 Task: Look for space in Kolkata, India from 3rd June, 2023 to 9th June, 2023 for 2 adults in price range Rs.6000 to Rs.12000. Place can be entire place with 1  bedroom having 1 bed and 1 bathroom. Property type can be house, flat, guest house, hotel. Booking option can be shelf check-in. Required host language is English.
Action: Mouse moved to (517, 63)
Screenshot: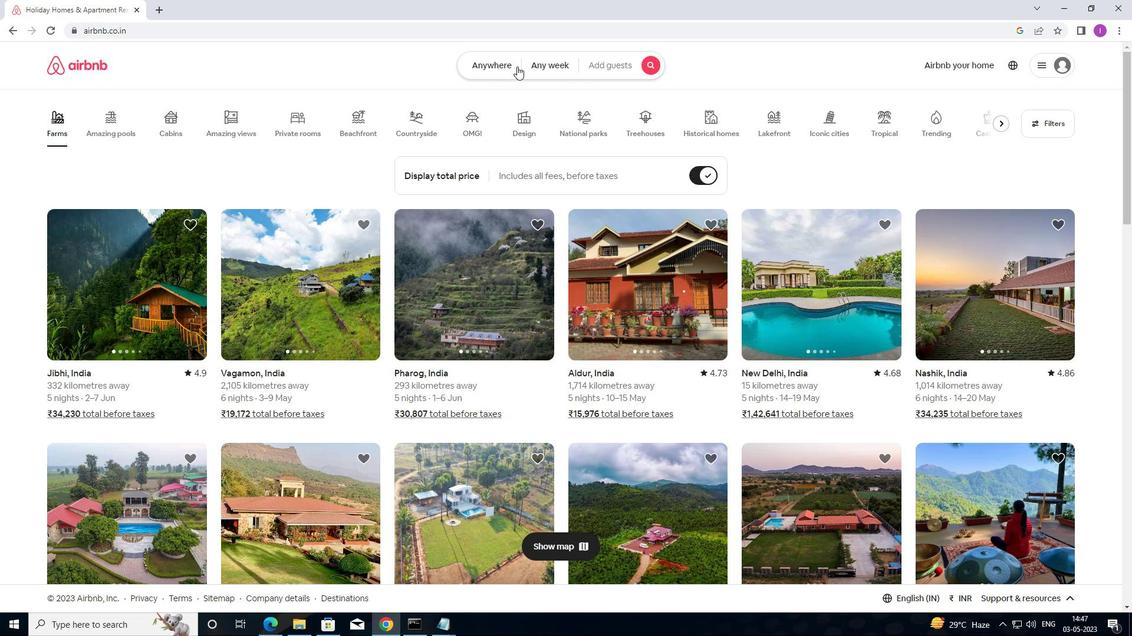 
Action: Mouse pressed left at (517, 63)
Screenshot: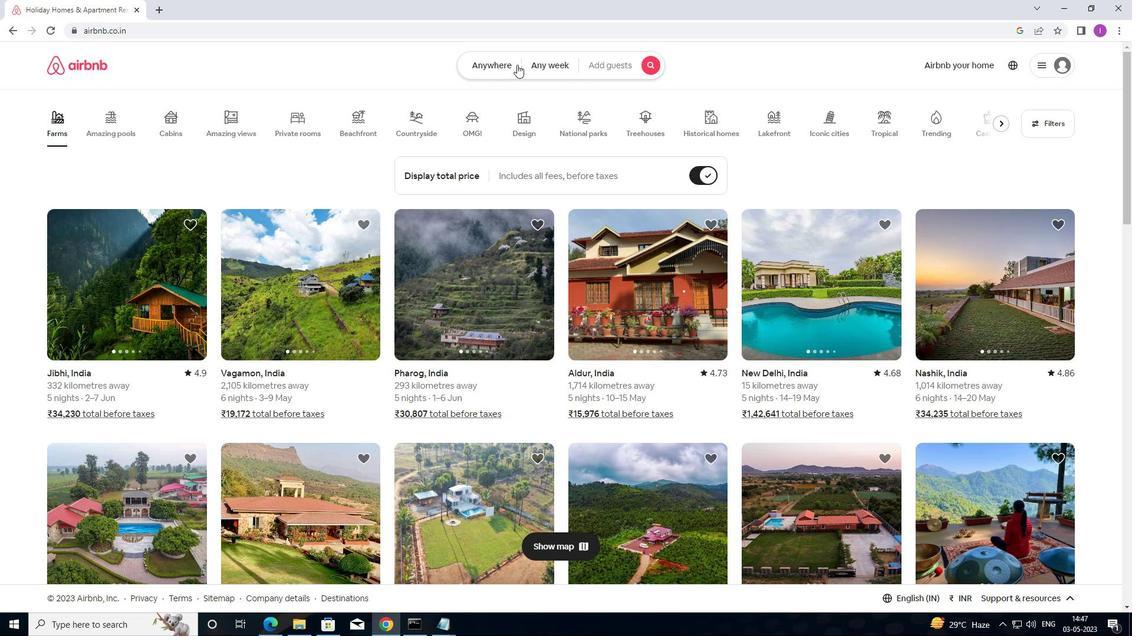 
Action: Mouse moved to (438, 110)
Screenshot: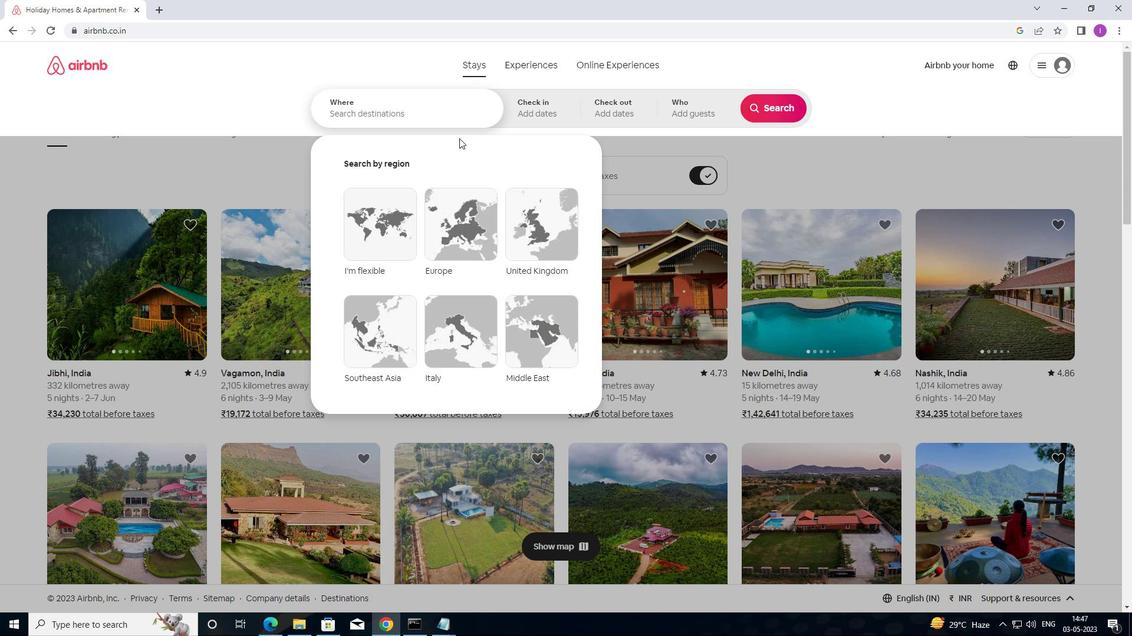 
Action: Mouse pressed left at (438, 110)
Screenshot: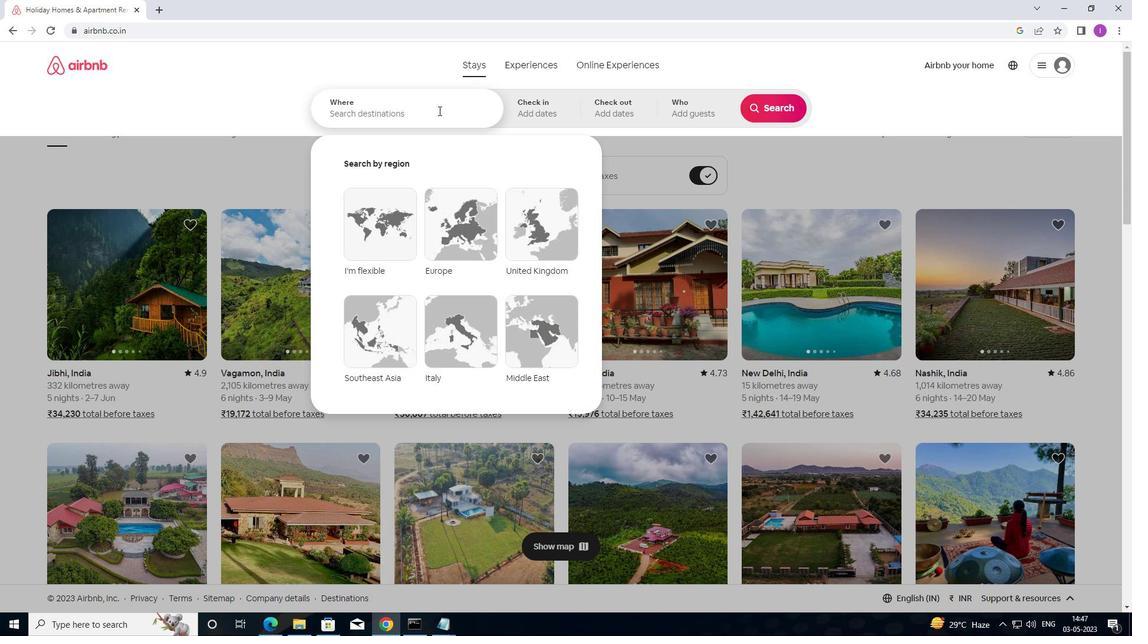 
Action: Mouse moved to (446, 117)
Screenshot: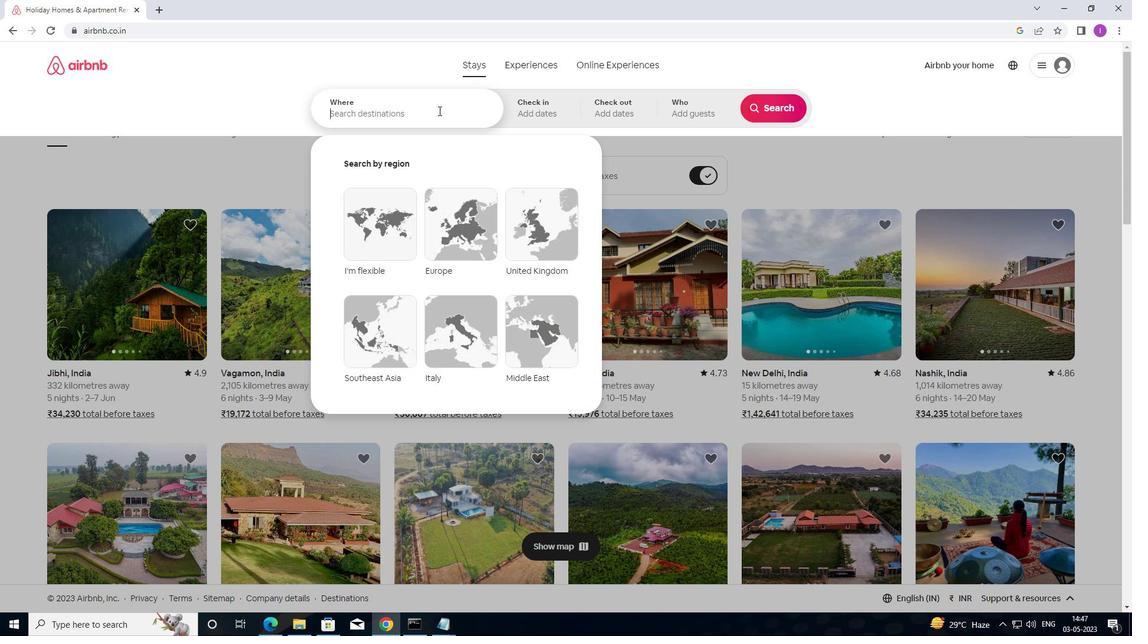 
Action: Key pressed <Key.shift>KOLKAY<Key.backspace>TA,<Key.shift><Key.shift><Key.shift><Key.shift><Key.shift><Key.shift>INDIA
Screenshot: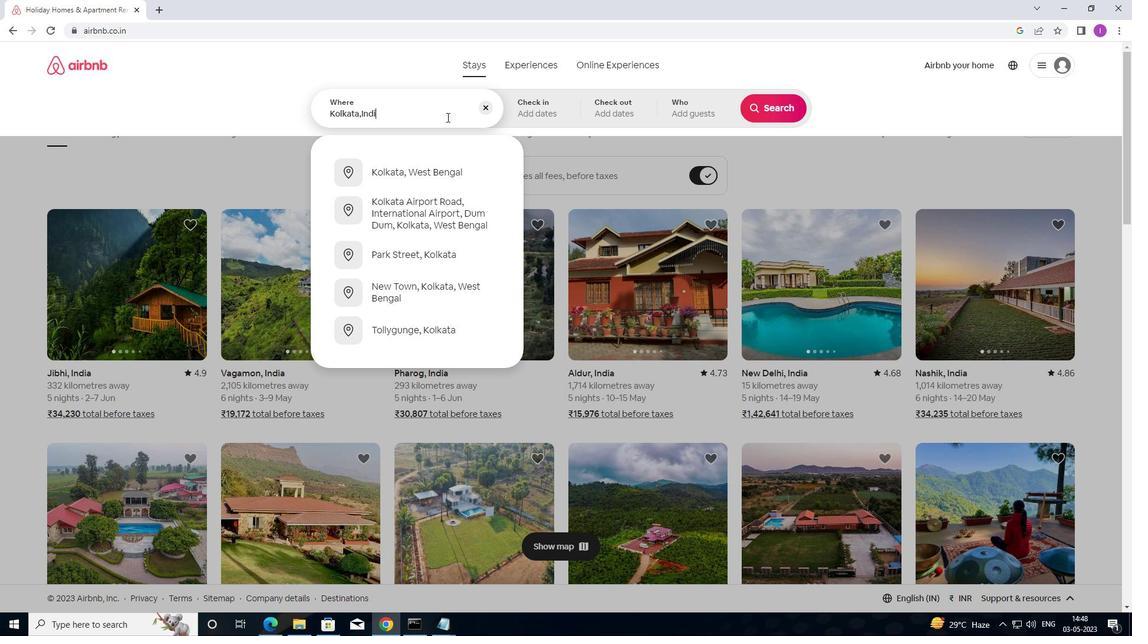 
Action: Mouse moved to (538, 117)
Screenshot: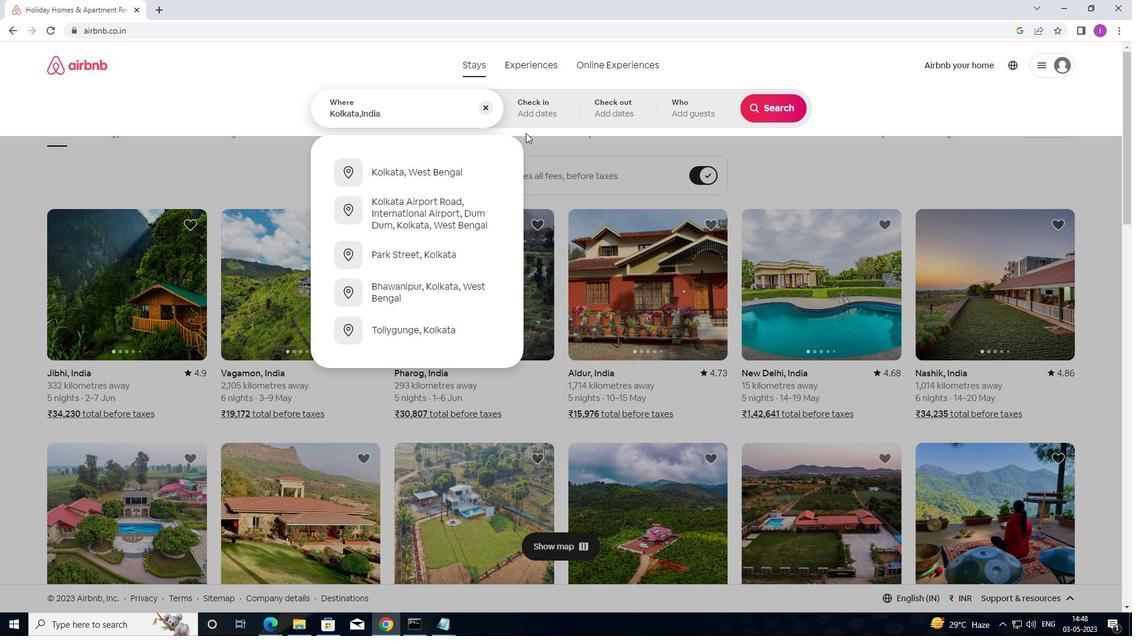 
Action: Mouse pressed left at (538, 117)
Screenshot: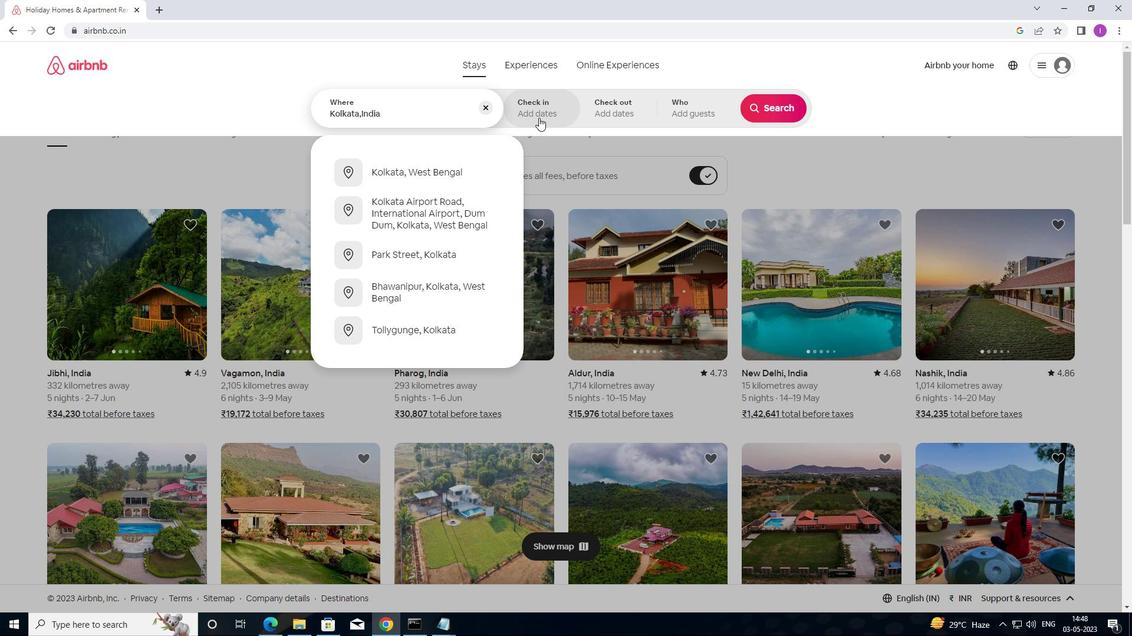 
Action: Mouse moved to (761, 250)
Screenshot: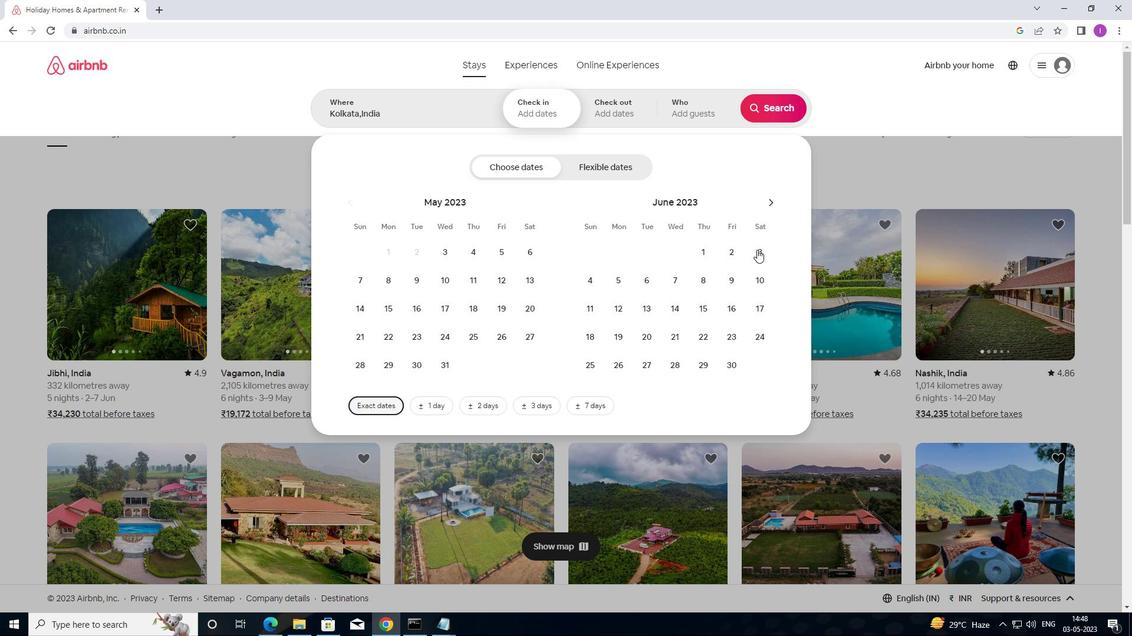 
Action: Mouse pressed left at (761, 250)
Screenshot: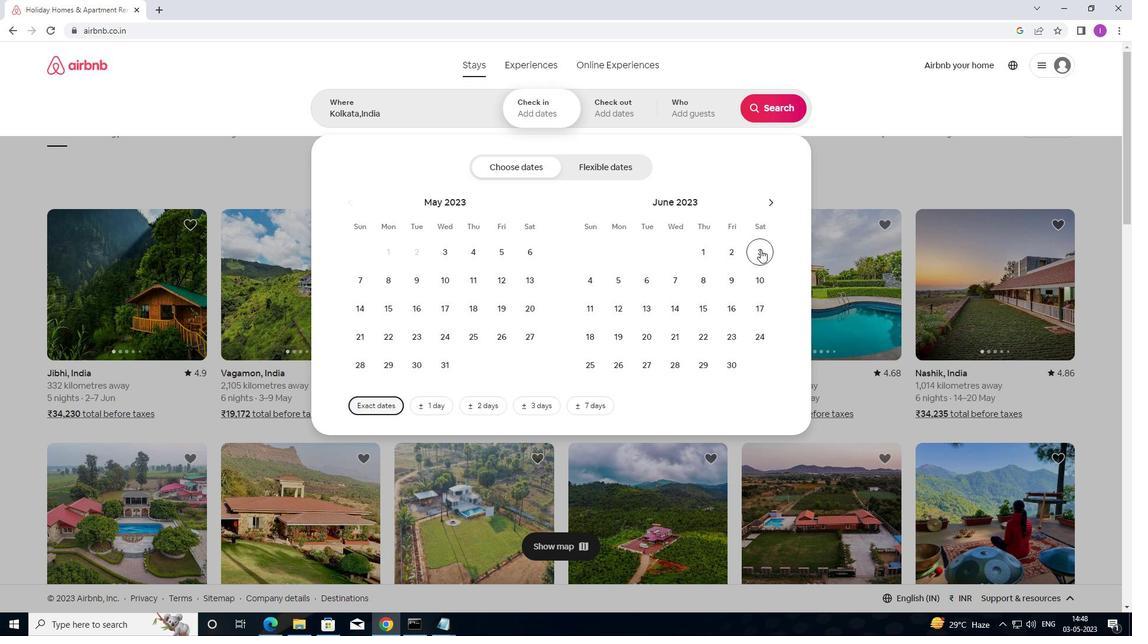 
Action: Mouse moved to (738, 285)
Screenshot: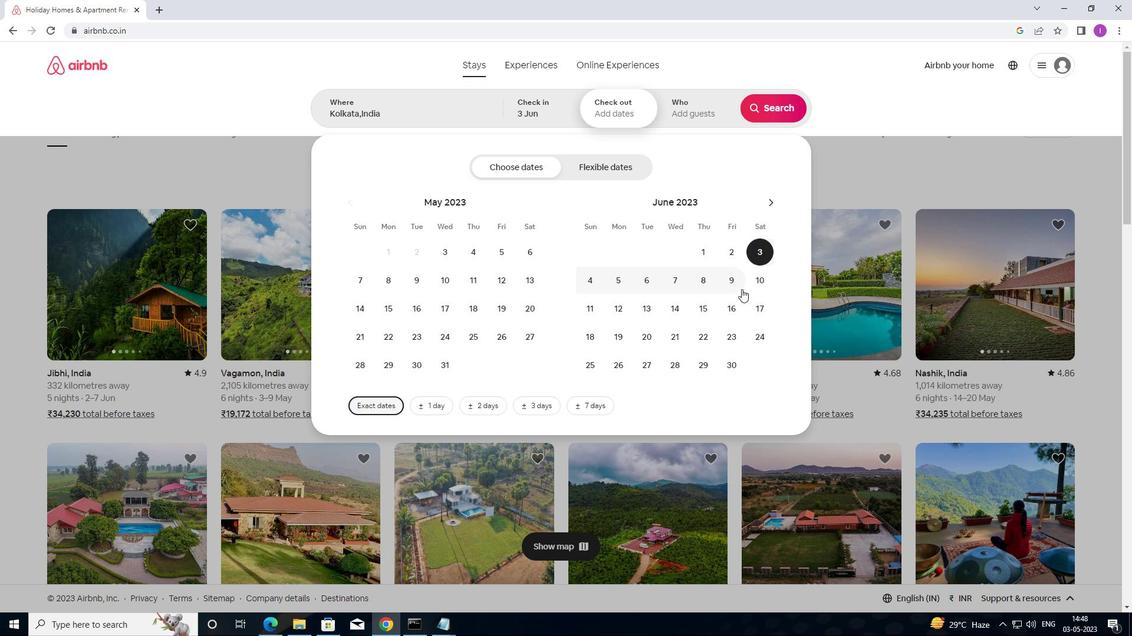 
Action: Mouse pressed left at (738, 285)
Screenshot: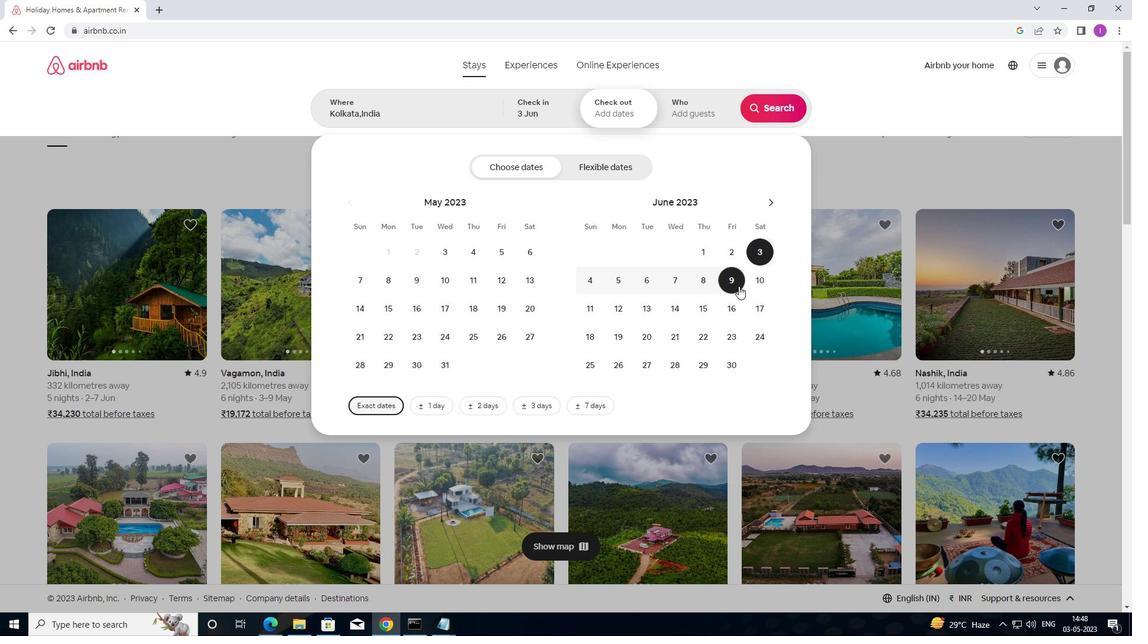 
Action: Mouse moved to (705, 107)
Screenshot: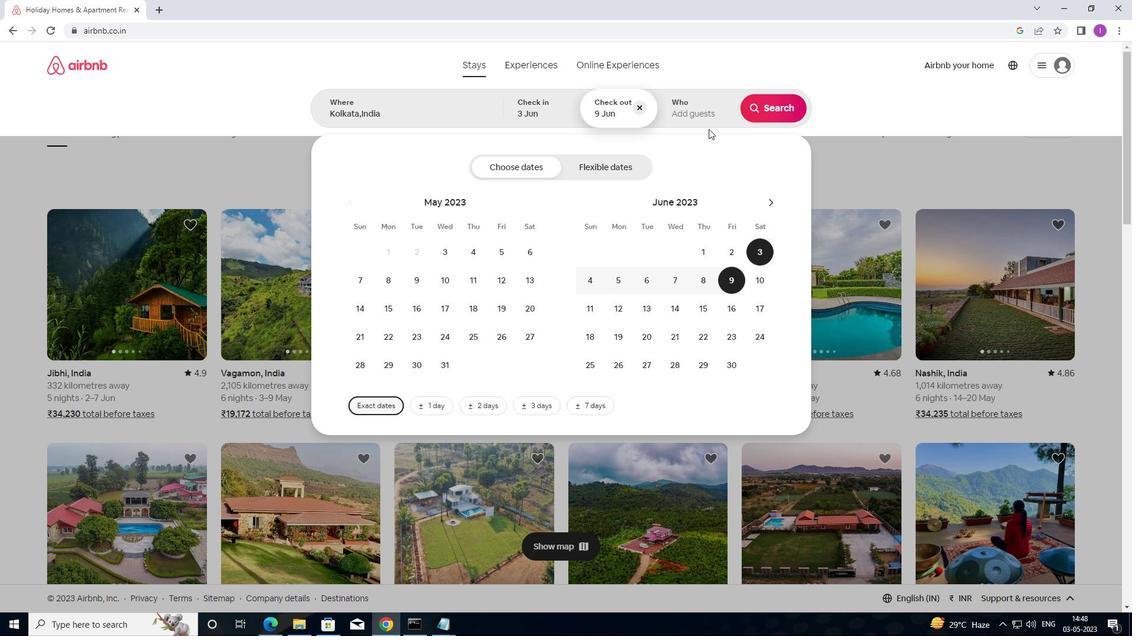 
Action: Mouse pressed left at (705, 107)
Screenshot: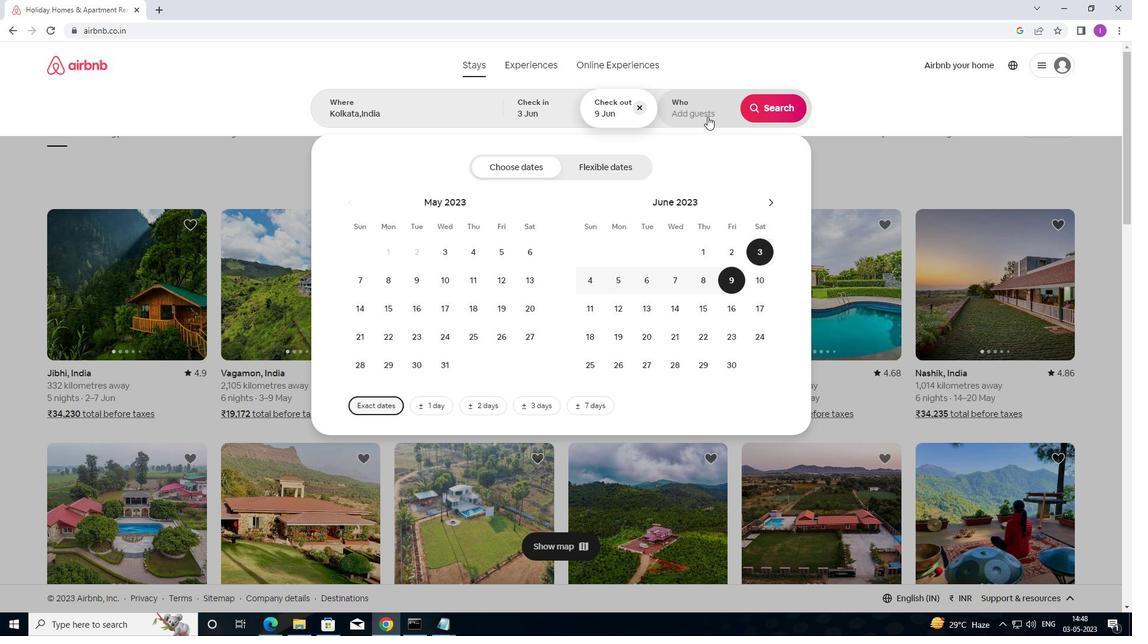 
Action: Mouse moved to (777, 166)
Screenshot: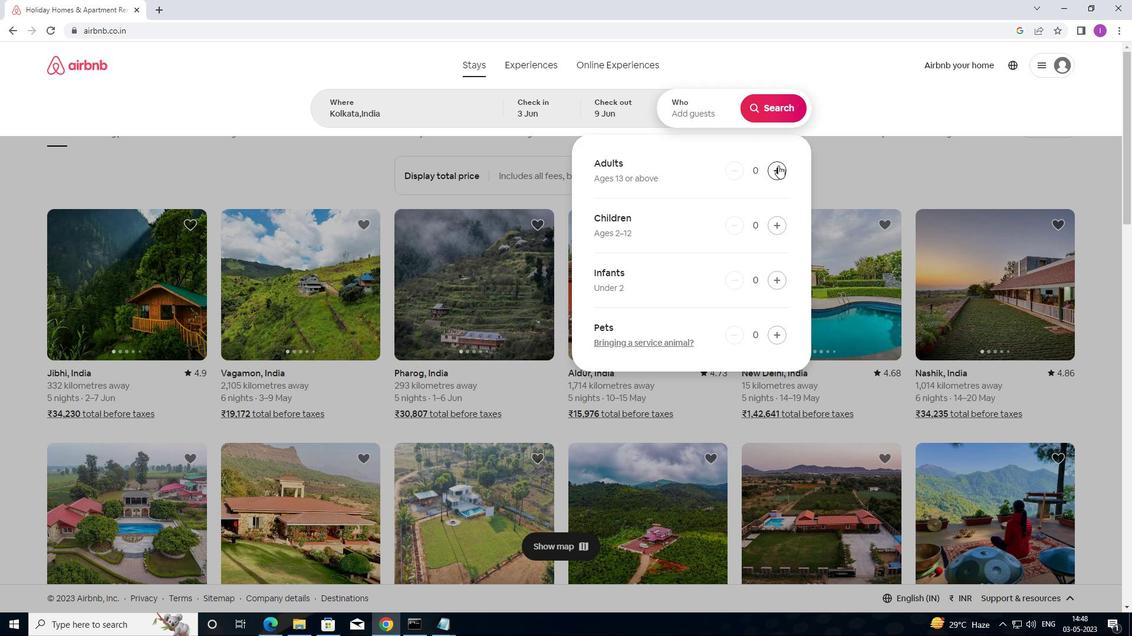 
Action: Mouse pressed left at (777, 166)
Screenshot: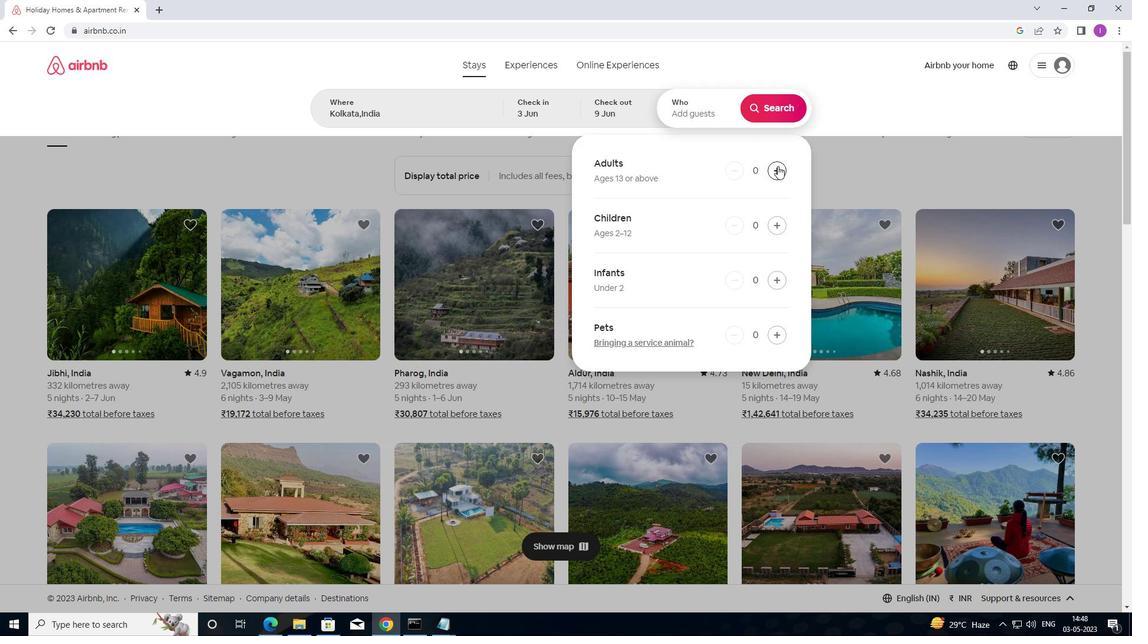 
Action: Mouse pressed left at (777, 166)
Screenshot: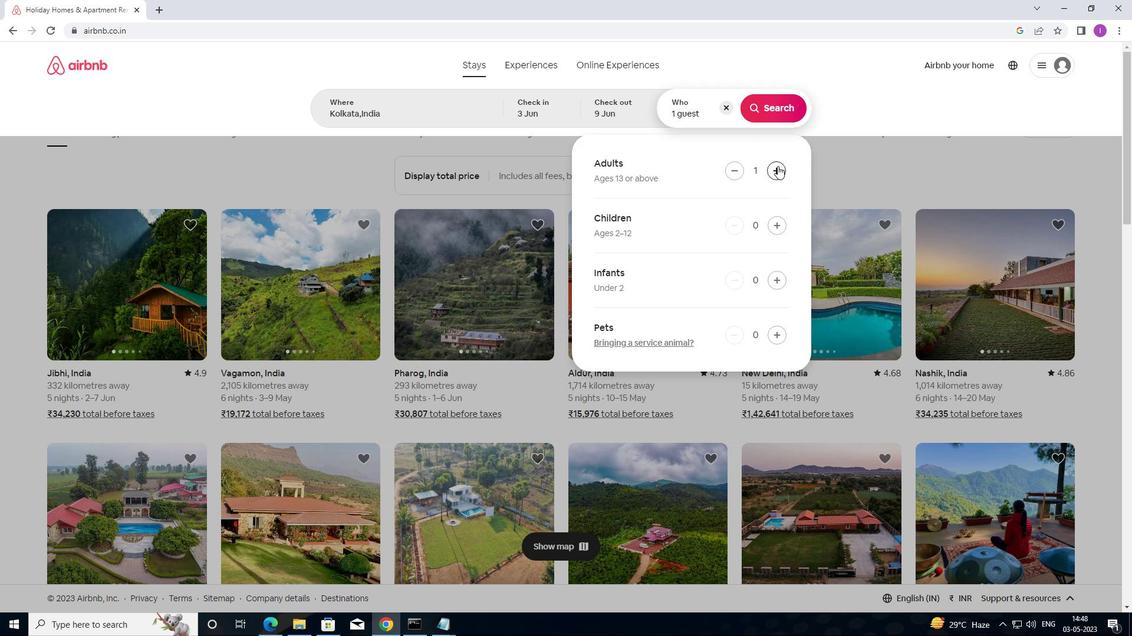
Action: Mouse moved to (790, 110)
Screenshot: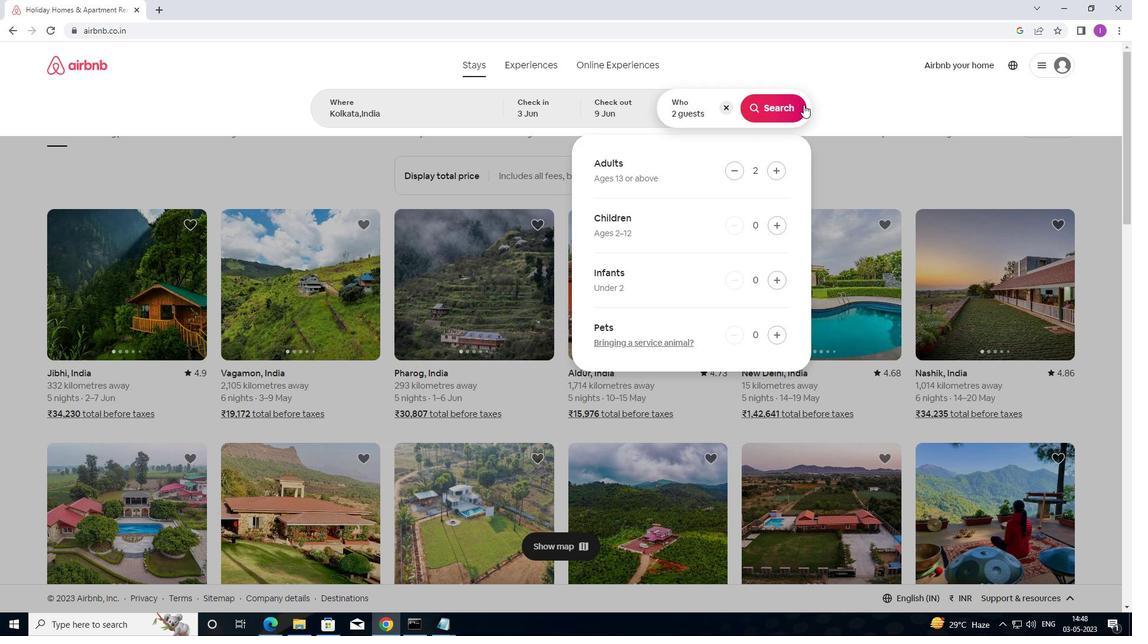 
Action: Mouse pressed left at (790, 110)
Screenshot: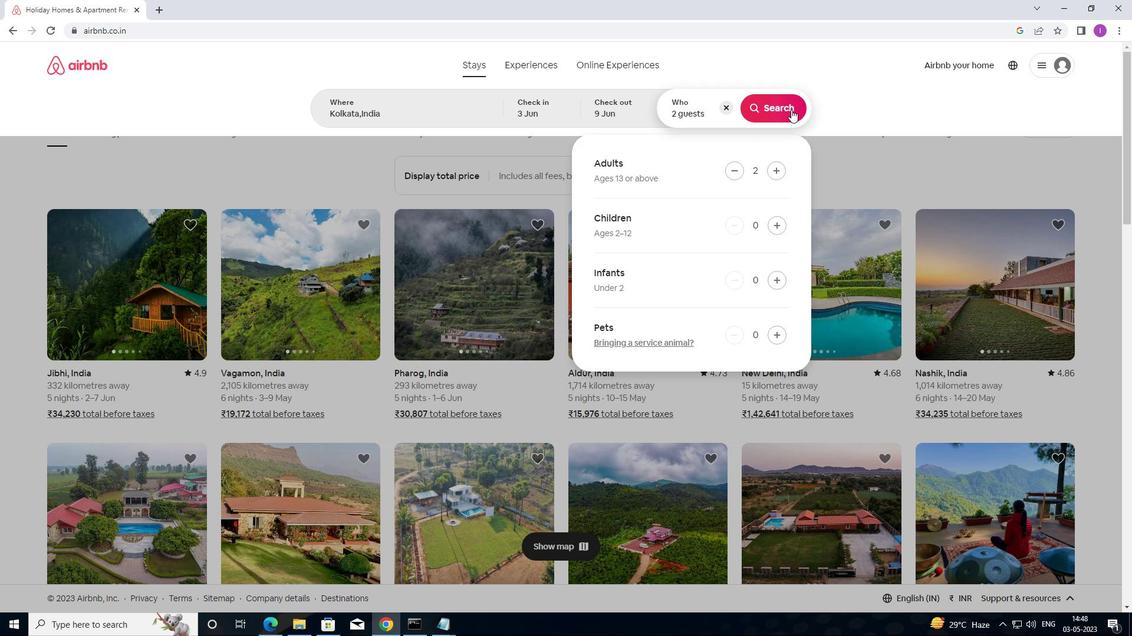 
Action: Mouse moved to (1090, 113)
Screenshot: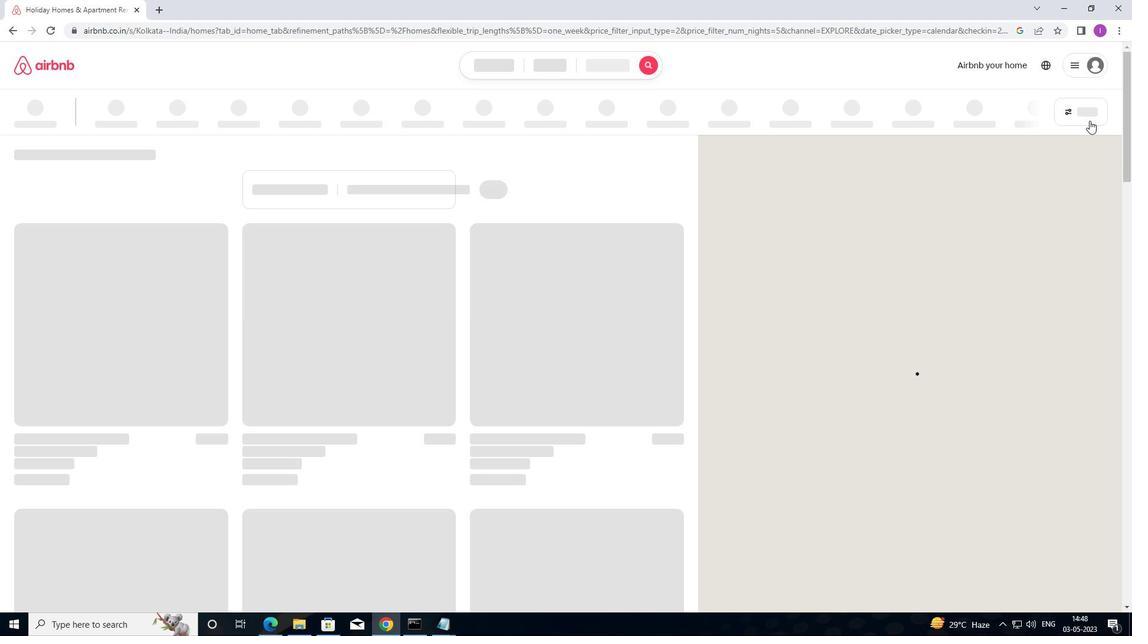 
Action: Mouse pressed left at (1090, 113)
Screenshot: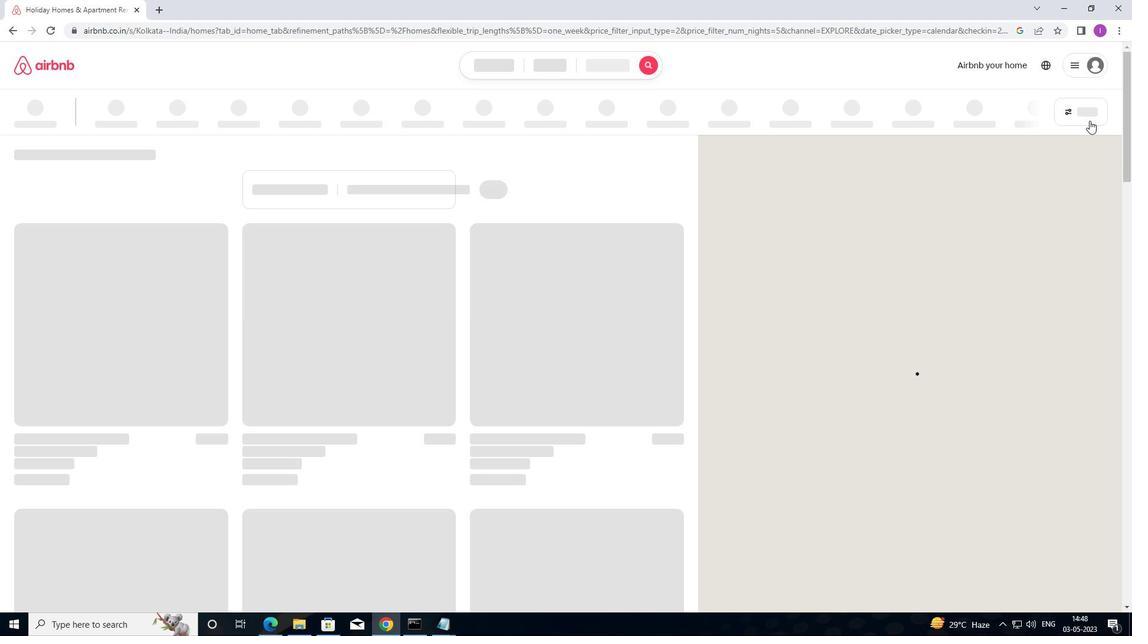 
Action: Mouse moved to (1089, 122)
Screenshot: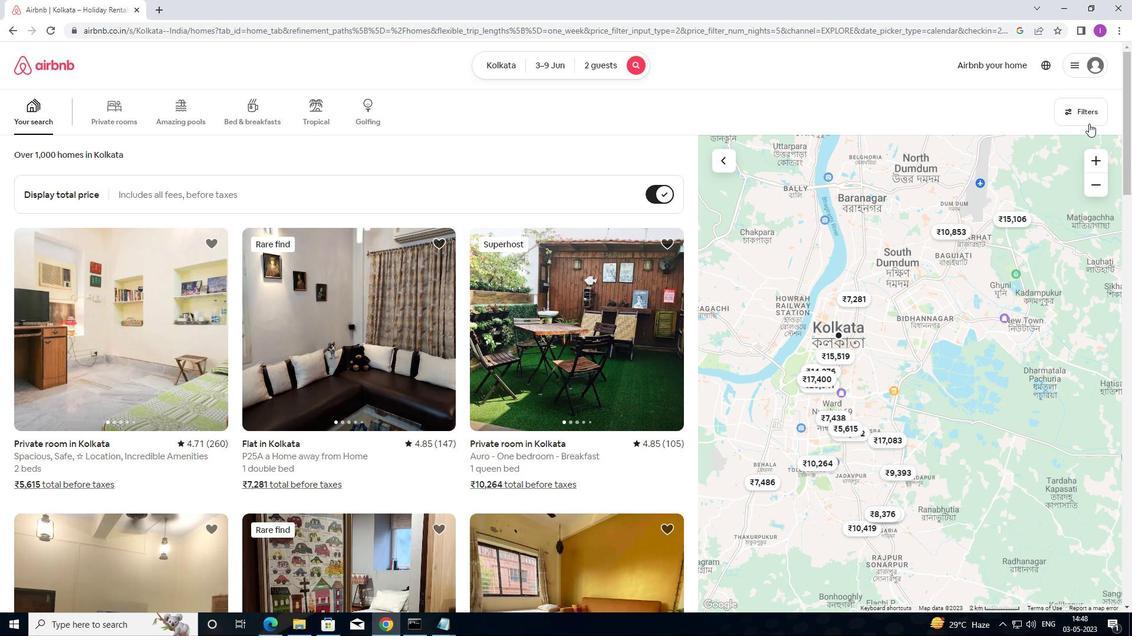
Action: Mouse pressed left at (1089, 122)
Screenshot: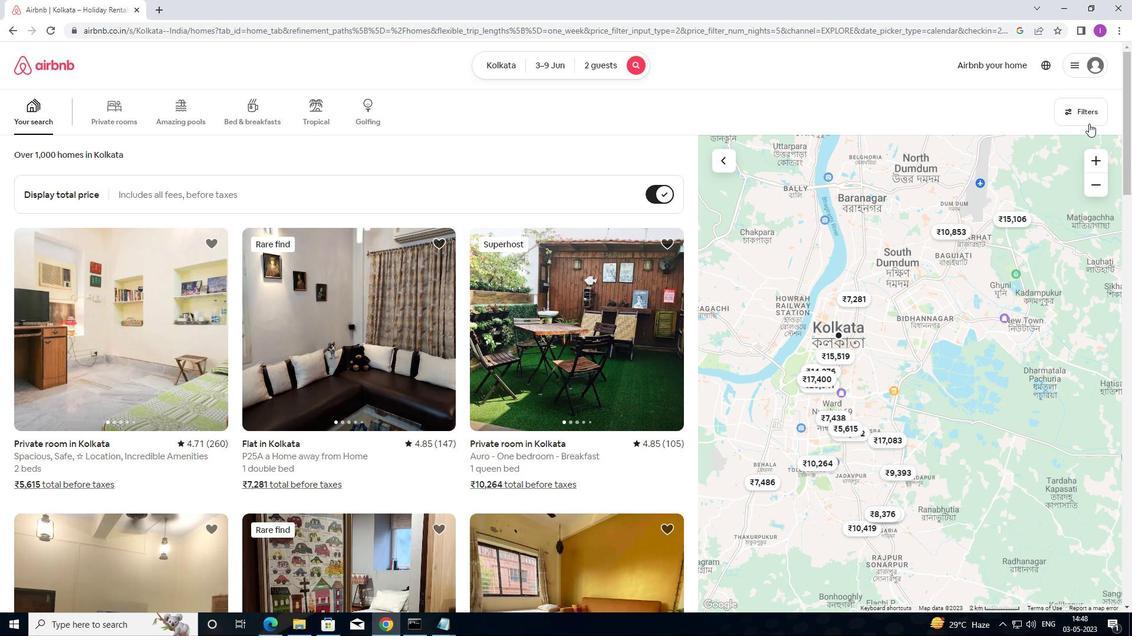 
Action: Mouse moved to (432, 260)
Screenshot: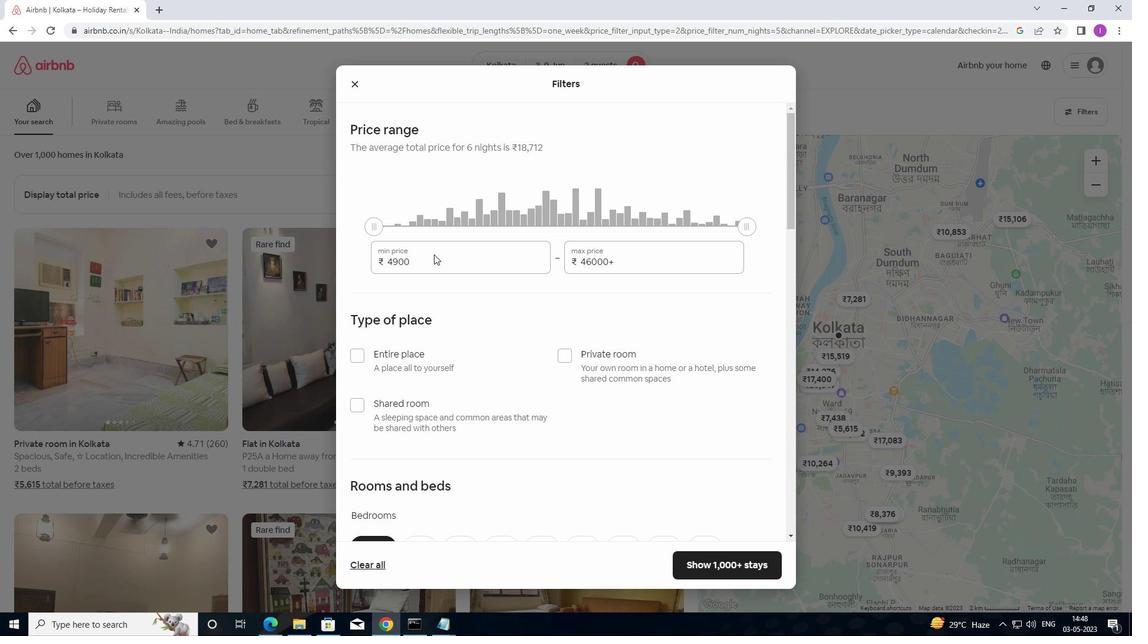 
Action: Mouse pressed left at (432, 260)
Screenshot: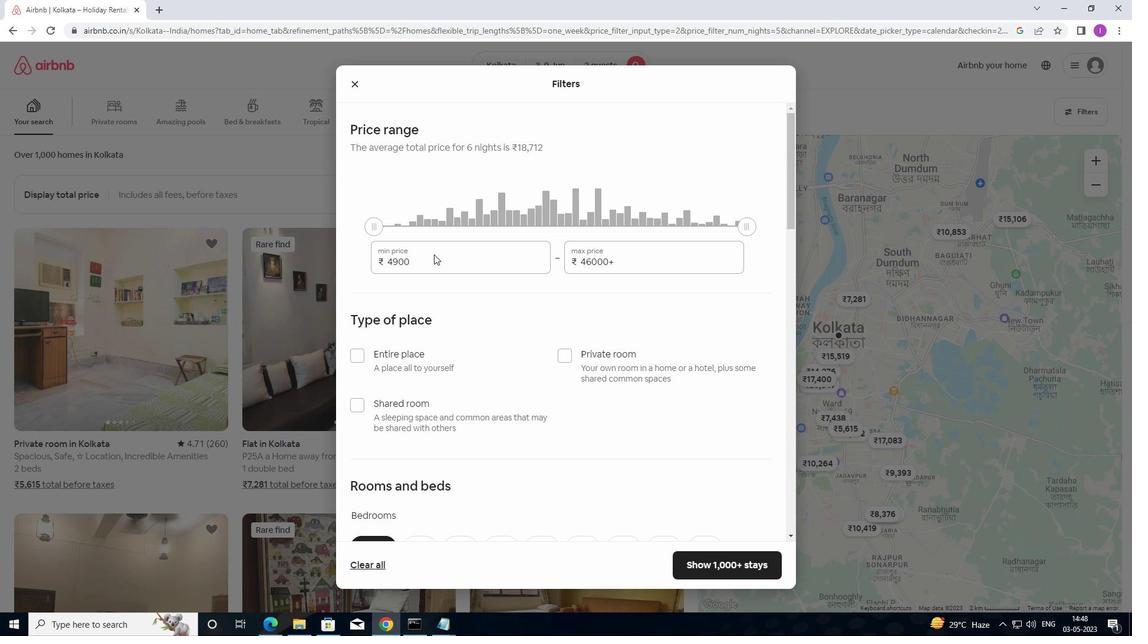 
Action: Mouse moved to (341, 265)
Screenshot: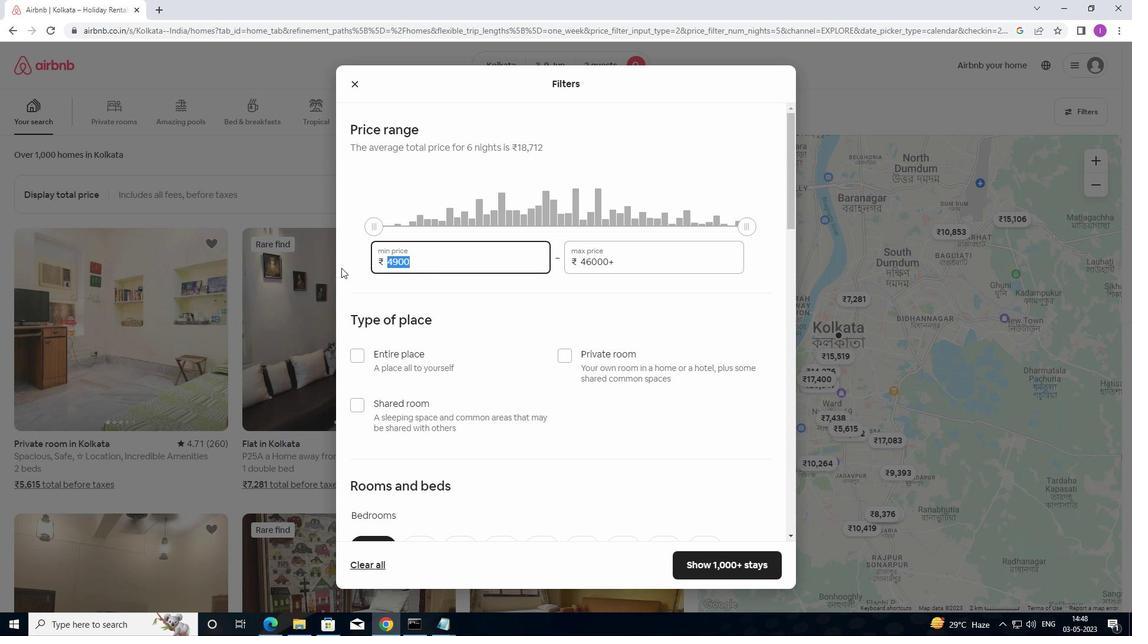 
Action: Key pressed 60
Screenshot: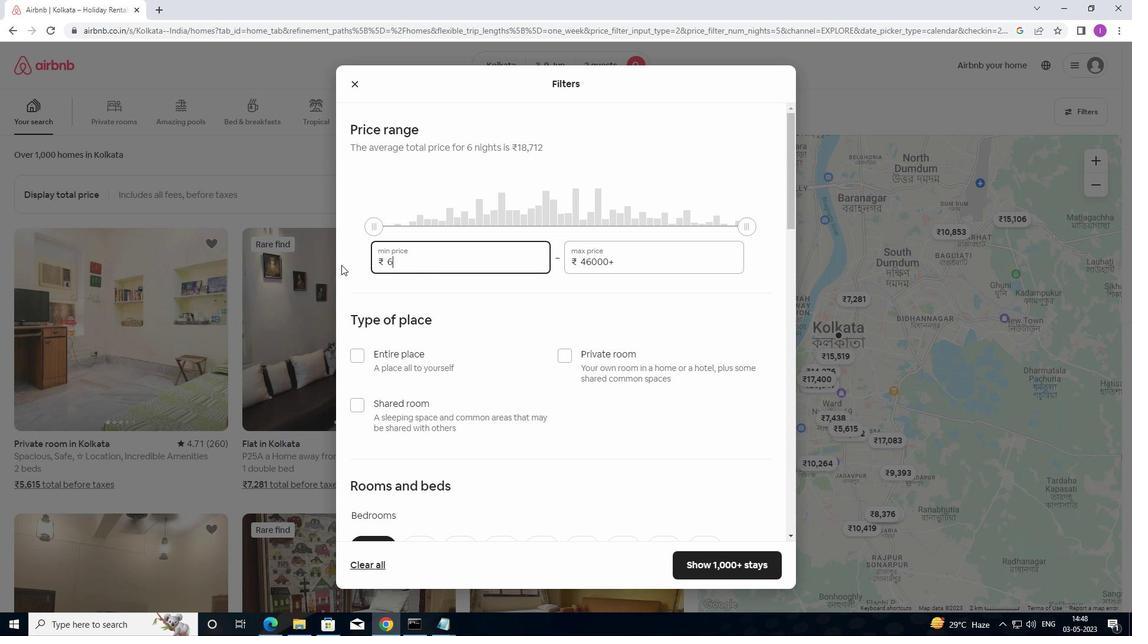 
Action: Mouse moved to (341, 264)
Screenshot: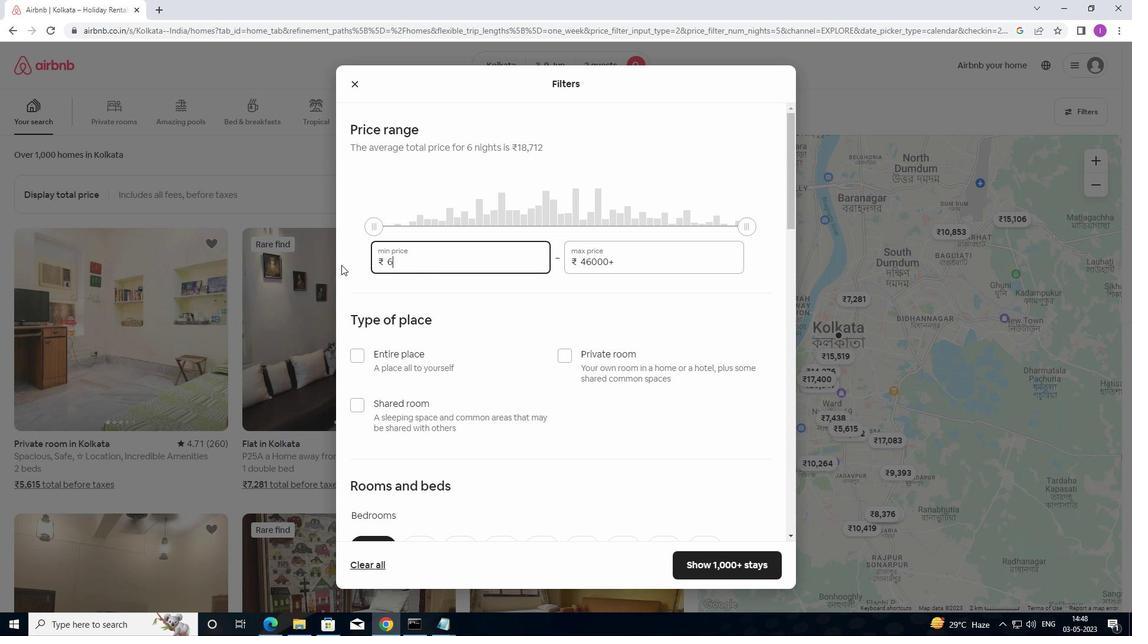 
Action: Key pressed 0
Screenshot: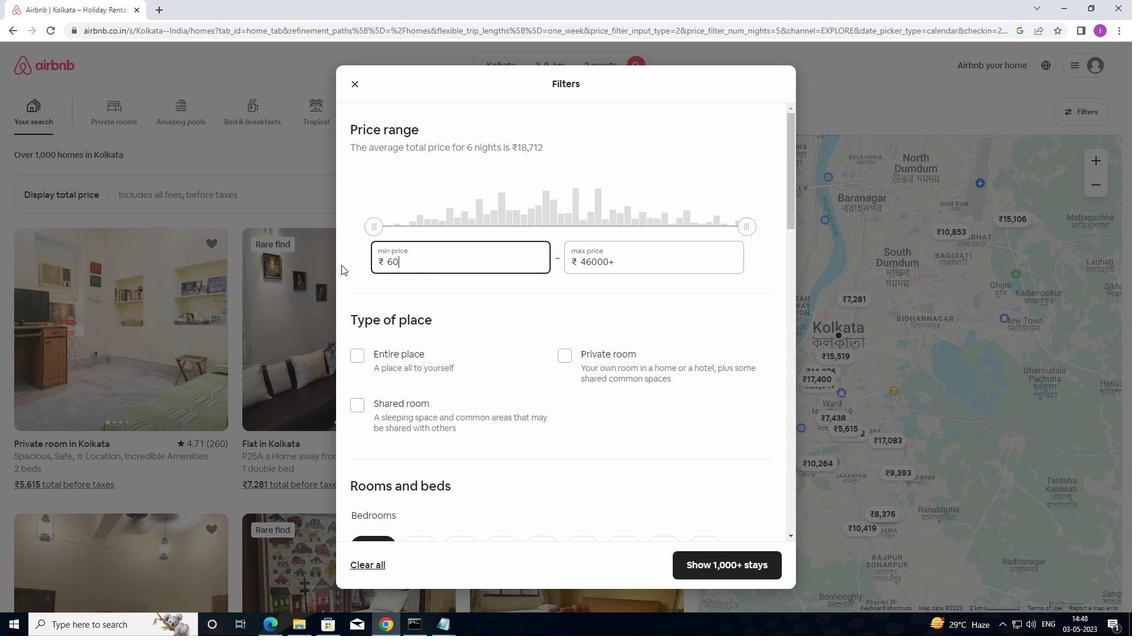 
Action: Mouse moved to (469, 272)
Screenshot: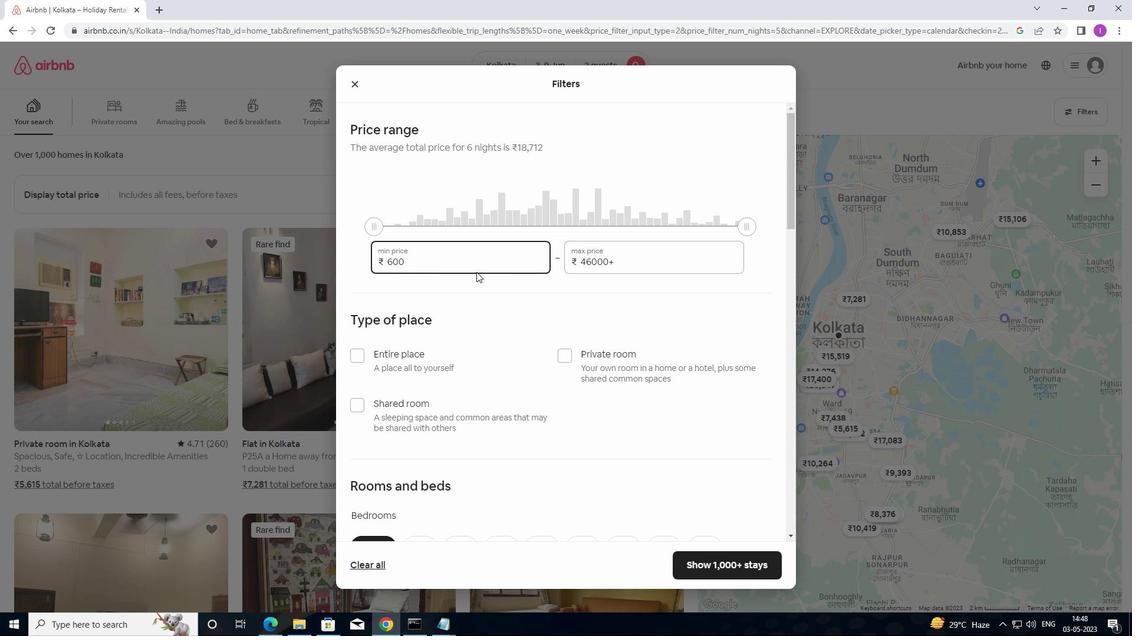 
Action: Key pressed 0
Screenshot: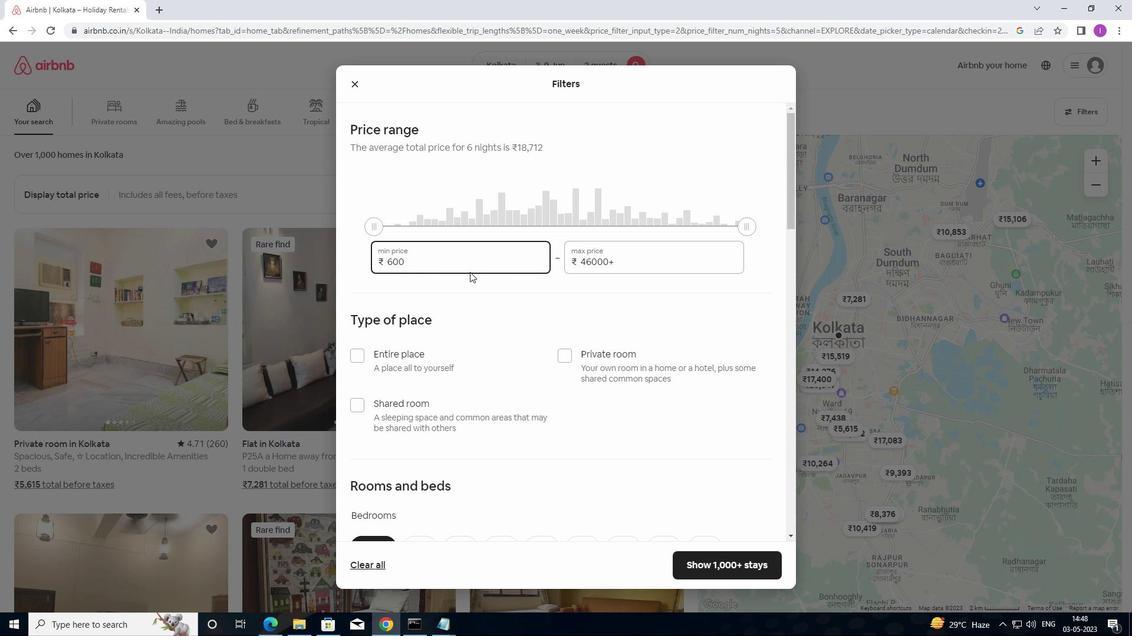 
Action: Mouse moved to (622, 259)
Screenshot: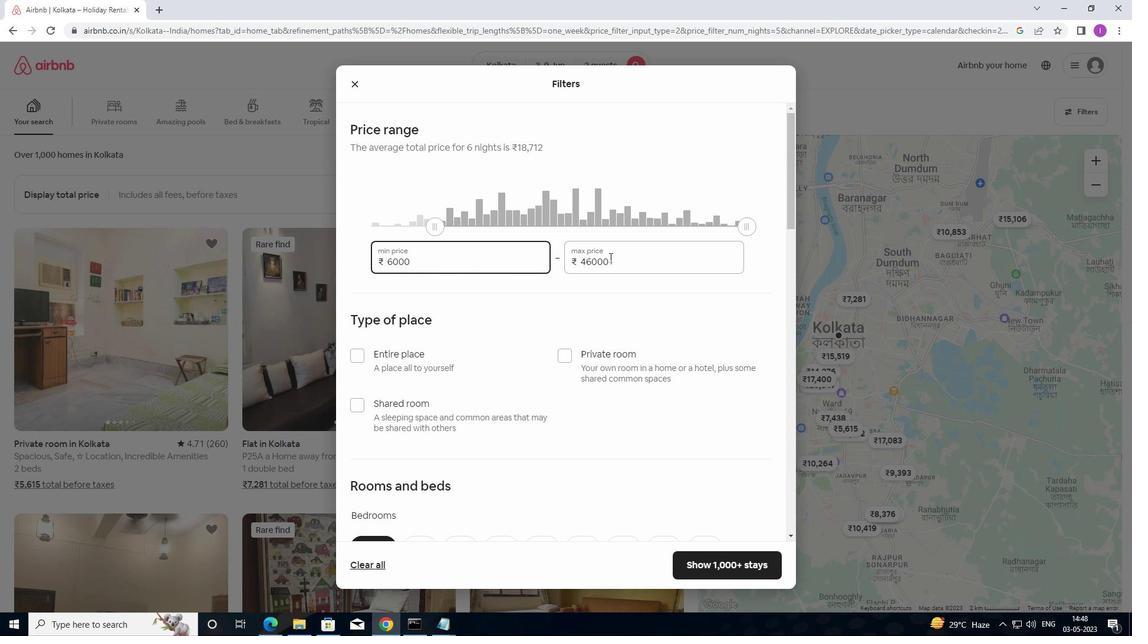 
Action: Mouse pressed left at (622, 259)
Screenshot: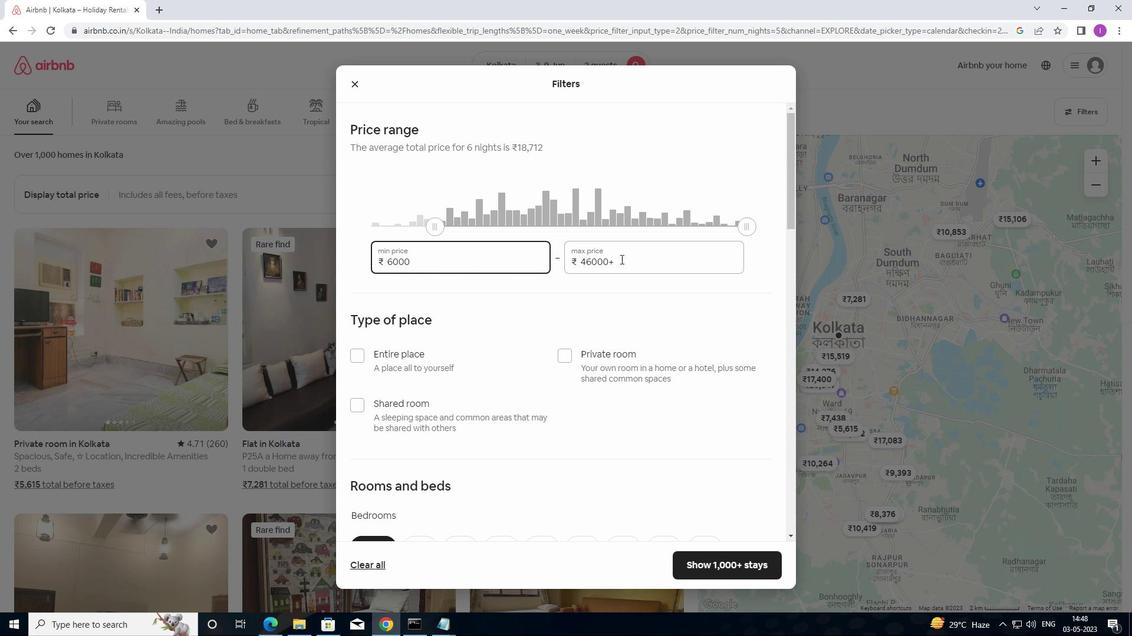 
Action: Mouse moved to (580, 255)
Screenshot: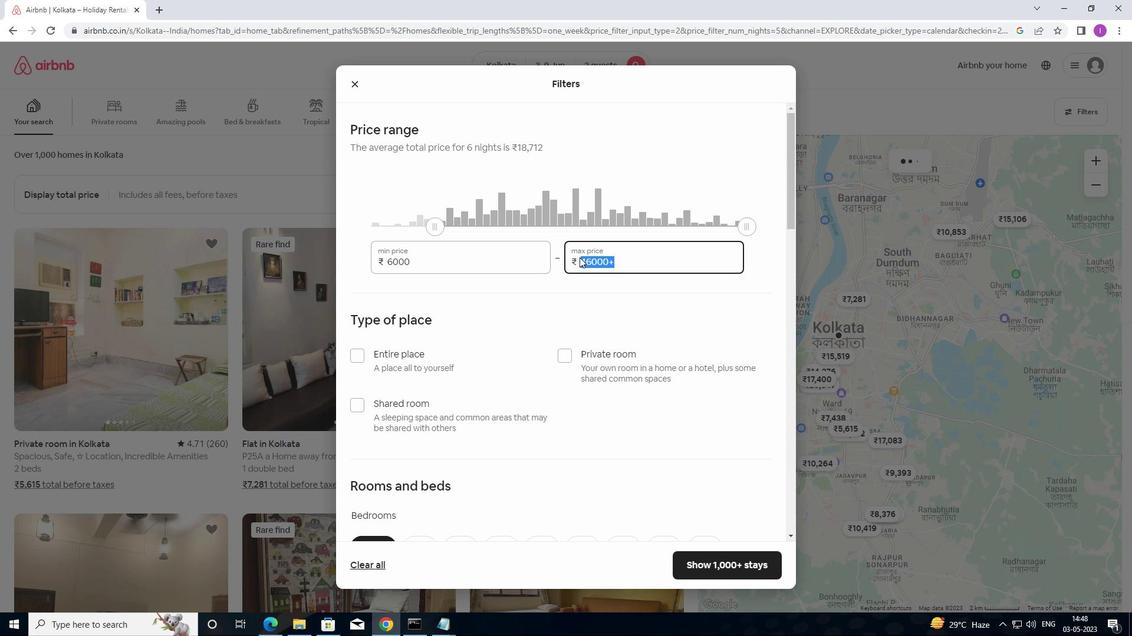 
Action: Key pressed 12000
Screenshot: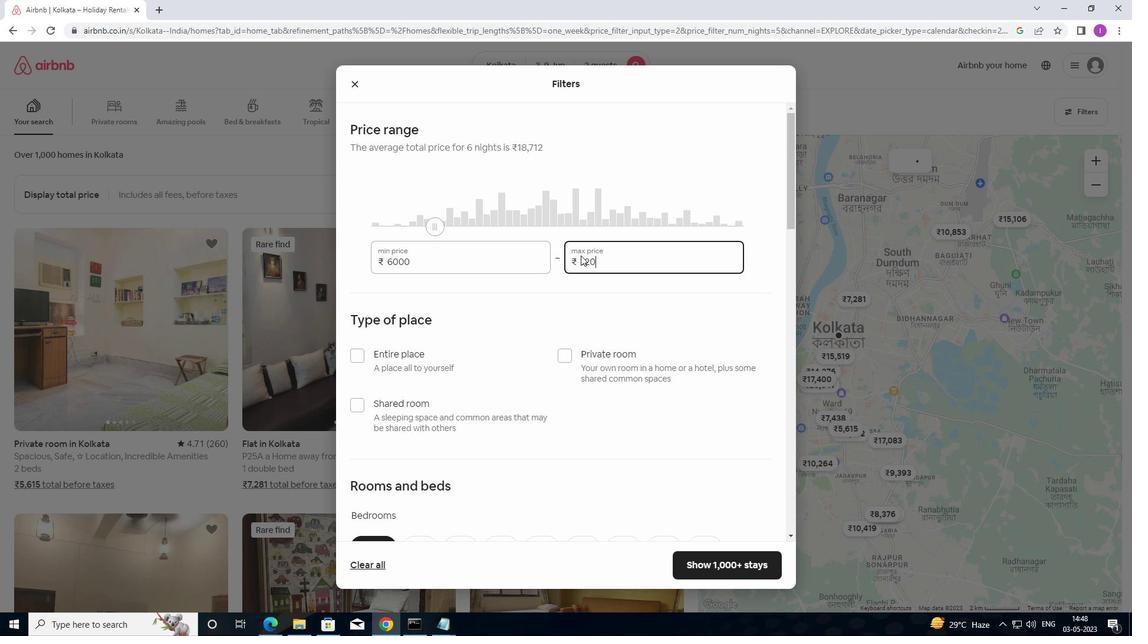 
Action: Mouse moved to (482, 375)
Screenshot: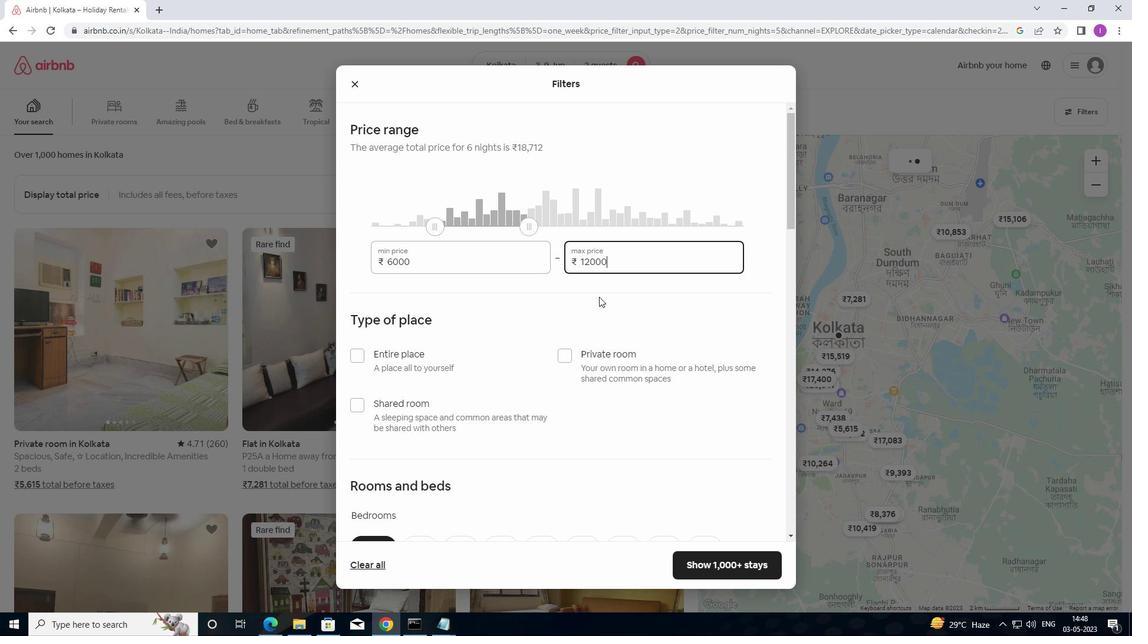 
Action: Mouse scrolled (482, 374) with delta (0, 0)
Screenshot: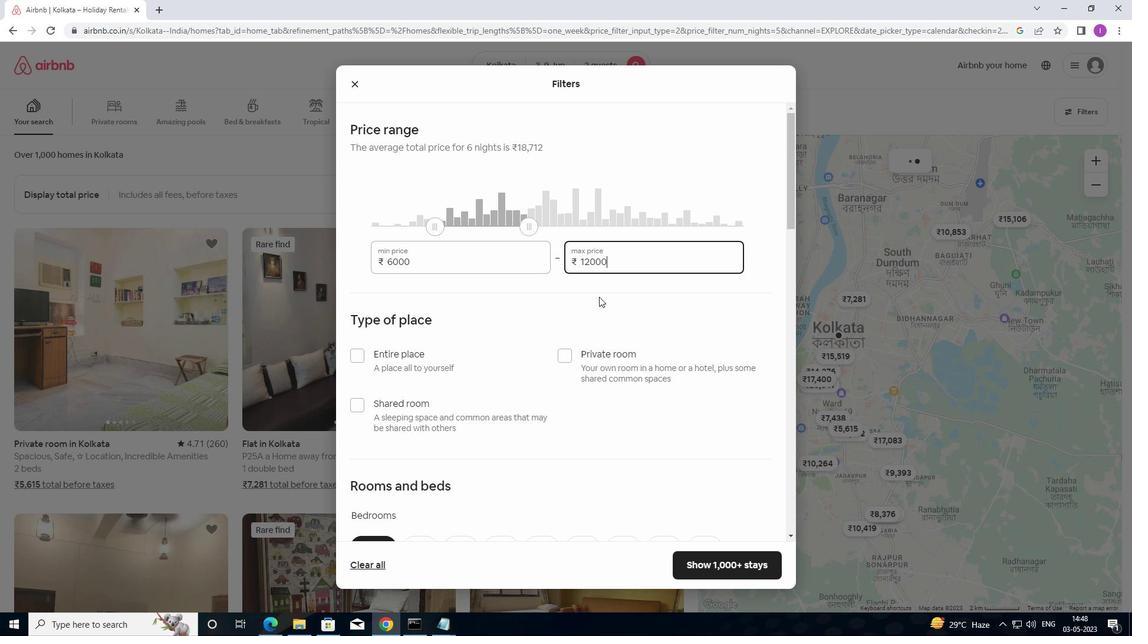 
Action: Mouse moved to (382, 330)
Screenshot: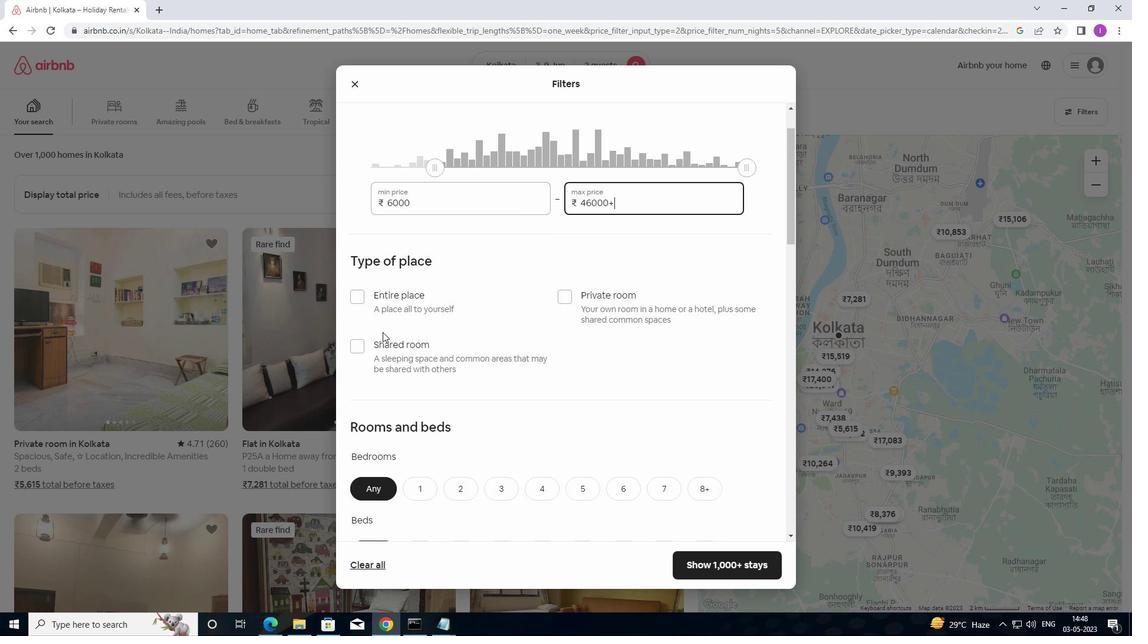 
Action: Mouse scrolled (382, 330) with delta (0, 0)
Screenshot: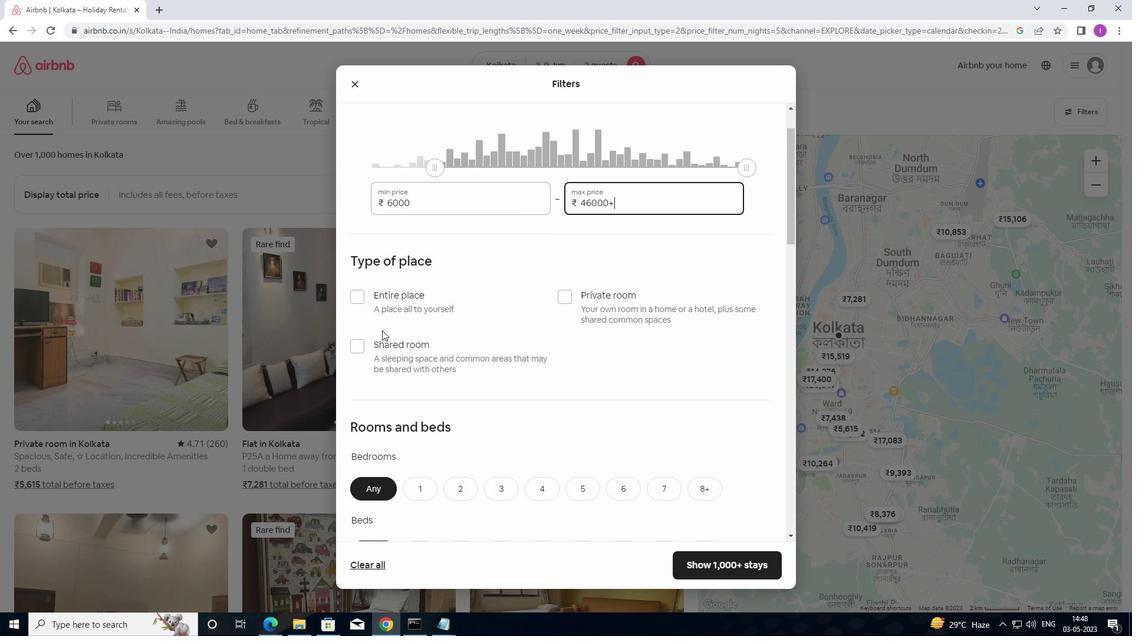 
Action: Mouse moved to (356, 237)
Screenshot: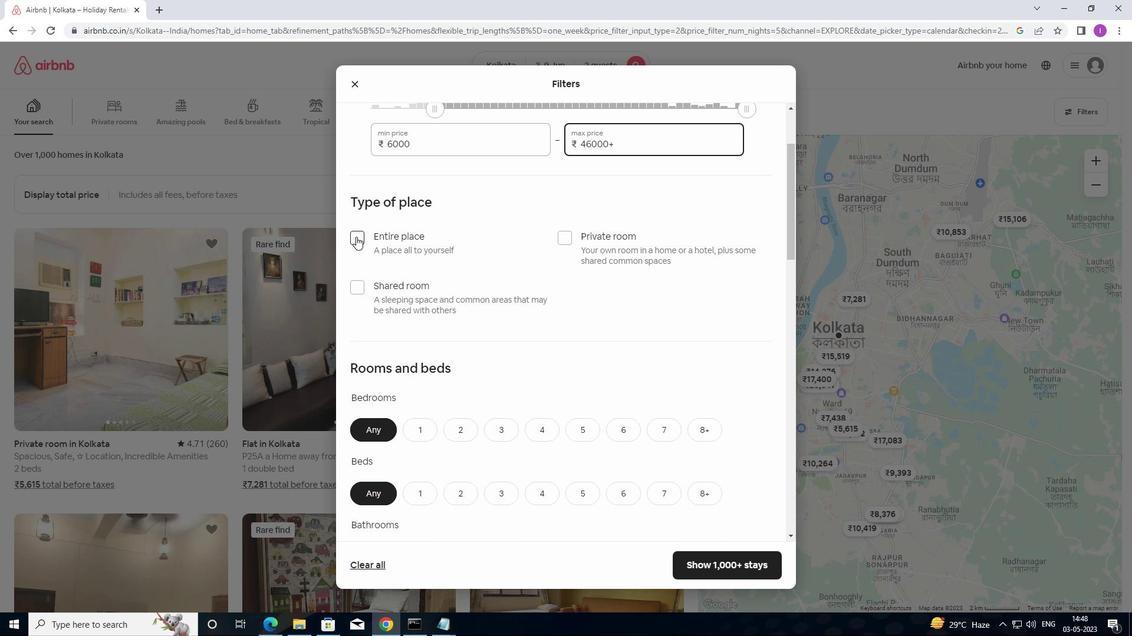 
Action: Mouse pressed left at (356, 237)
Screenshot: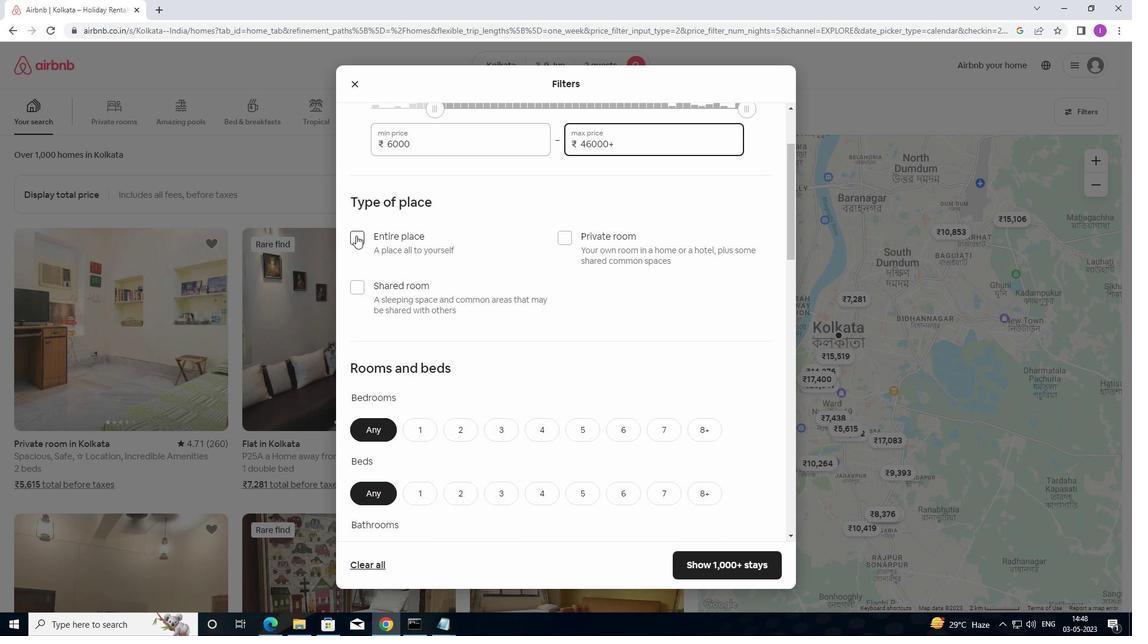 
Action: Mouse moved to (510, 339)
Screenshot: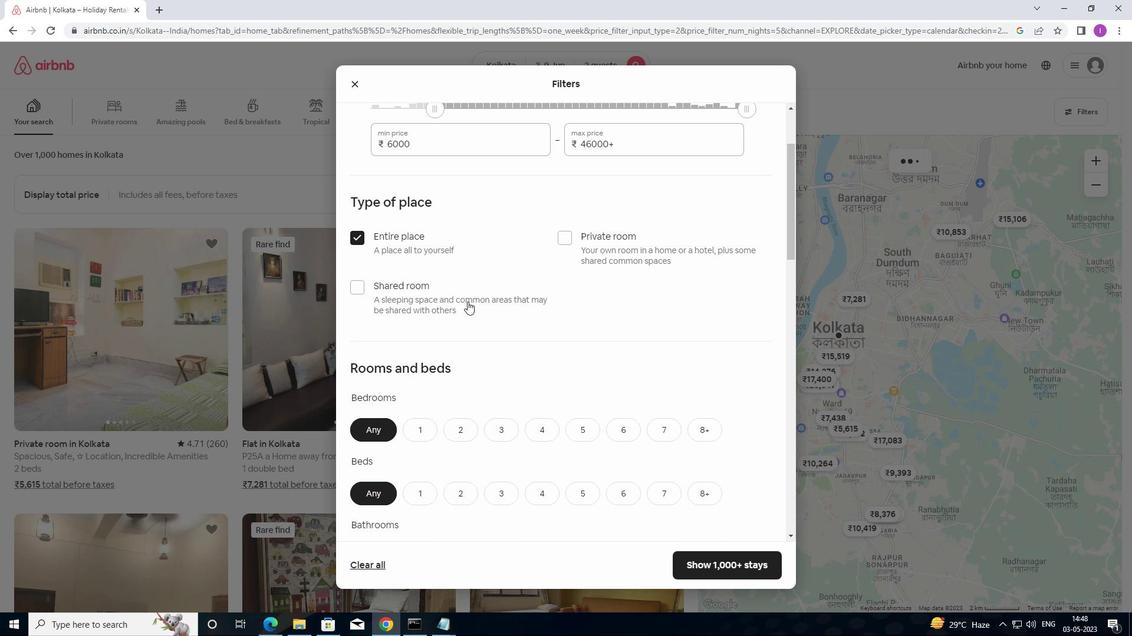 
Action: Mouse scrolled (510, 339) with delta (0, 0)
Screenshot: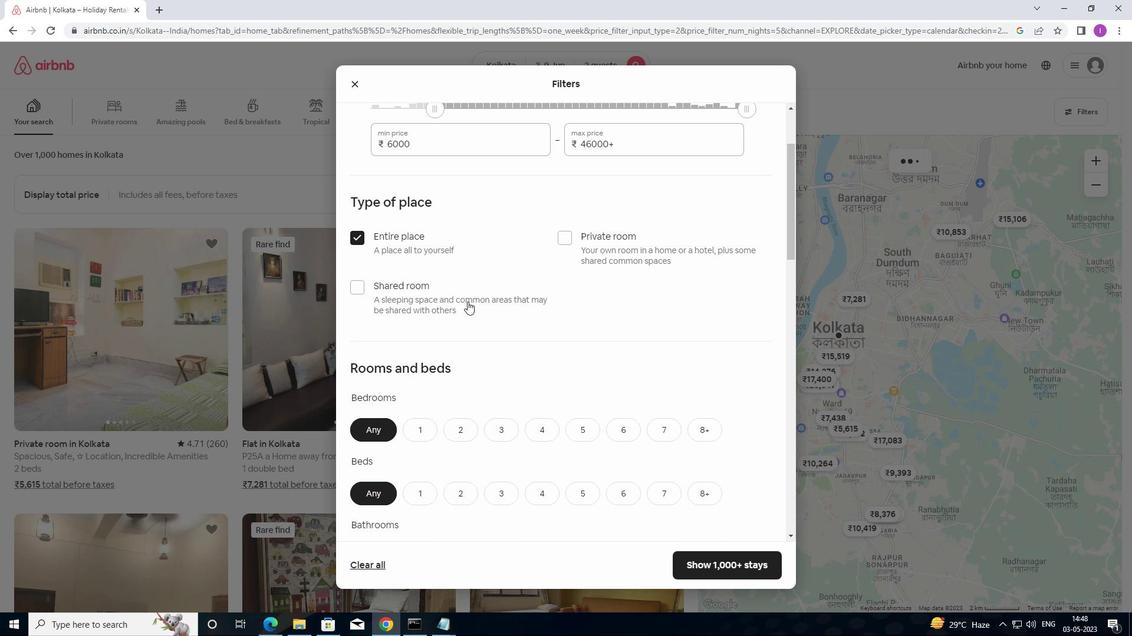 
Action: Mouse moved to (510, 340)
Screenshot: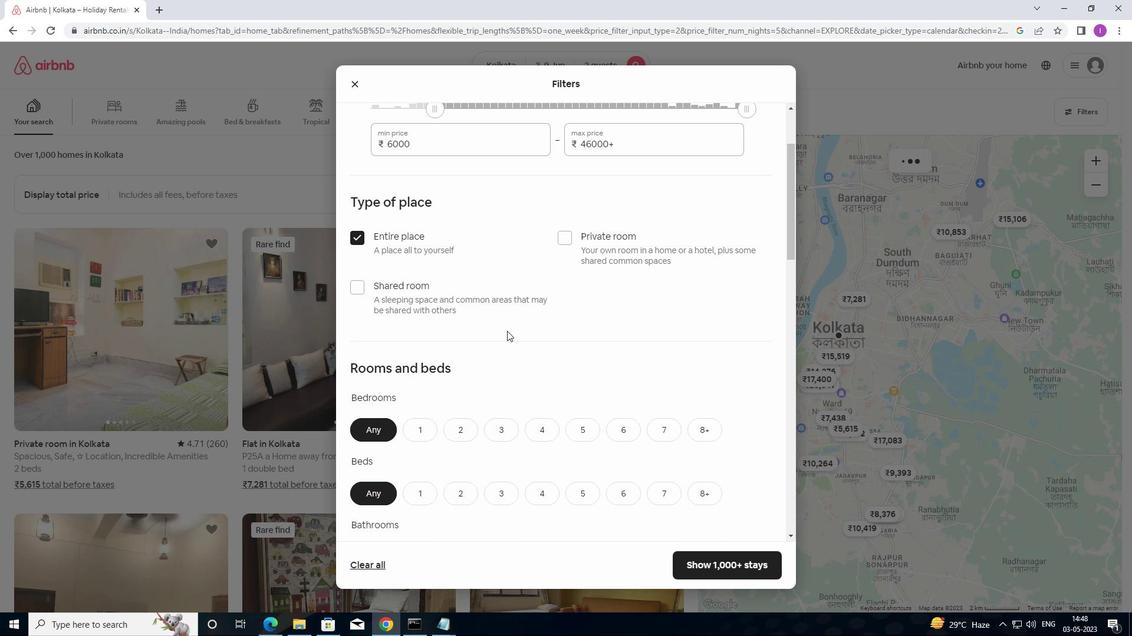 
Action: Mouse scrolled (510, 339) with delta (0, 0)
Screenshot: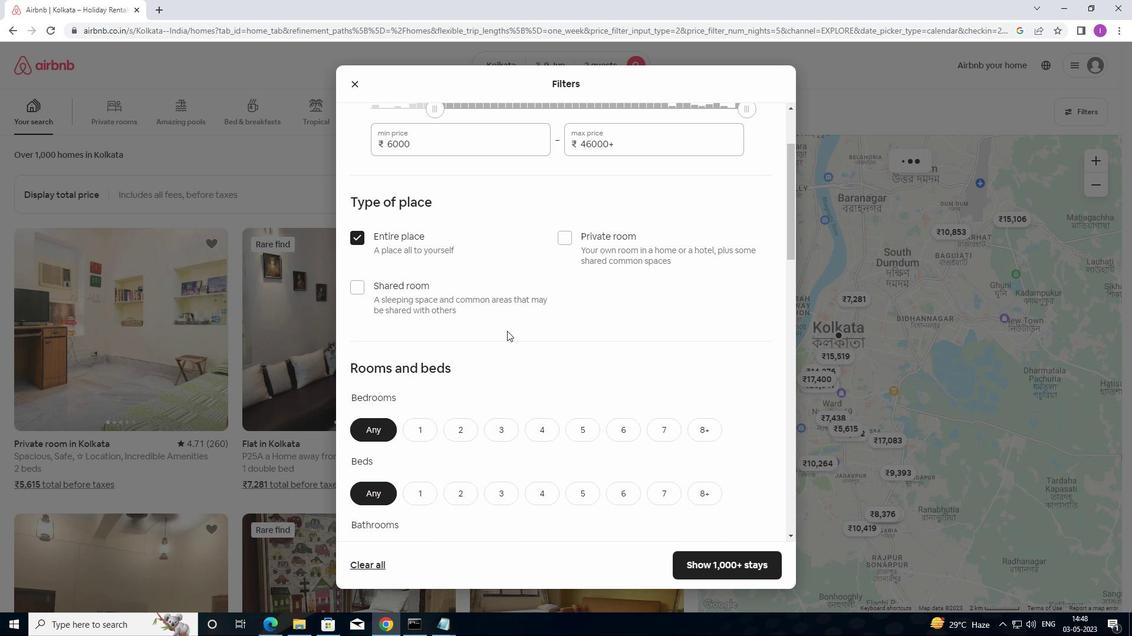 
Action: Mouse moved to (425, 311)
Screenshot: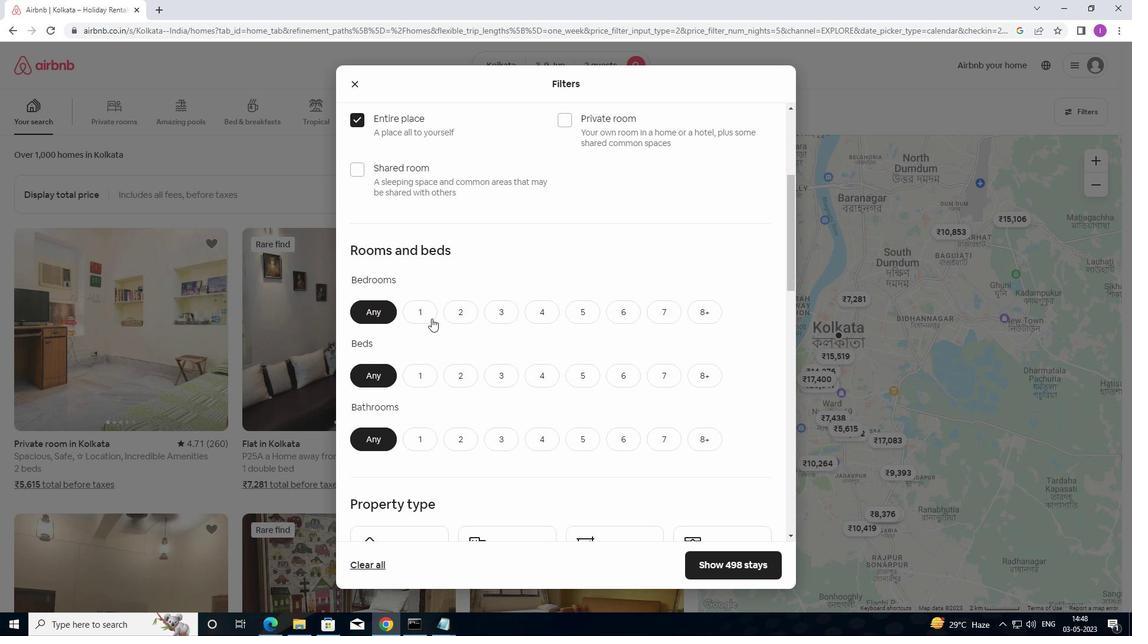 
Action: Mouse pressed left at (425, 311)
Screenshot: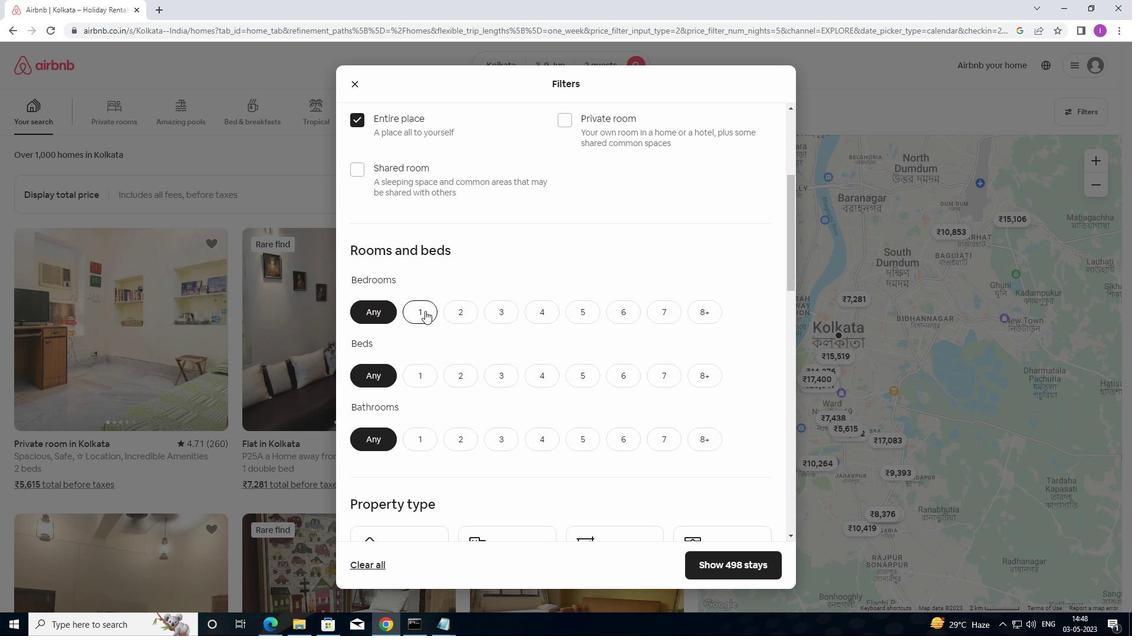 
Action: Mouse moved to (428, 376)
Screenshot: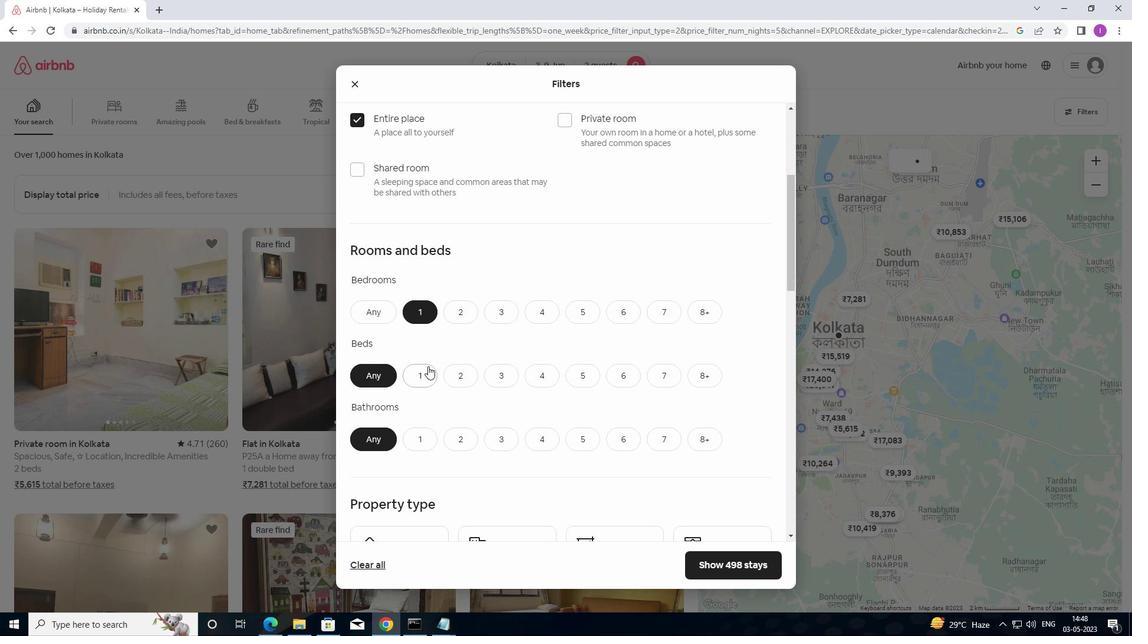 
Action: Mouse pressed left at (428, 376)
Screenshot: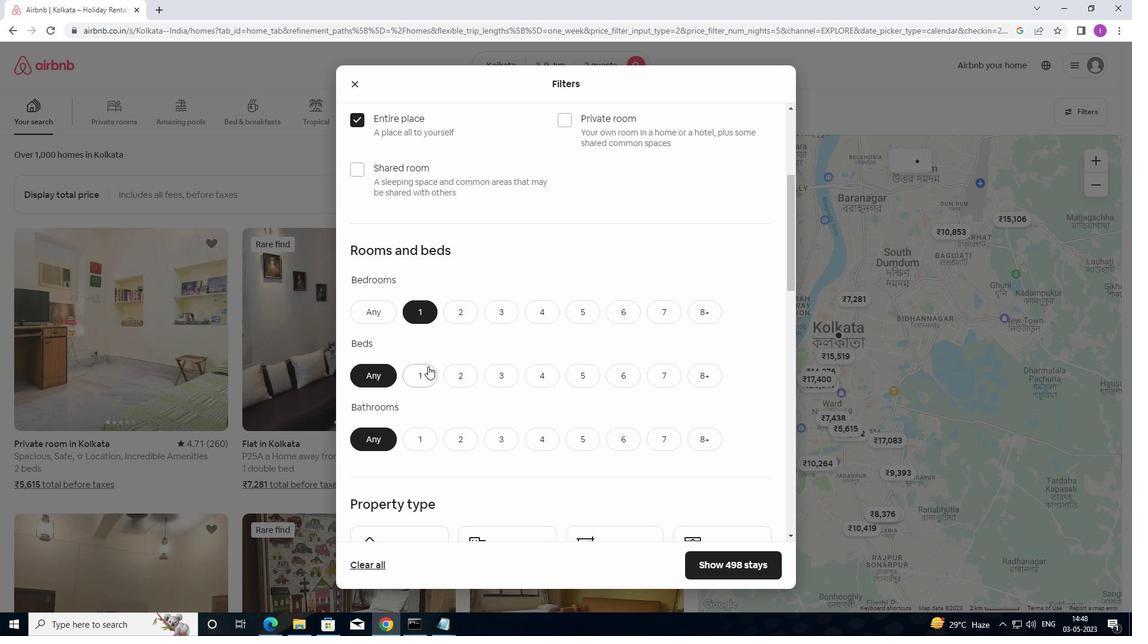 
Action: Mouse moved to (423, 436)
Screenshot: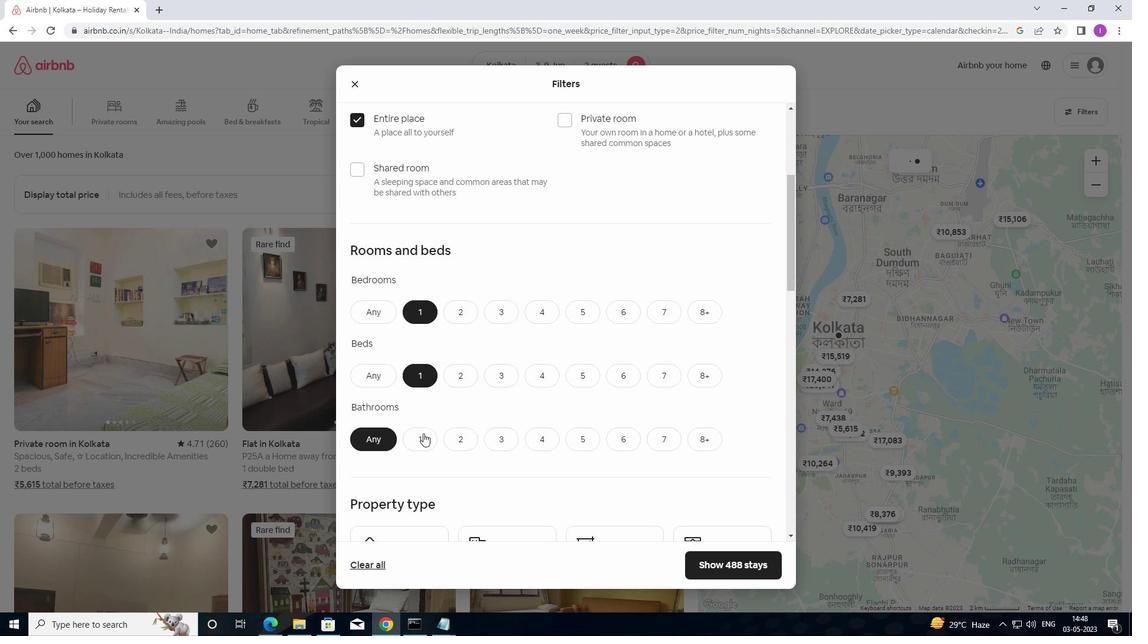 
Action: Mouse pressed left at (423, 436)
Screenshot: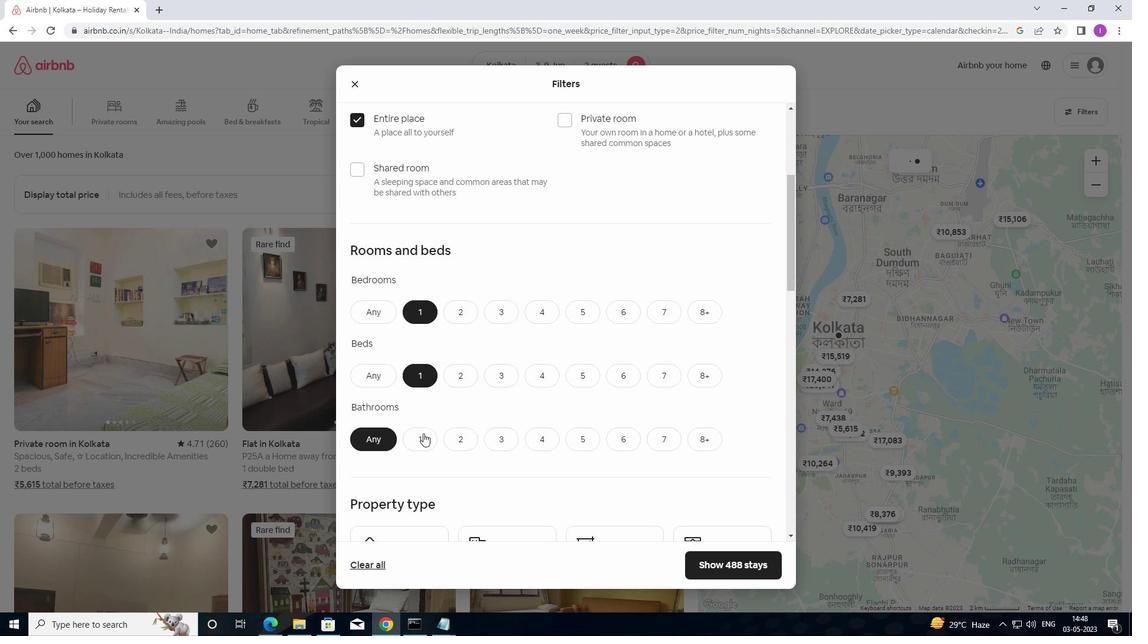 
Action: Mouse moved to (458, 423)
Screenshot: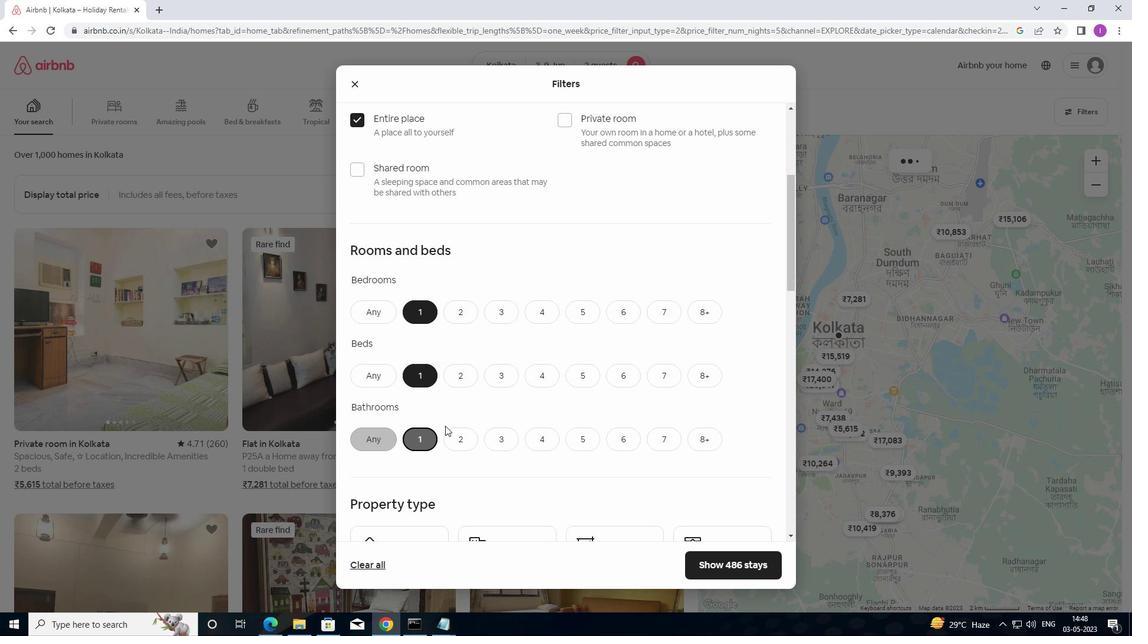 
Action: Mouse scrolled (458, 422) with delta (0, 0)
Screenshot: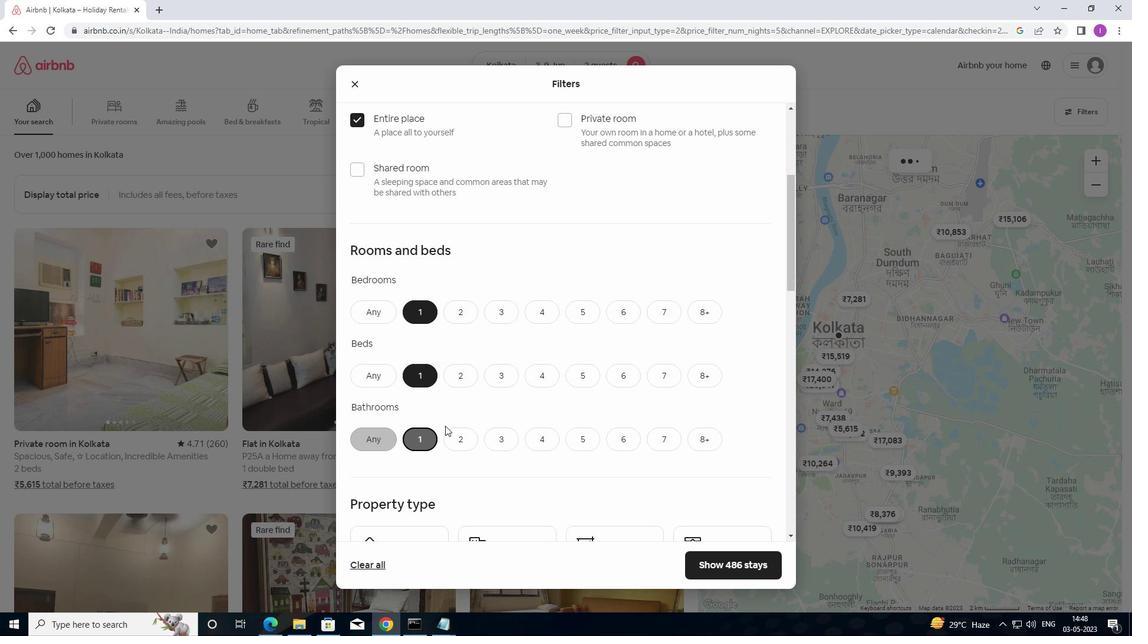 
Action: Mouse moved to (465, 423)
Screenshot: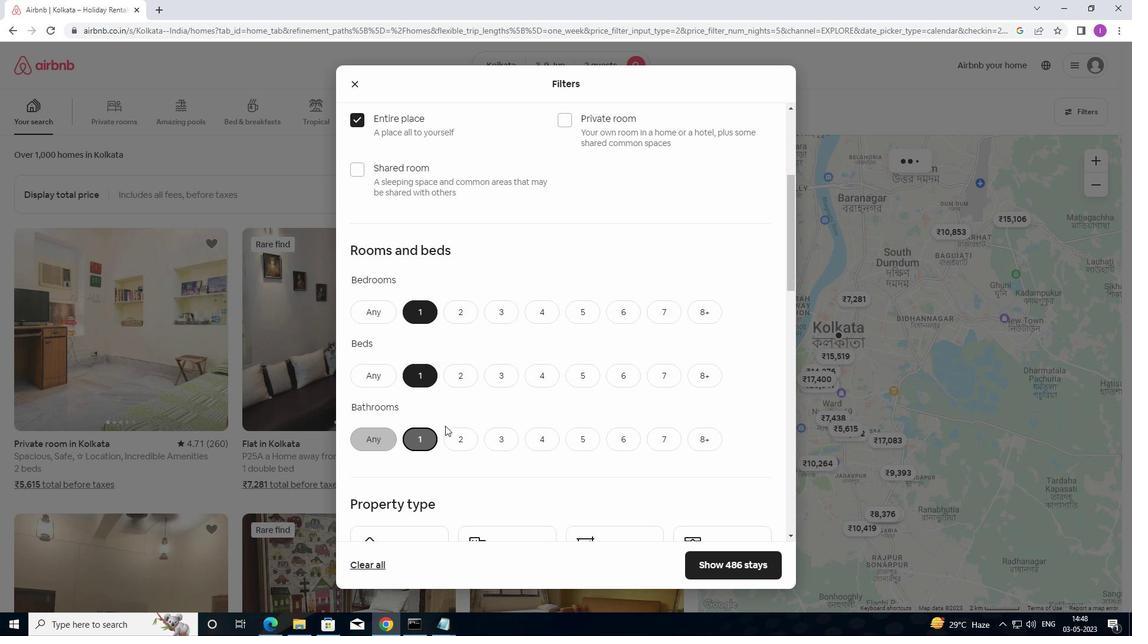 
Action: Mouse scrolled (465, 422) with delta (0, 0)
Screenshot: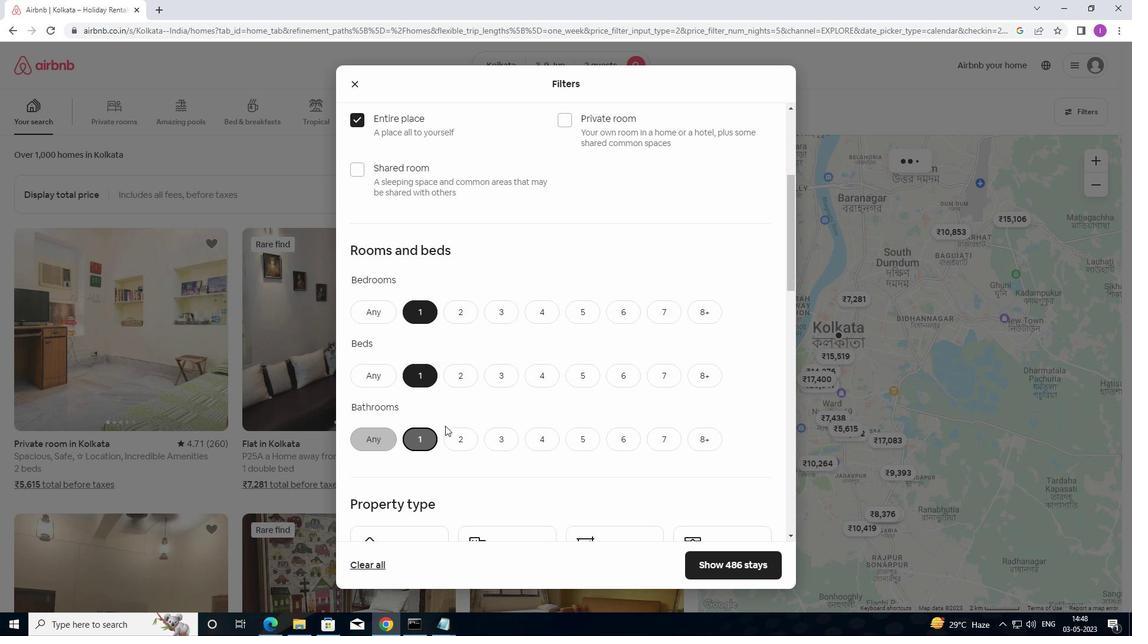 
Action: Mouse moved to (408, 433)
Screenshot: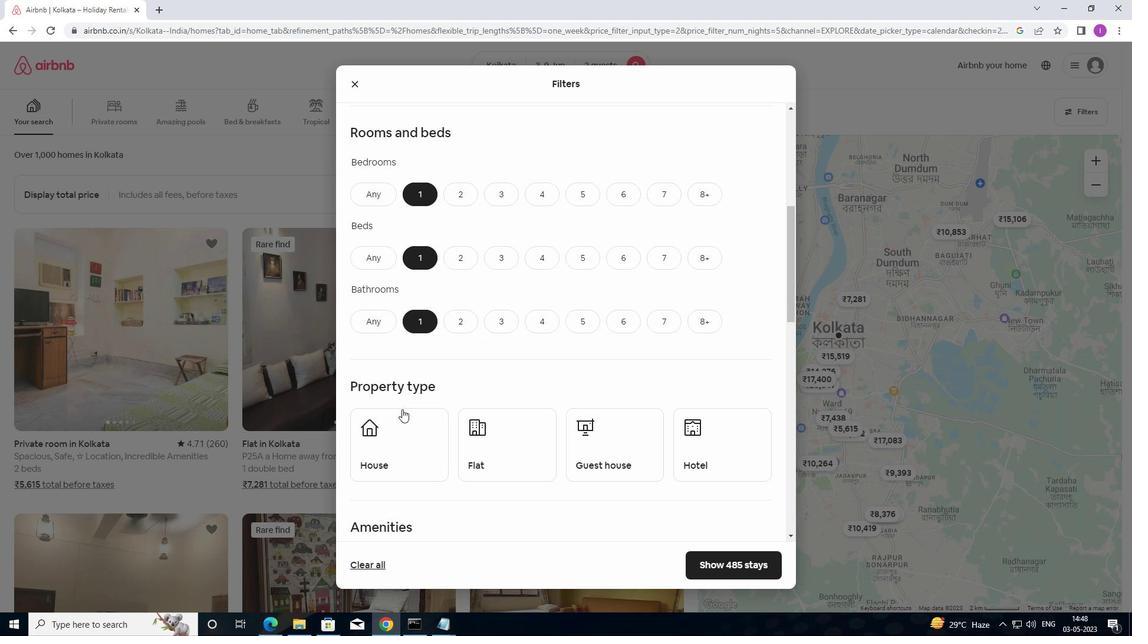 
Action: Mouse pressed left at (408, 433)
Screenshot: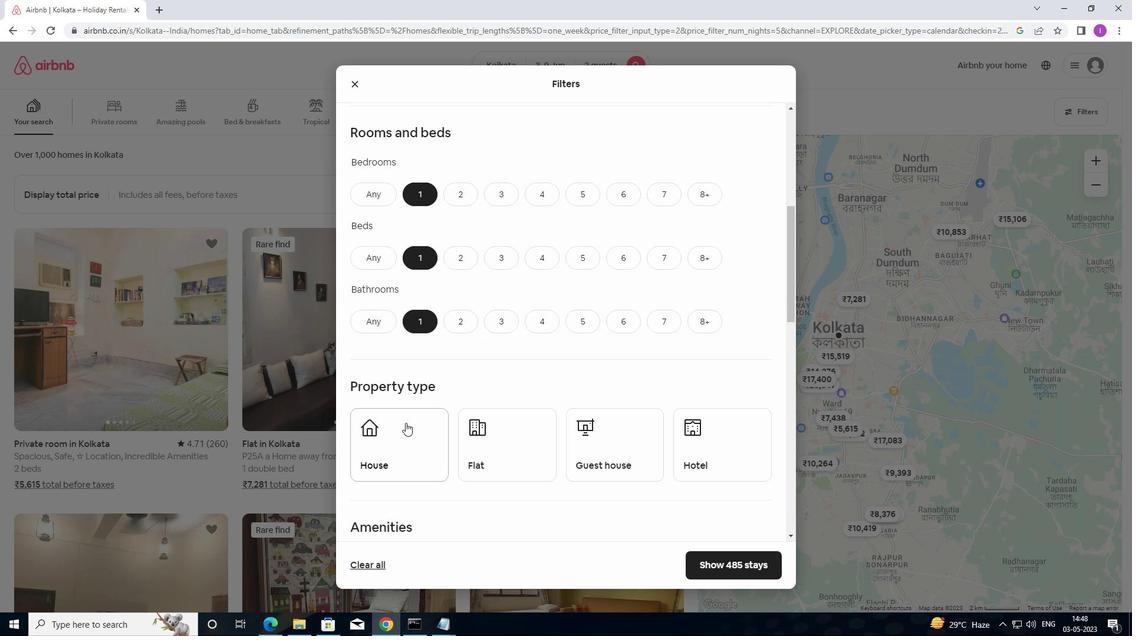 
Action: Mouse moved to (506, 440)
Screenshot: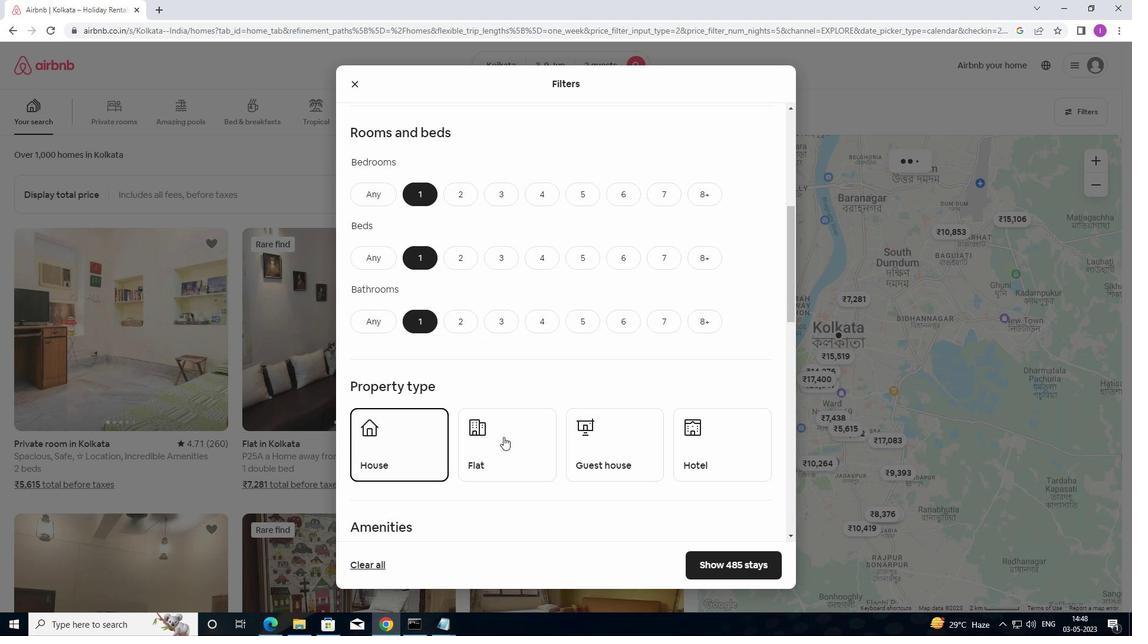 
Action: Mouse pressed left at (506, 440)
Screenshot: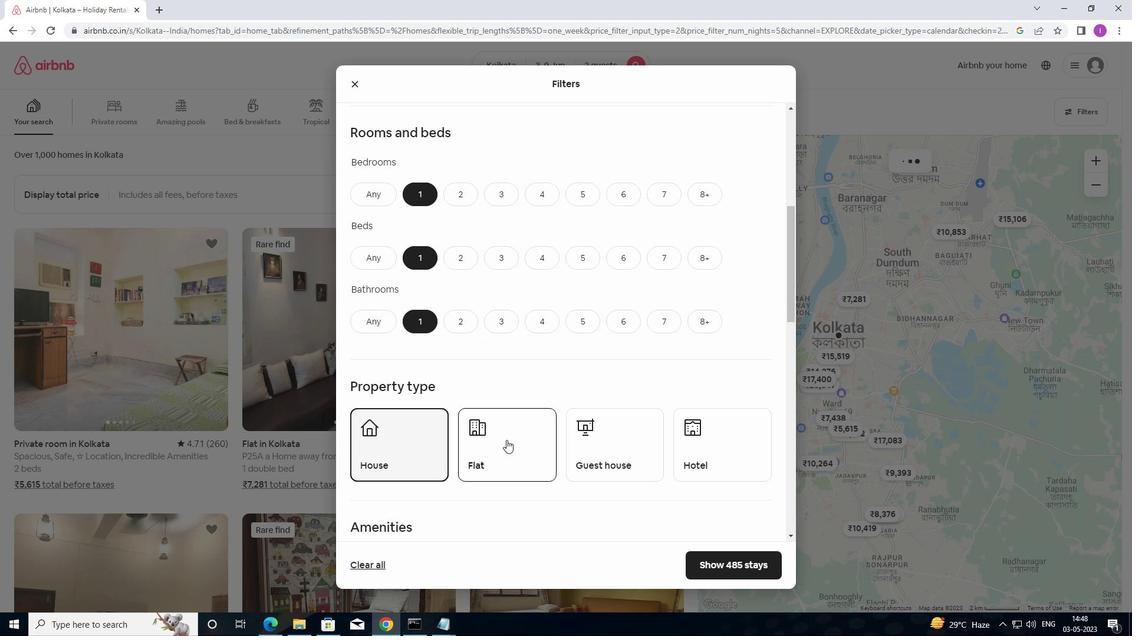 
Action: Mouse moved to (682, 492)
Screenshot: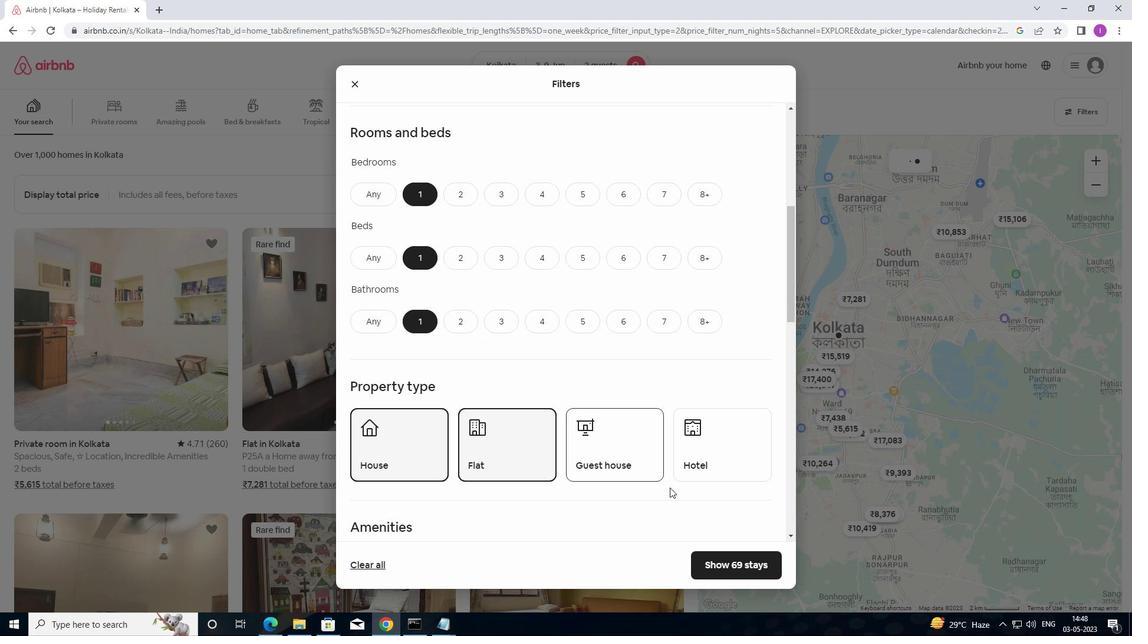 
Action: Mouse pressed left at (682, 492)
Screenshot: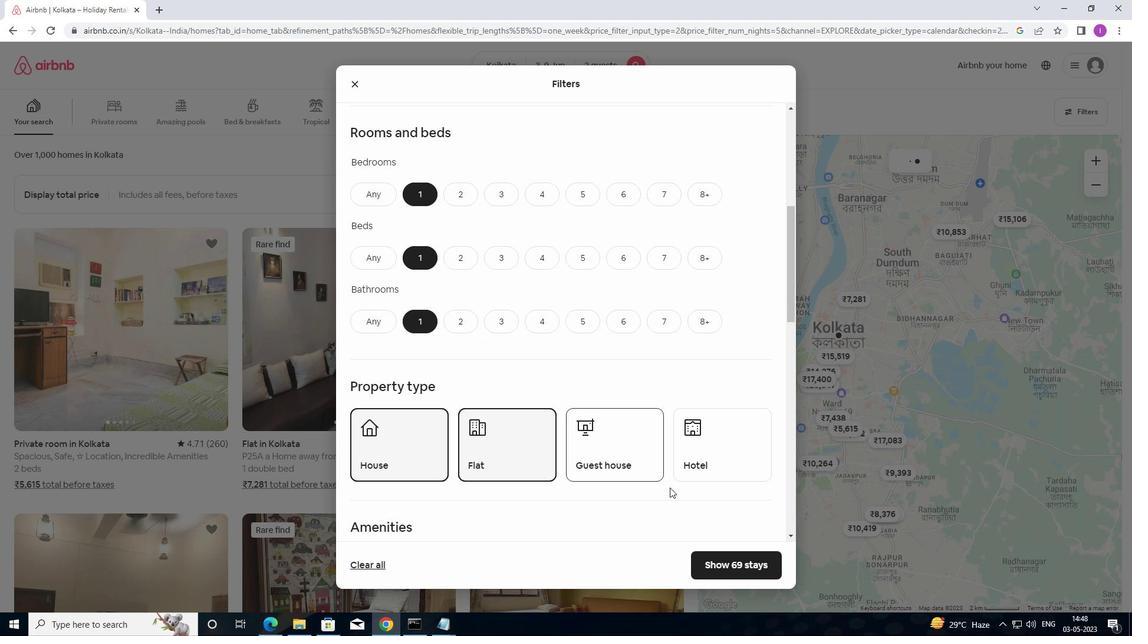 
Action: Mouse moved to (653, 458)
Screenshot: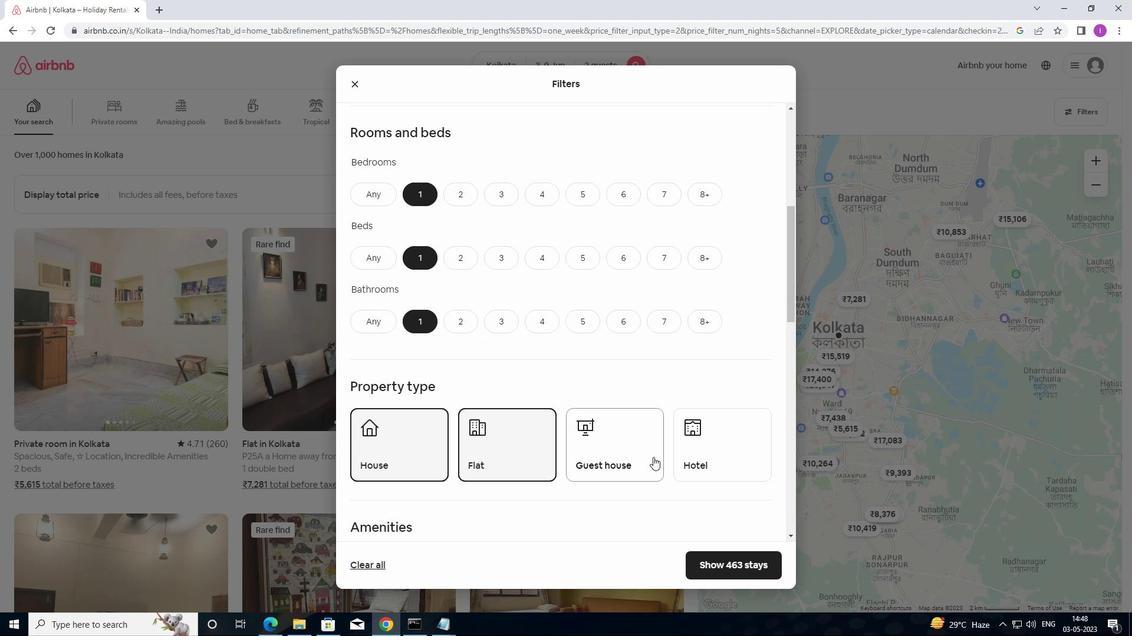 
Action: Mouse pressed left at (653, 458)
Screenshot: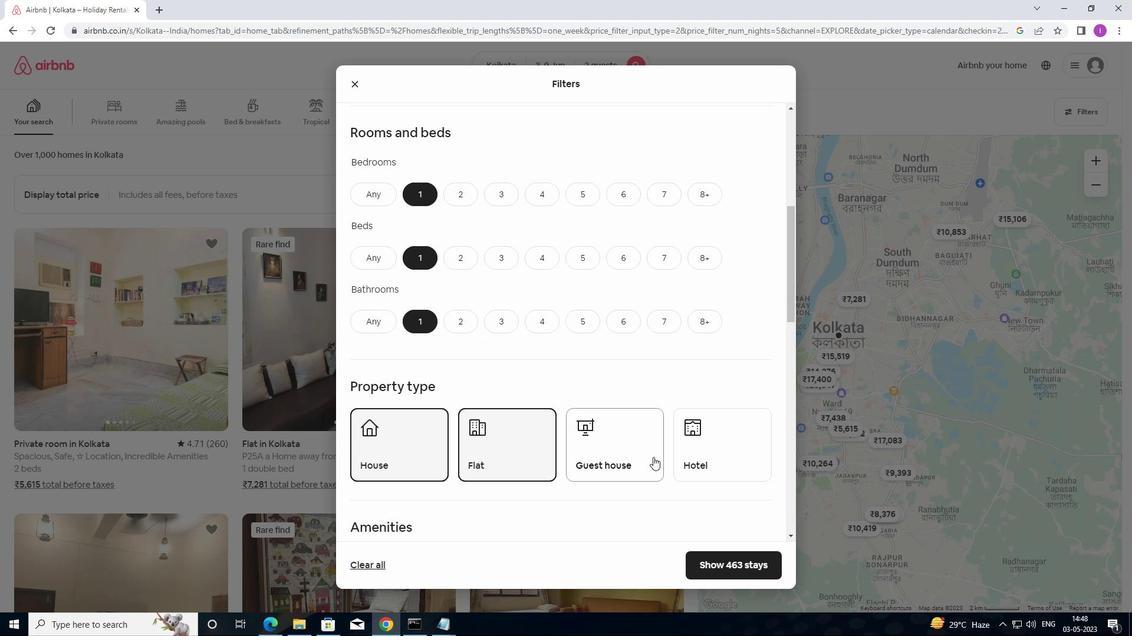 
Action: Mouse moved to (733, 464)
Screenshot: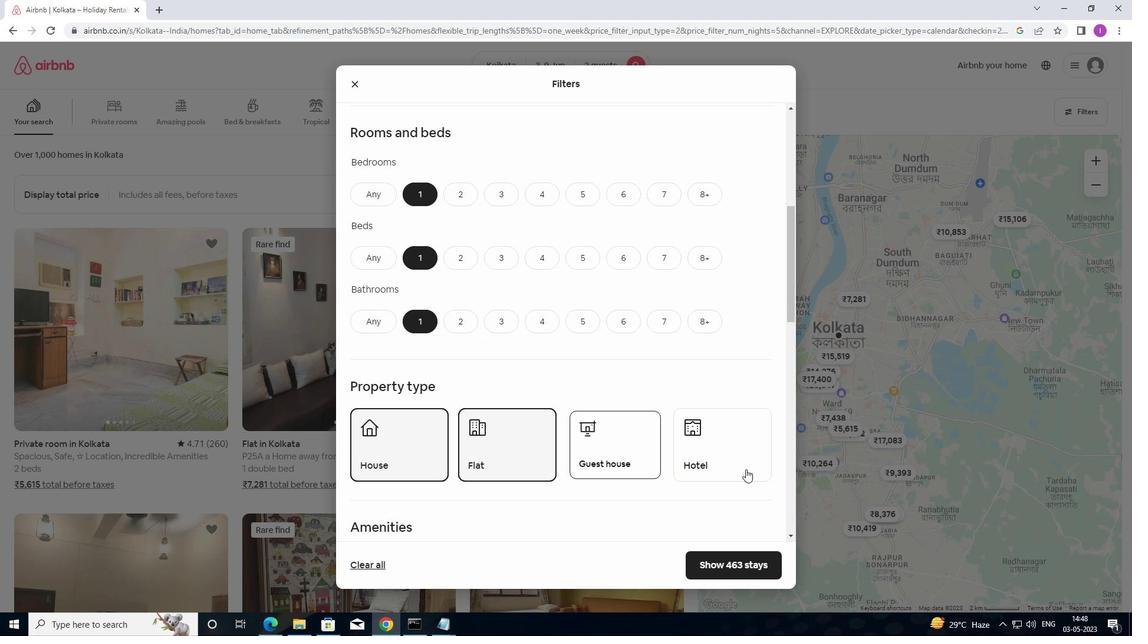 
Action: Mouse pressed left at (733, 464)
Screenshot: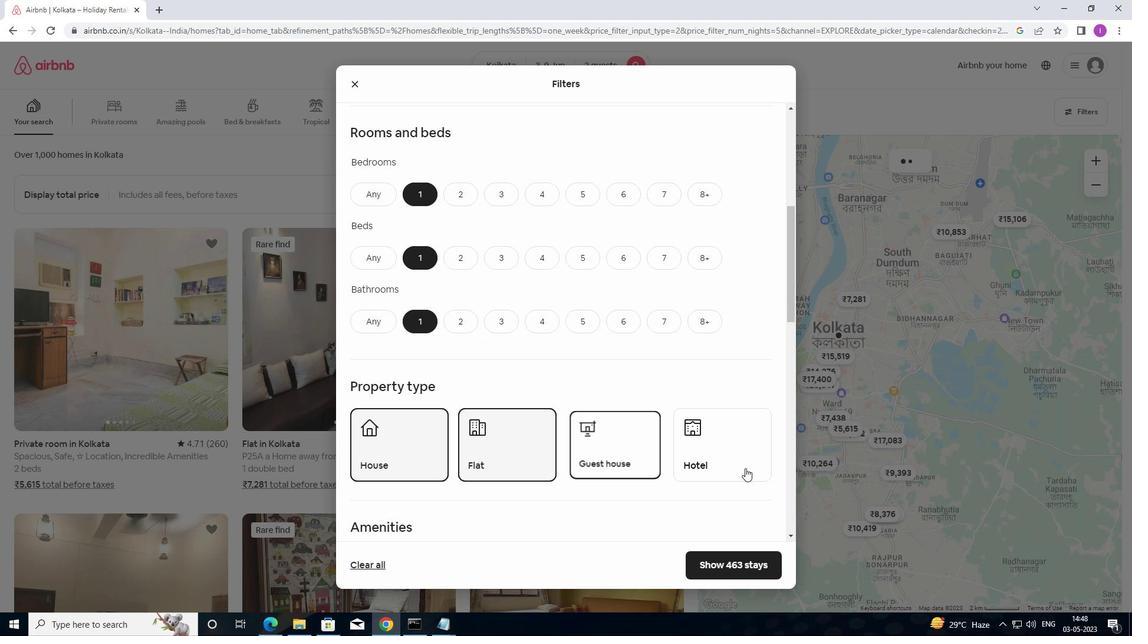 
Action: Mouse moved to (580, 567)
Screenshot: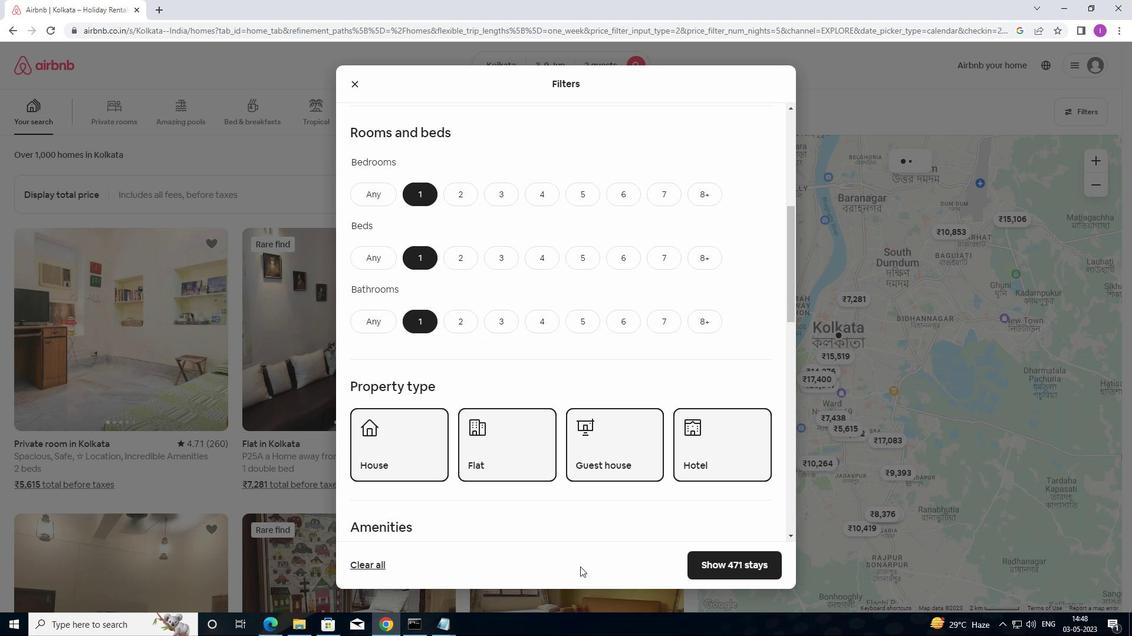 
Action: Mouse scrolled (580, 566) with delta (0, 0)
Screenshot: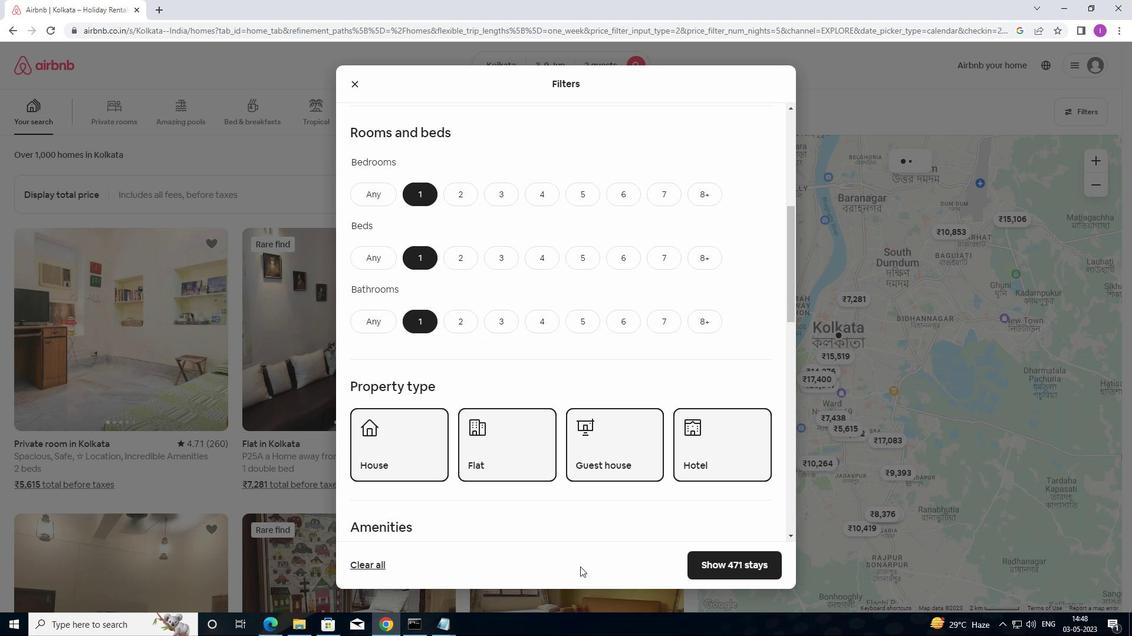 
Action: Mouse moved to (592, 551)
Screenshot: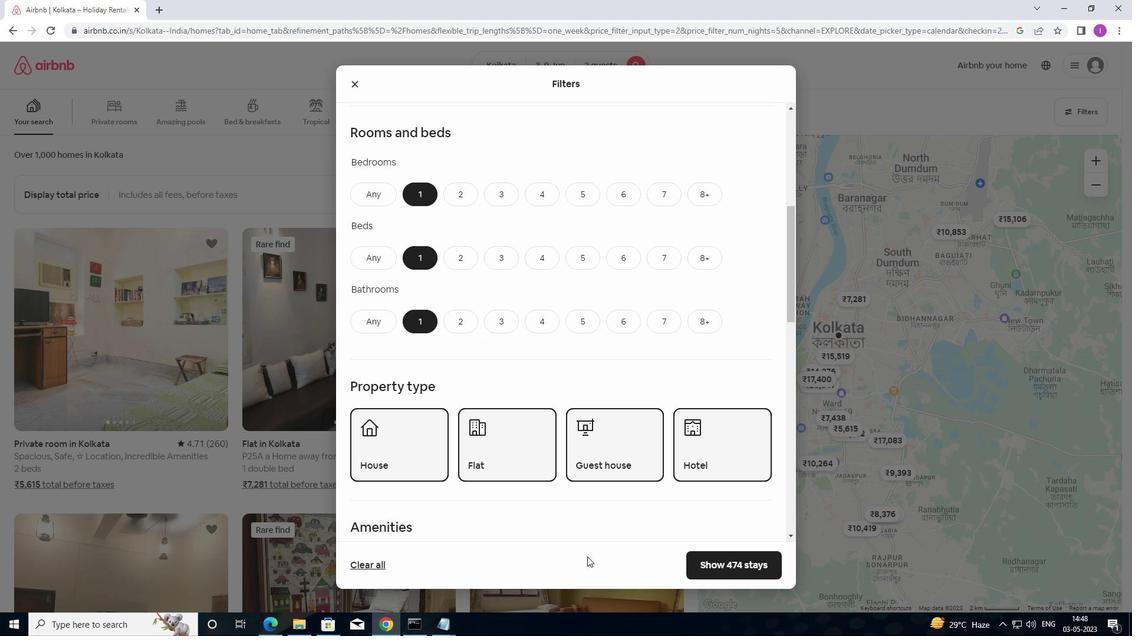
Action: Mouse scrolled (592, 550) with delta (0, 0)
Screenshot: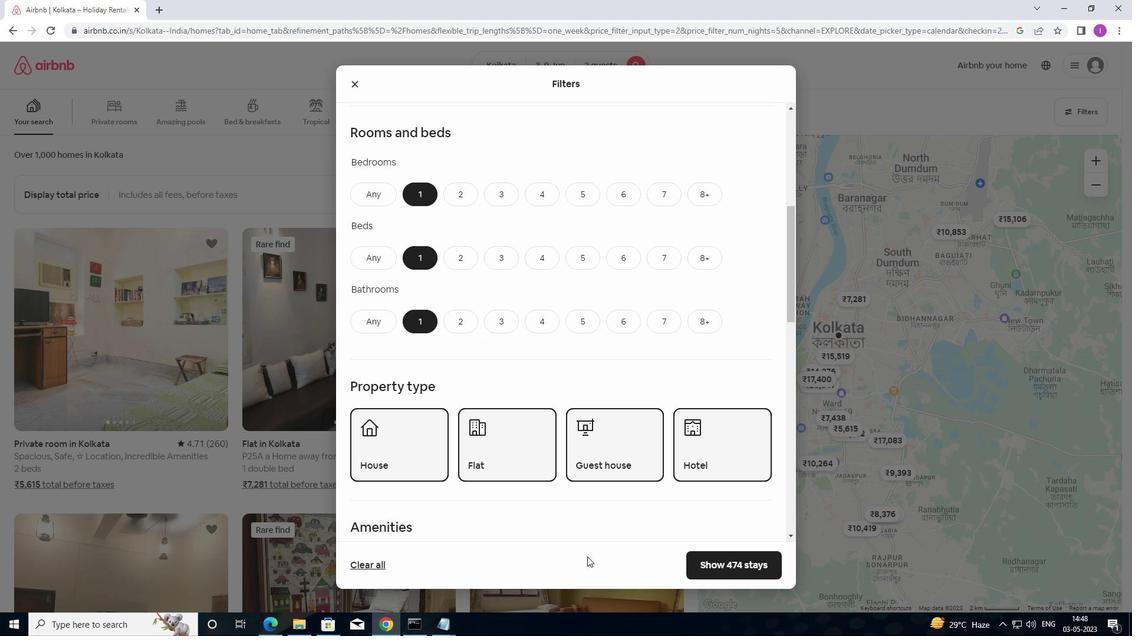 
Action: Mouse moved to (596, 526)
Screenshot: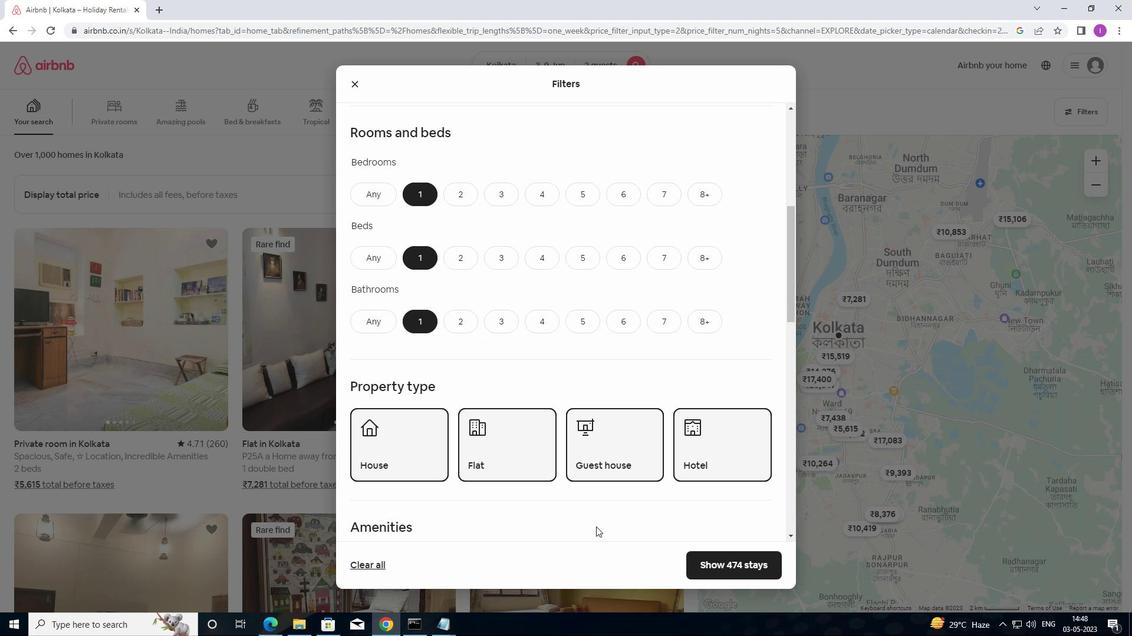 
Action: Mouse scrolled (596, 525) with delta (0, 0)
Screenshot: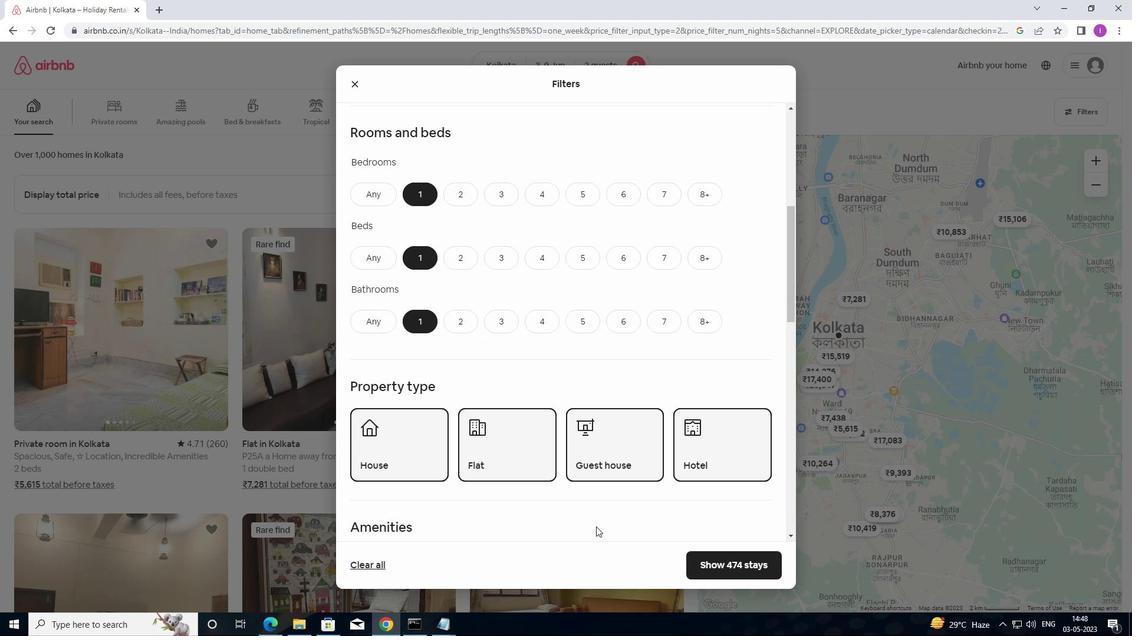 
Action: Mouse moved to (428, 530)
Screenshot: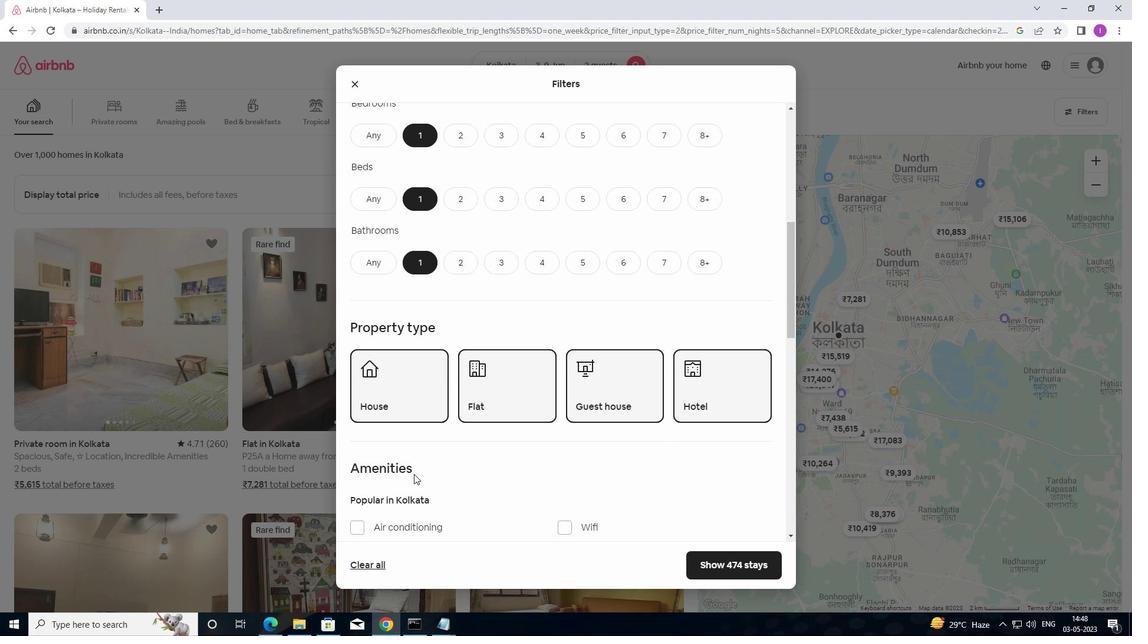 
Action: Mouse scrolled (428, 529) with delta (0, 0)
Screenshot: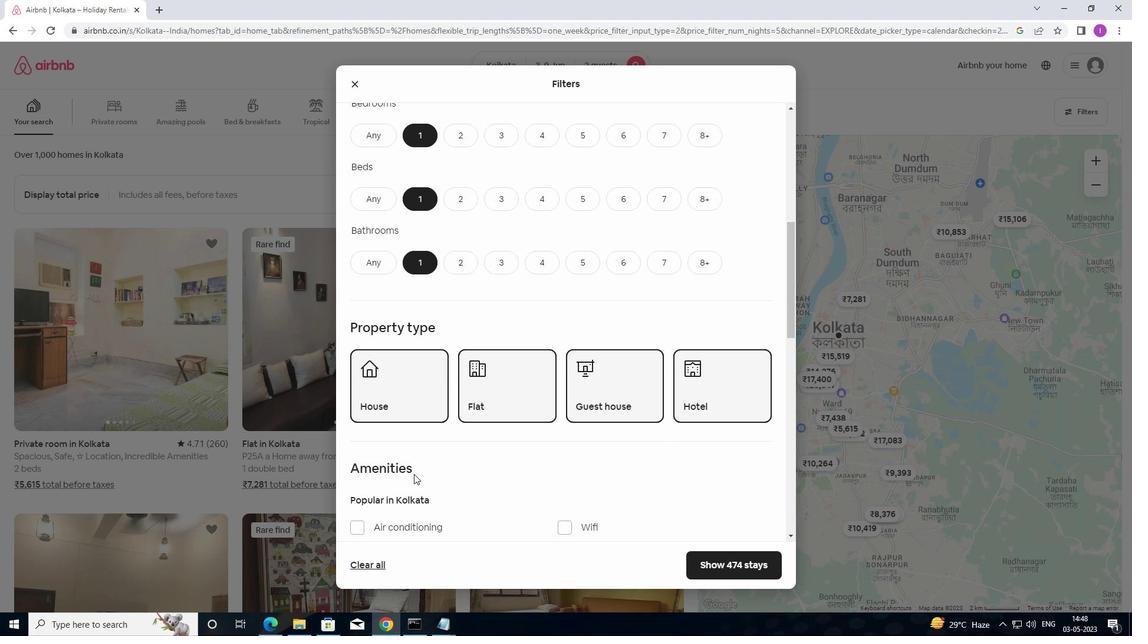 
Action: Mouse moved to (433, 534)
Screenshot: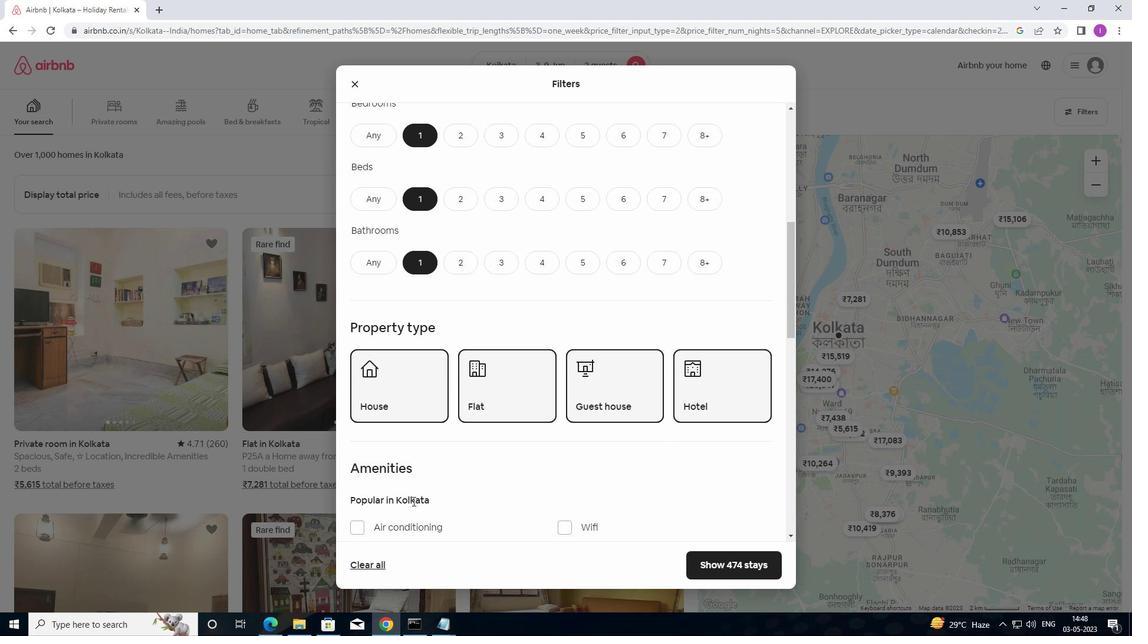 
Action: Mouse scrolled (433, 534) with delta (0, 0)
Screenshot: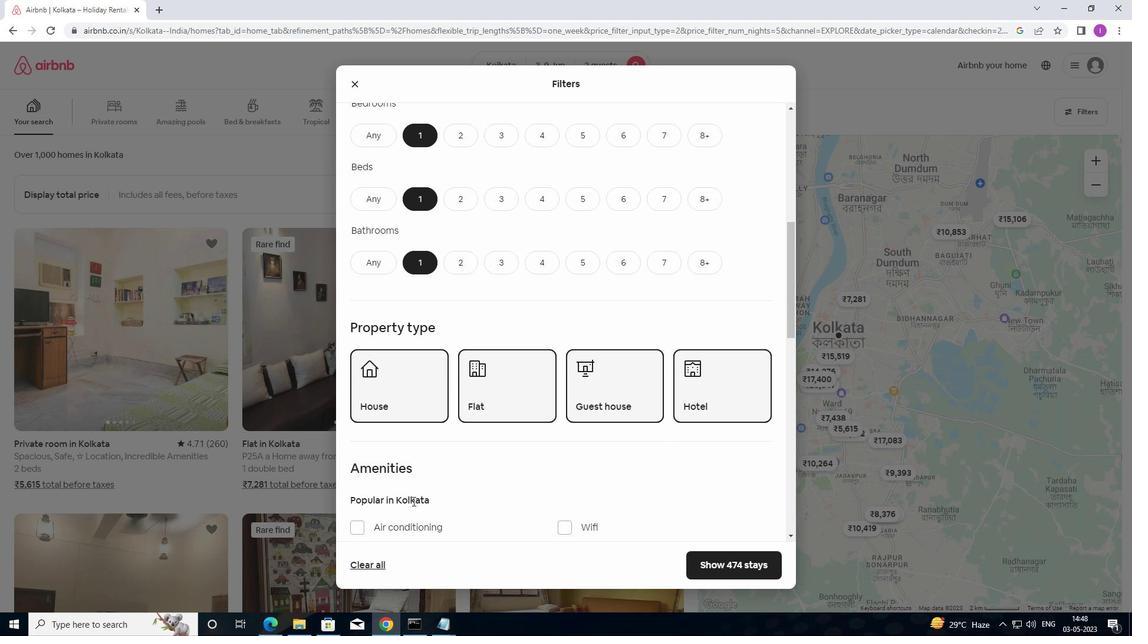 
Action: Mouse scrolled (433, 534) with delta (0, 0)
Screenshot: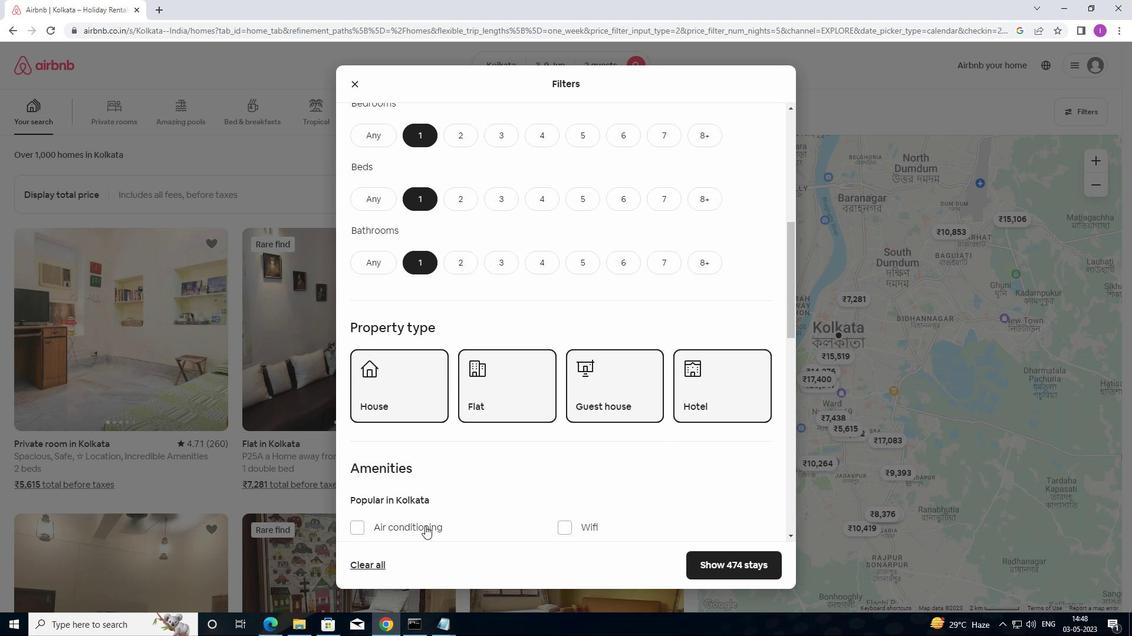 
Action: Mouse moved to (468, 487)
Screenshot: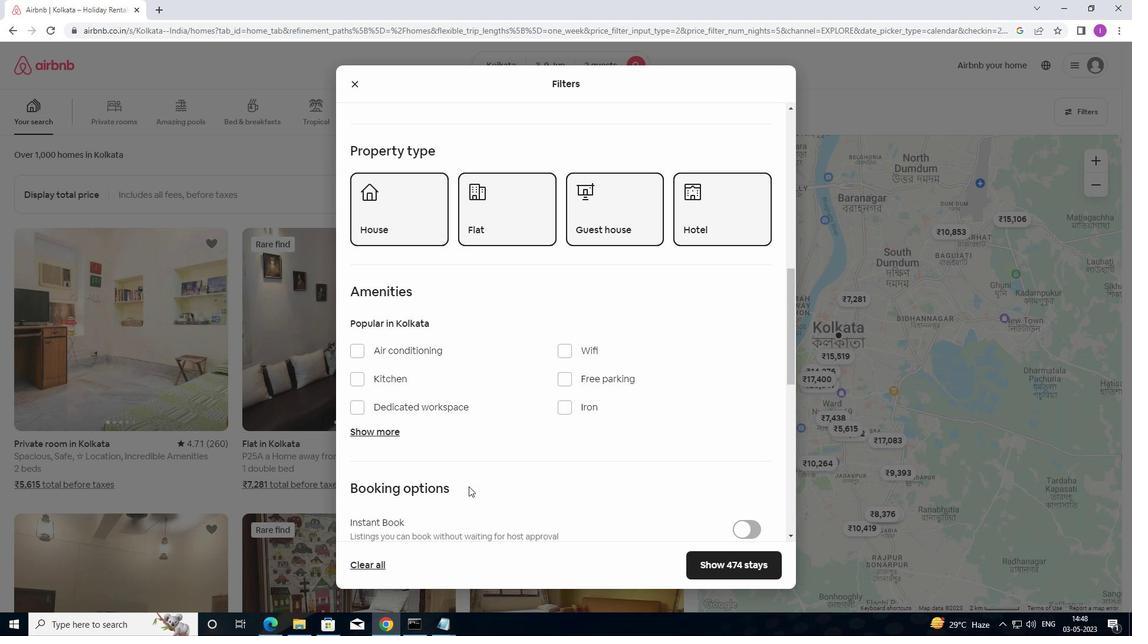 
Action: Mouse scrolled (468, 486) with delta (0, 0)
Screenshot: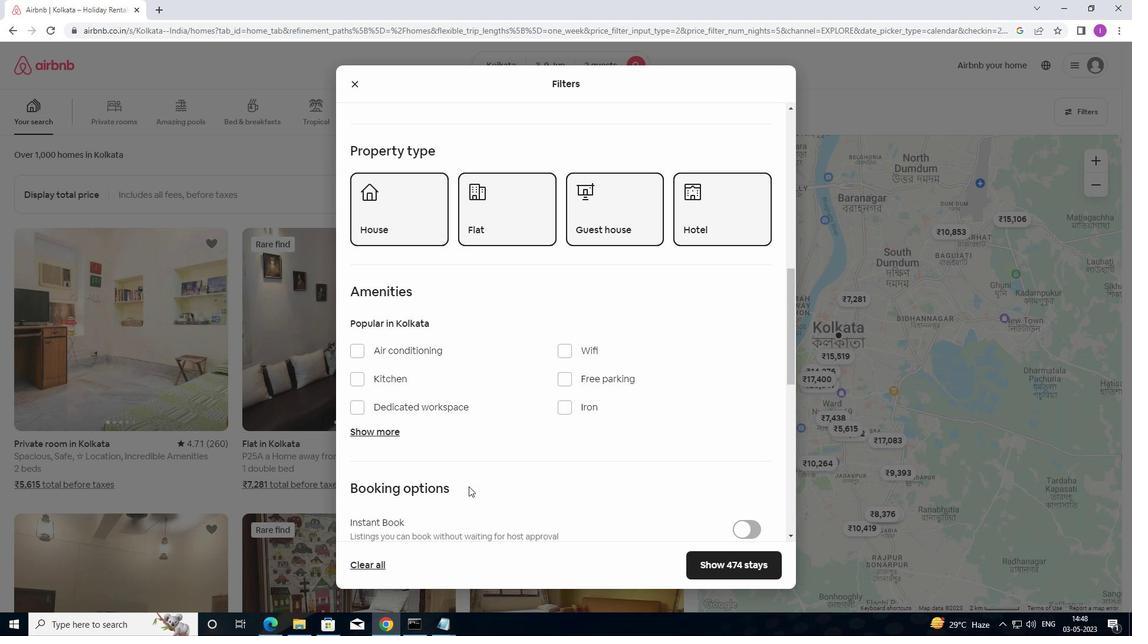 
Action: Mouse moved to (468, 490)
Screenshot: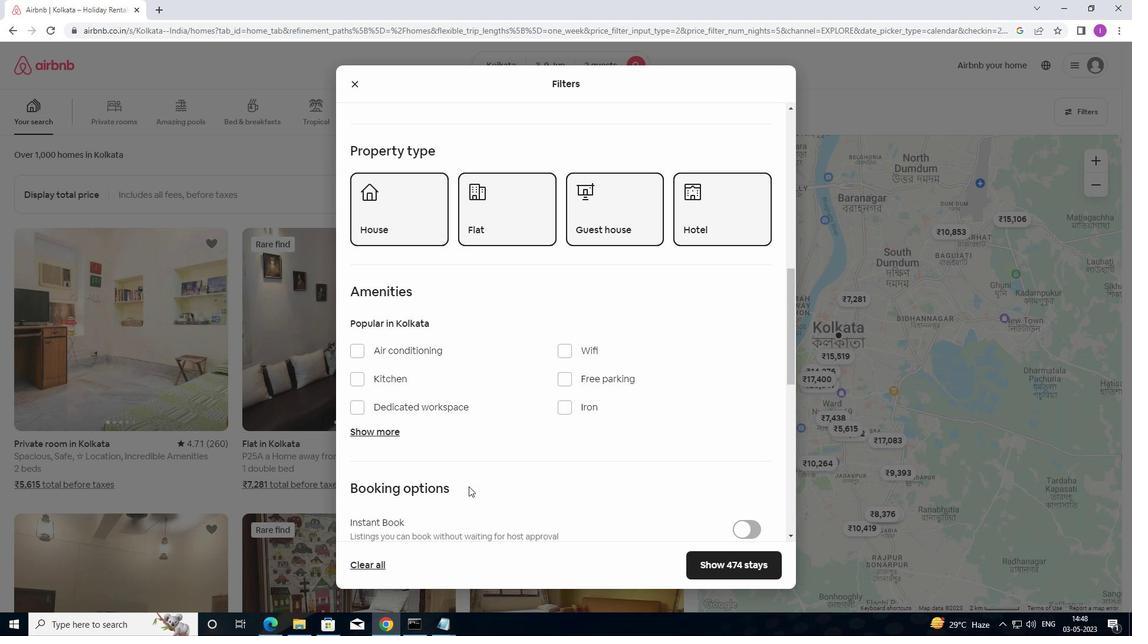 
Action: Mouse scrolled (468, 489) with delta (0, 0)
Screenshot: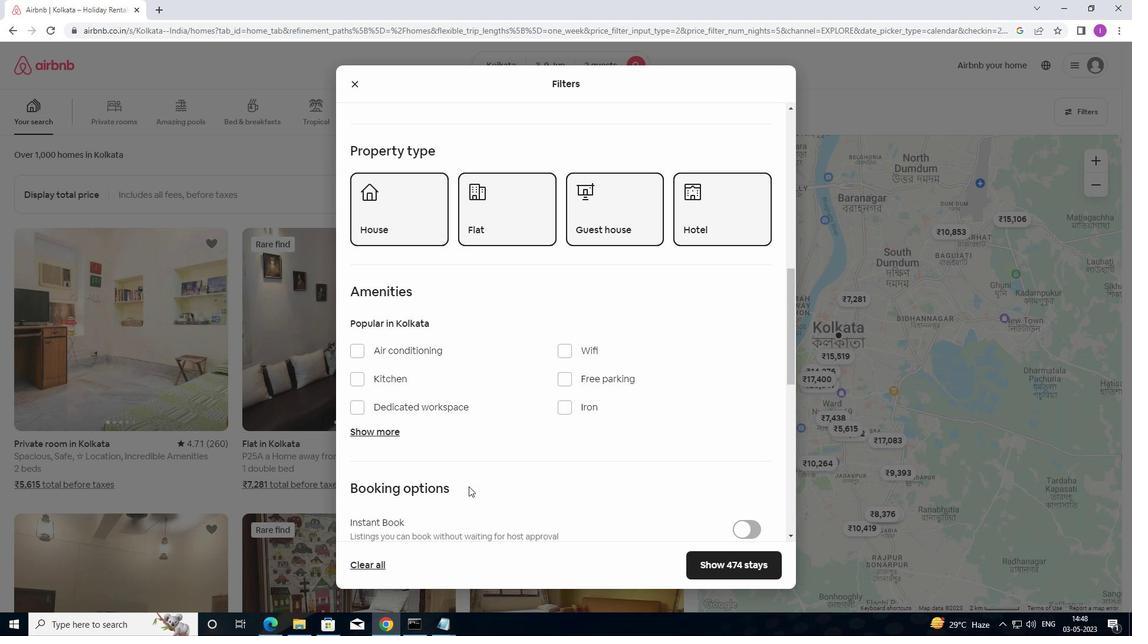 
Action: Mouse moved to (471, 495)
Screenshot: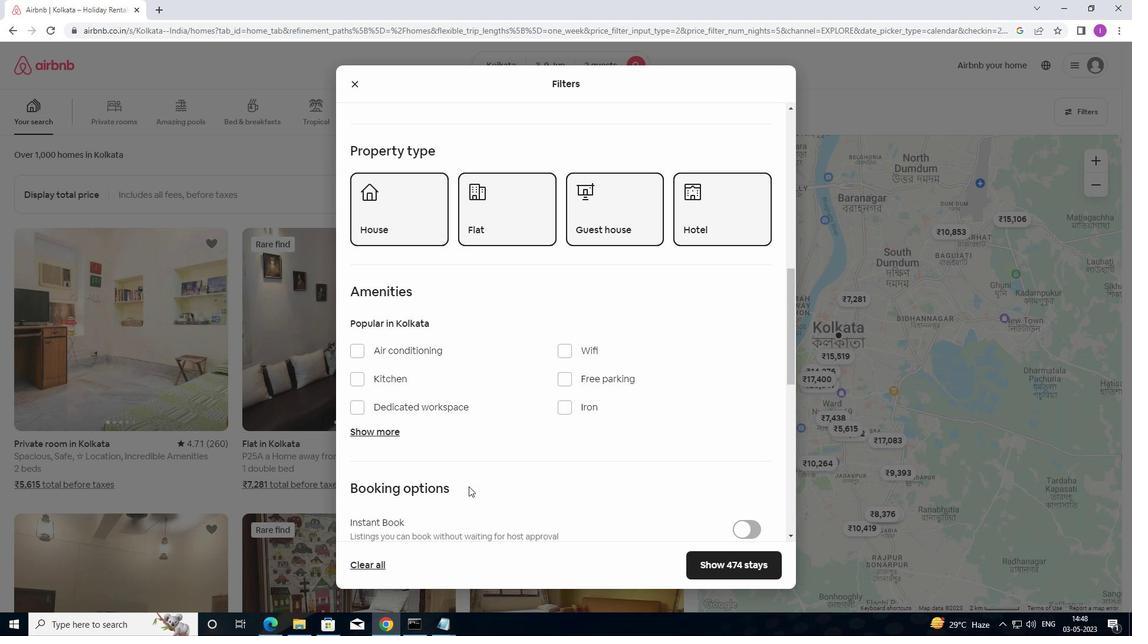 
Action: Mouse scrolled (471, 494) with delta (0, 0)
Screenshot: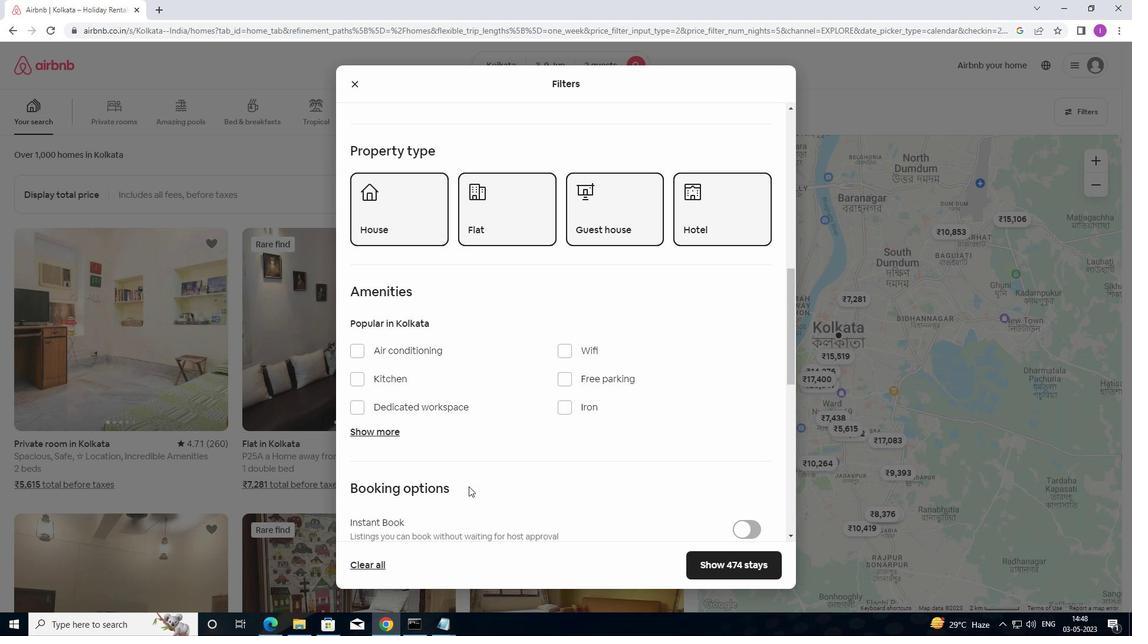 
Action: Mouse scrolled (471, 494) with delta (0, 0)
Screenshot: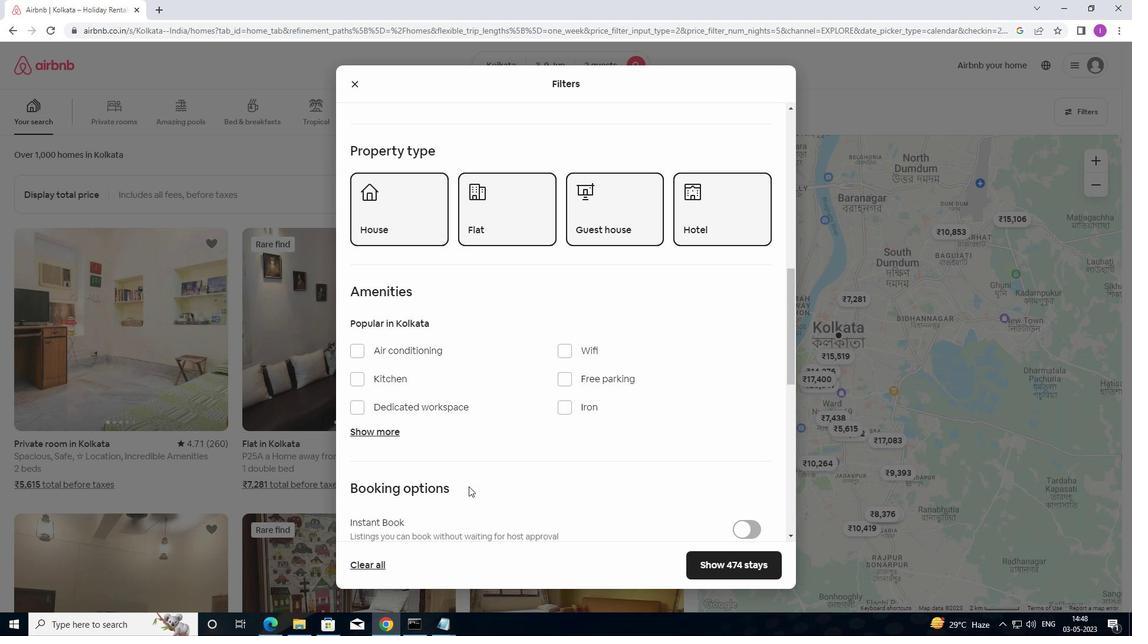 
Action: Mouse moved to (746, 334)
Screenshot: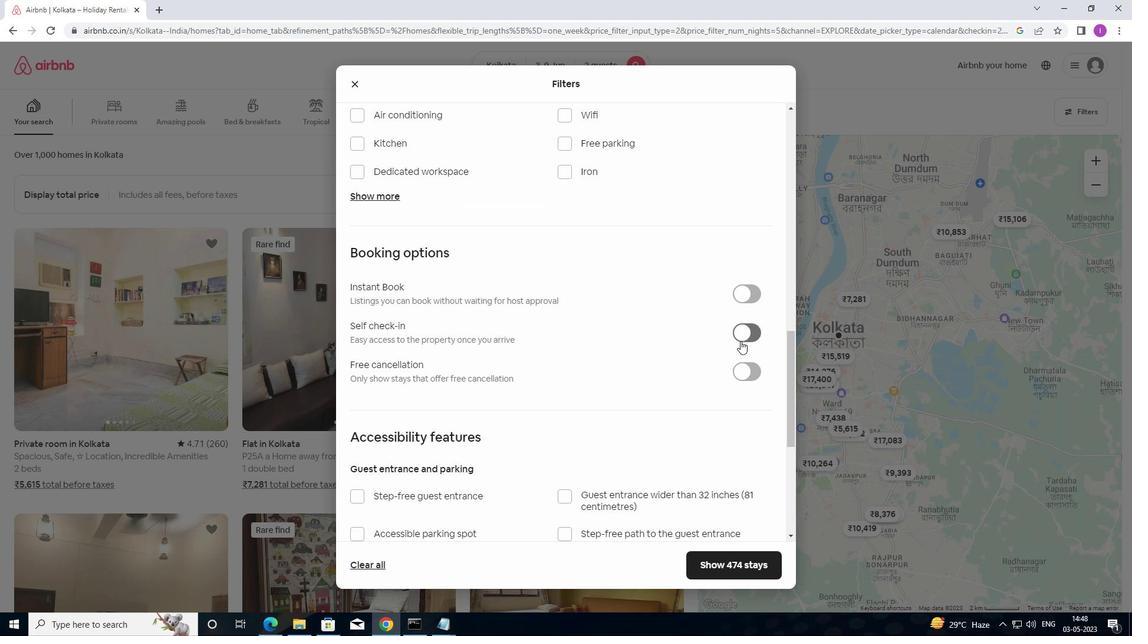 
Action: Mouse pressed left at (746, 334)
Screenshot: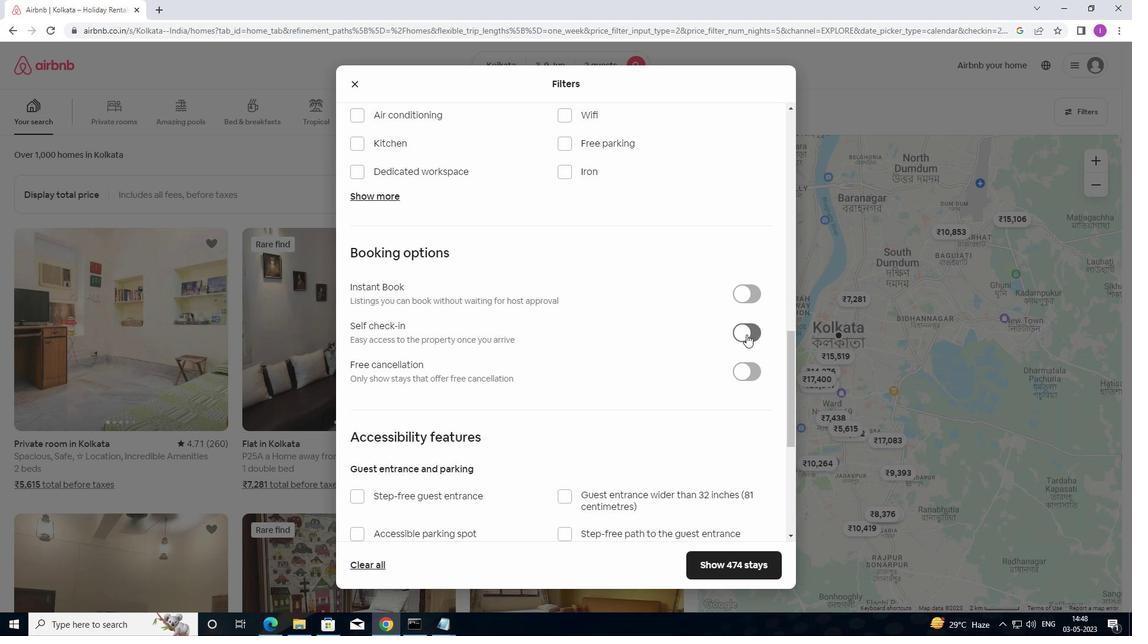 
Action: Mouse moved to (388, 547)
Screenshot: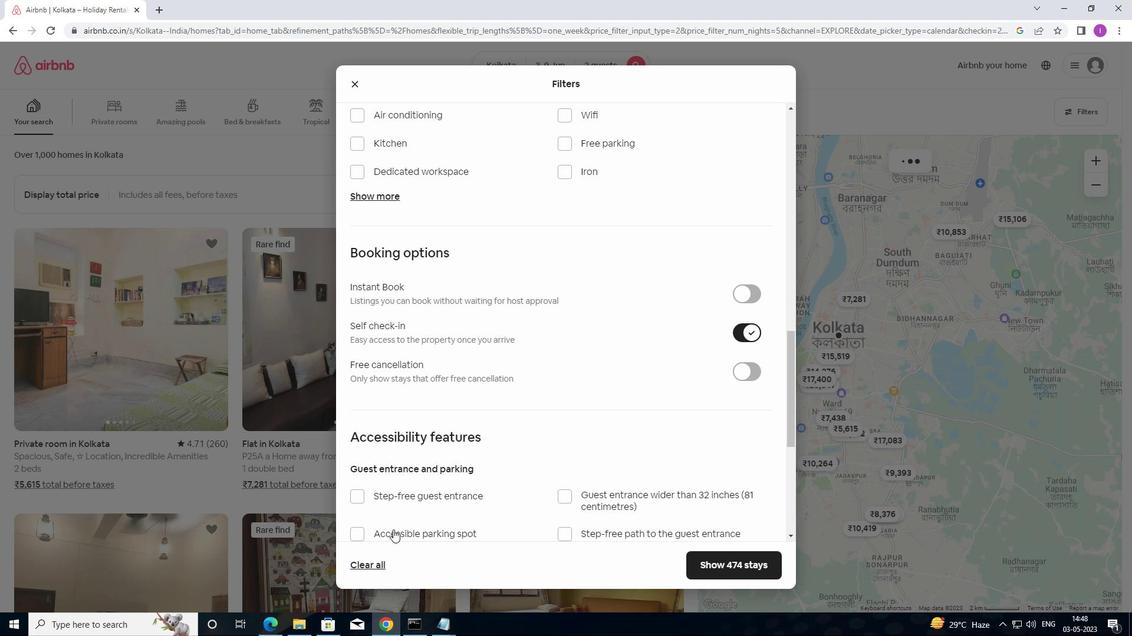 
Action: Mouse scrolled (388, 547) with delta (0, 0)
Screenshot: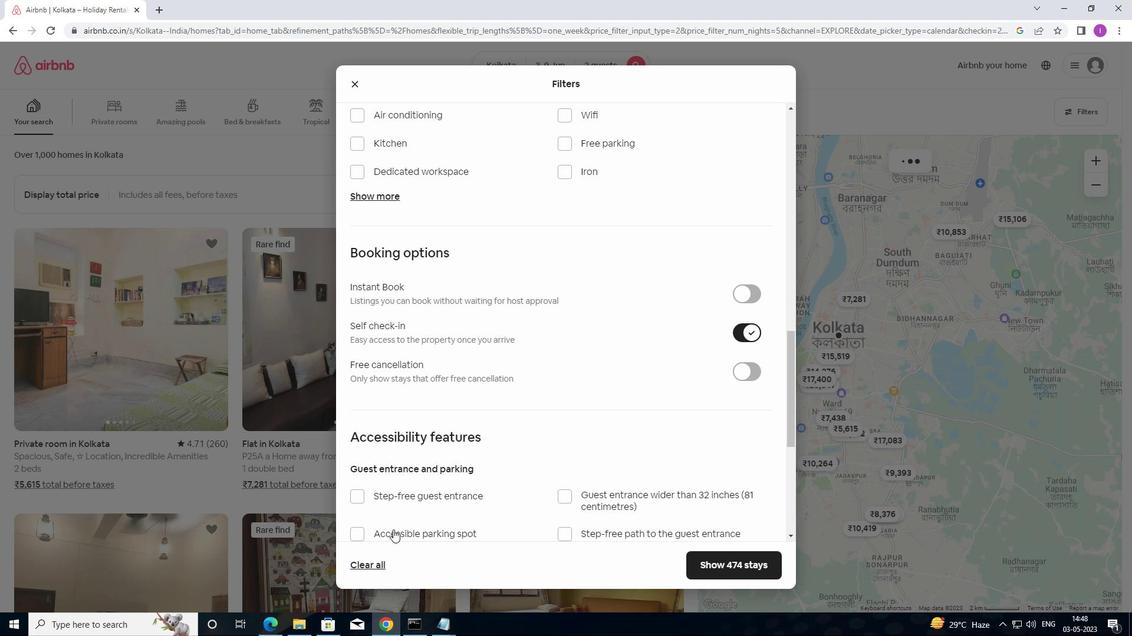 
Action: Mouse moved to (388, 558)
Screenshot: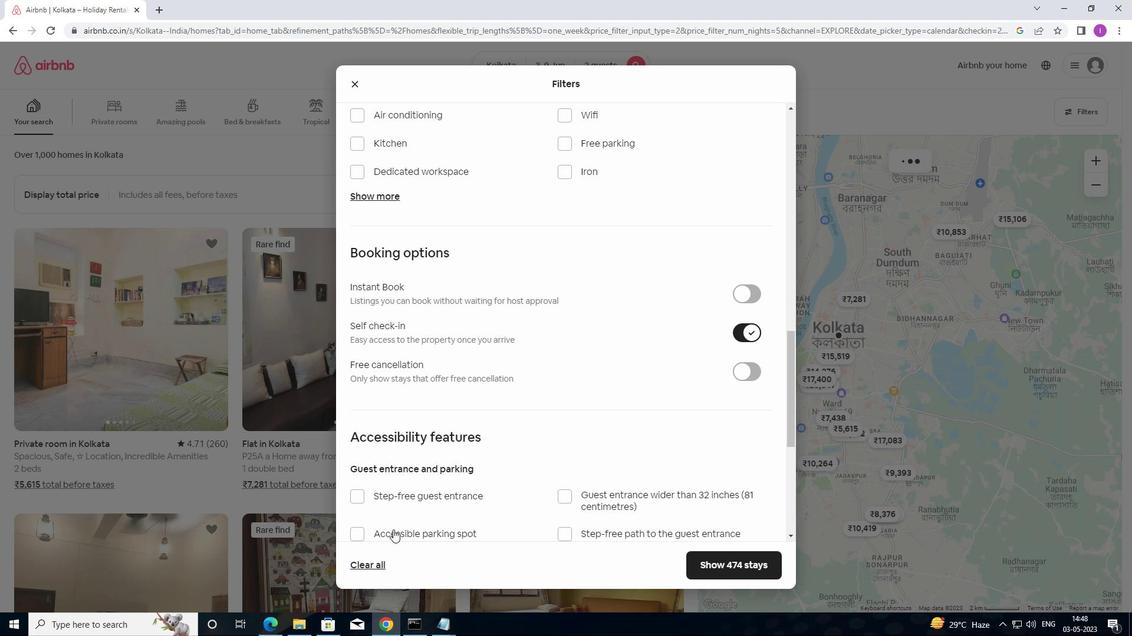 
Action: Mouse scrolled (388, 557) with delta (0, 0)
Screenshot: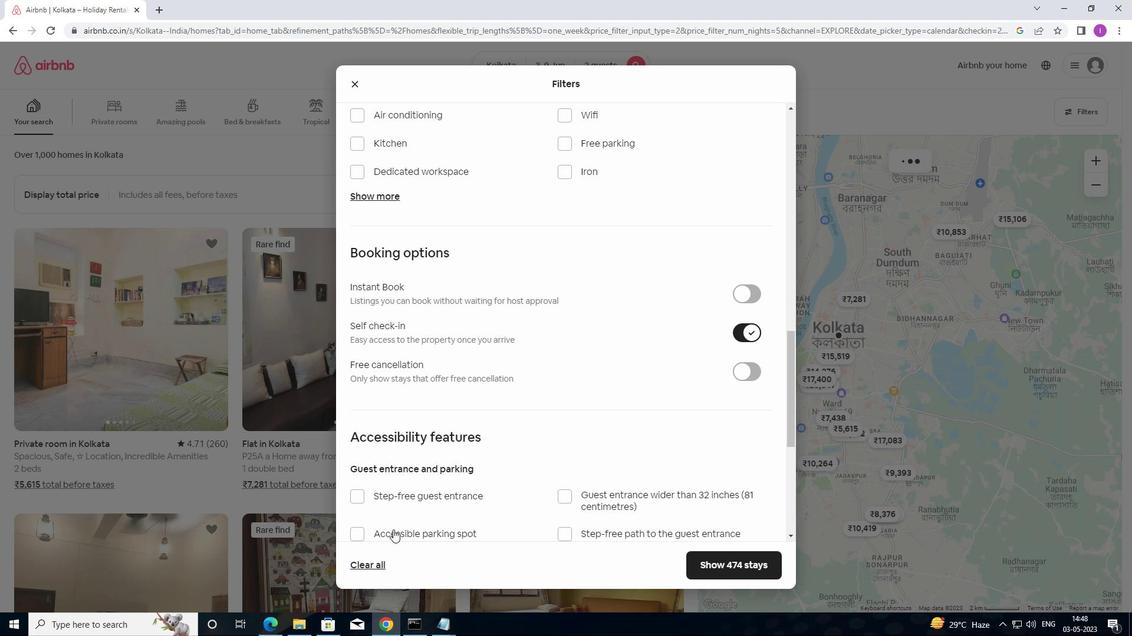 
Action: Mouse moved to (390, 563)
Screenshot: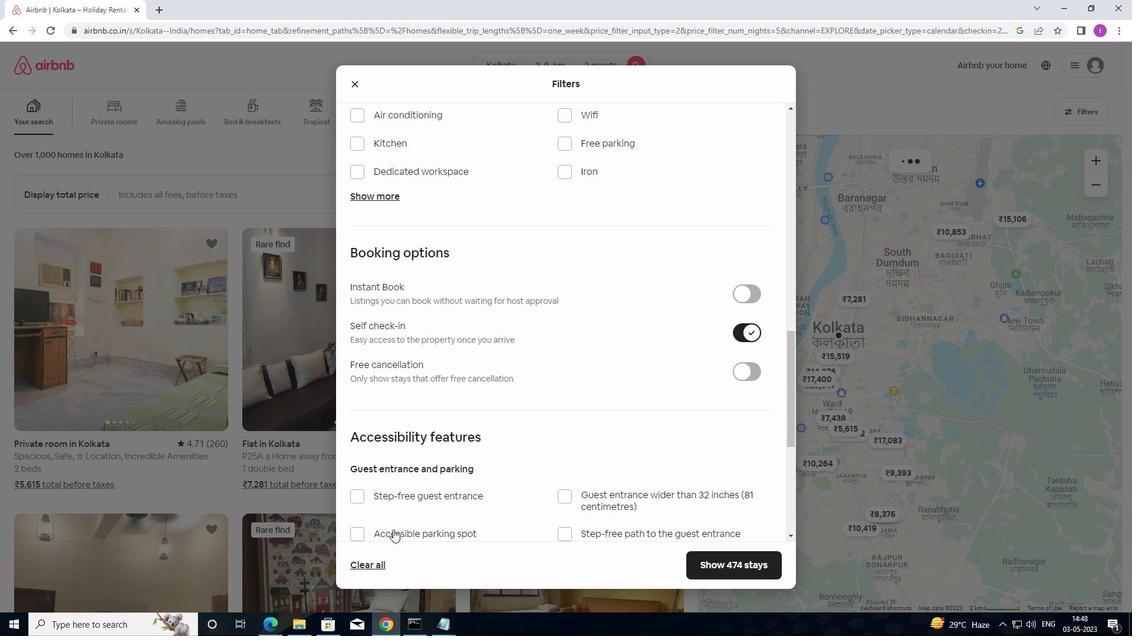 
Action: Mouse scrolled (390, 562) with delta (0, 0)
Screenshot: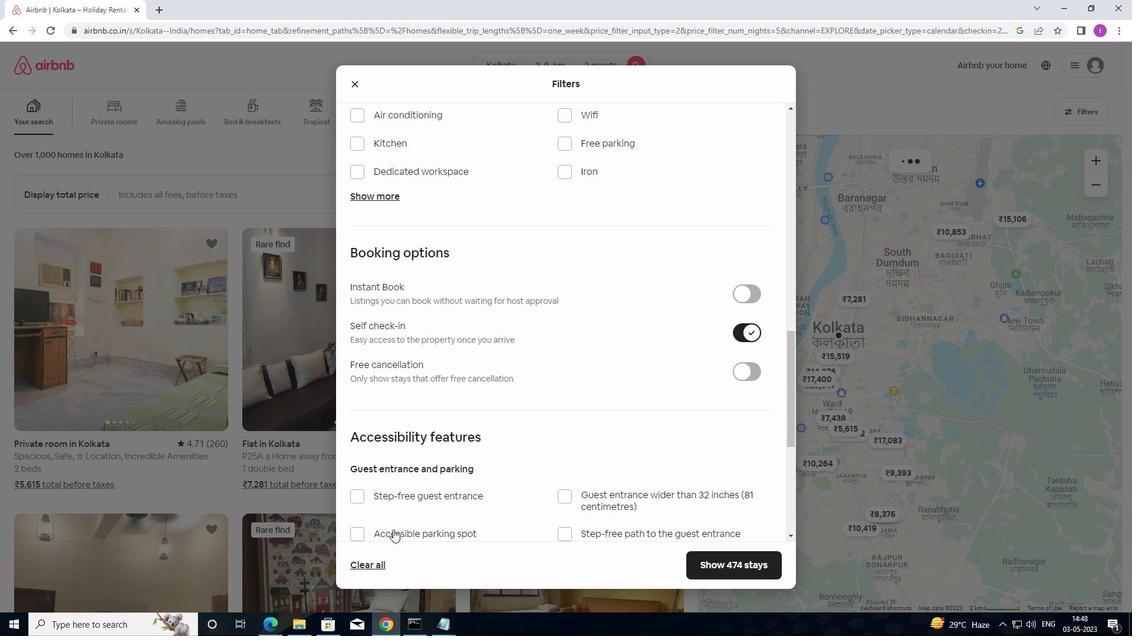 
Action: Mouse scrolled (390, 562) with delta (0, 0)
Screenshot: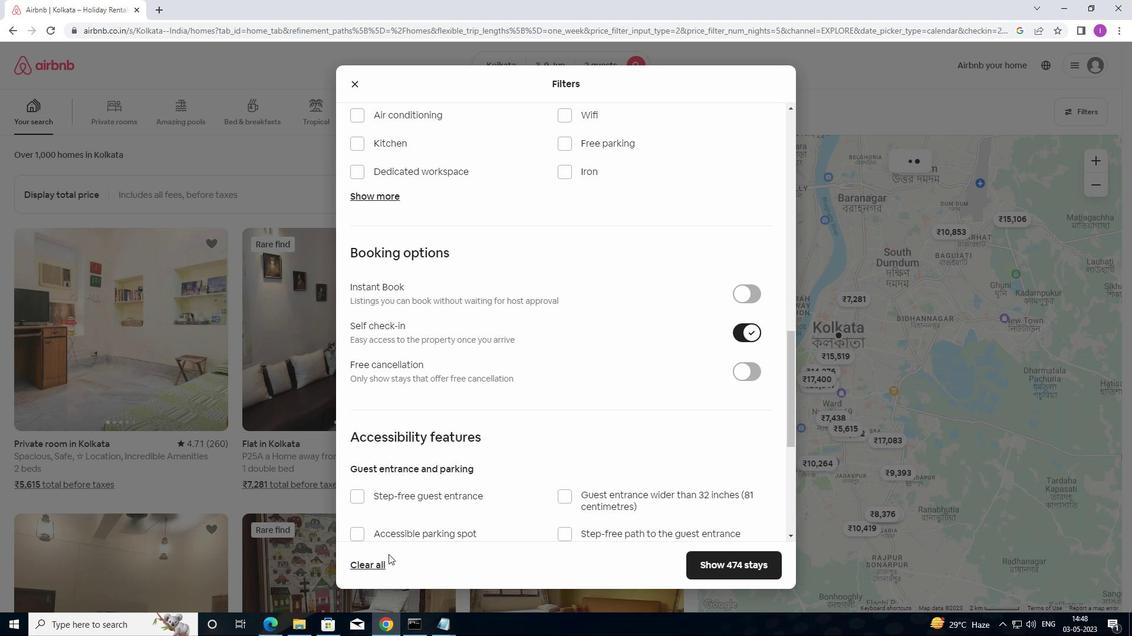 
Action: Mouse moved to (420, 551)
Screenshot: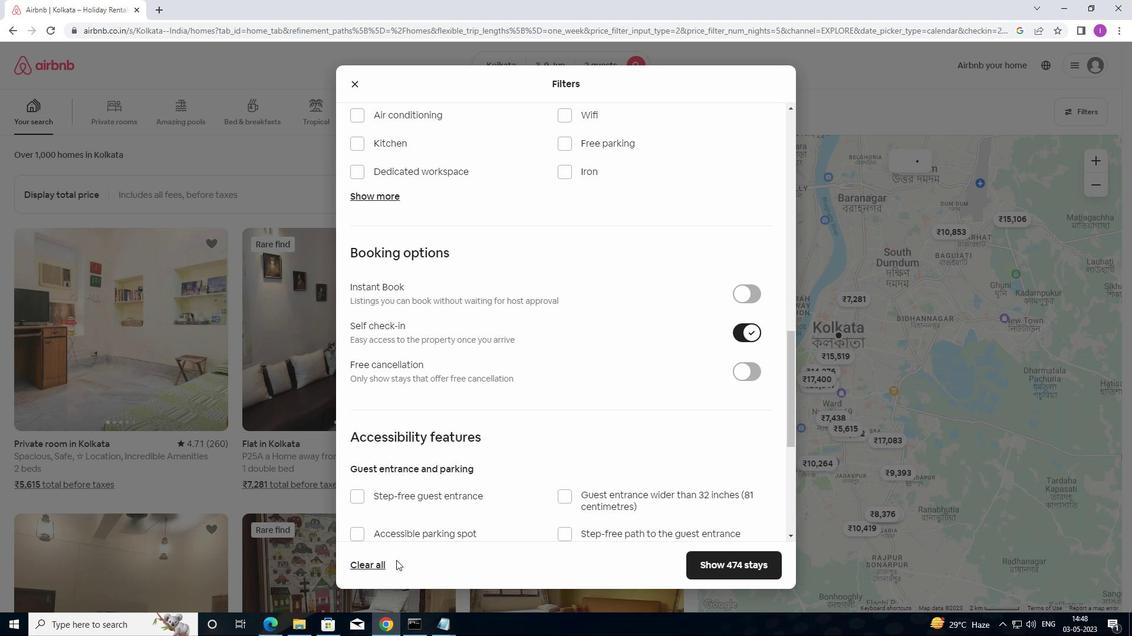 
Action: Mouse scrolled (420, 550) with delta (0, 0)
Screenshot: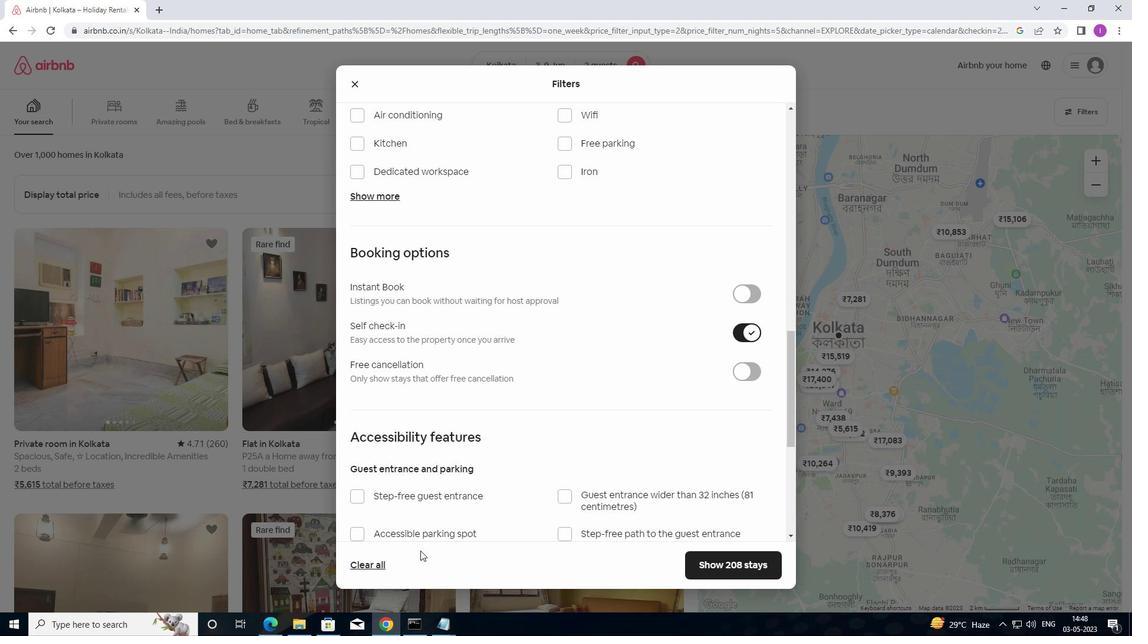 
Action: Mouse moved to (421, 551)
Screenshot: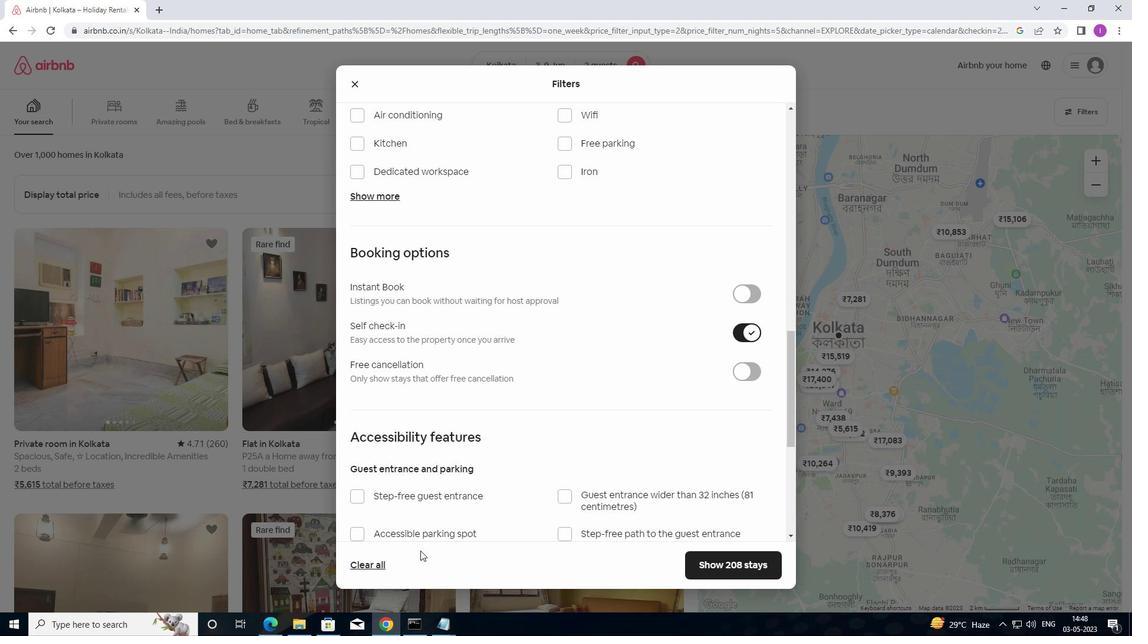 
Action: Mouse scrolled (421, 550) with delta (0, 0)
Screenshot: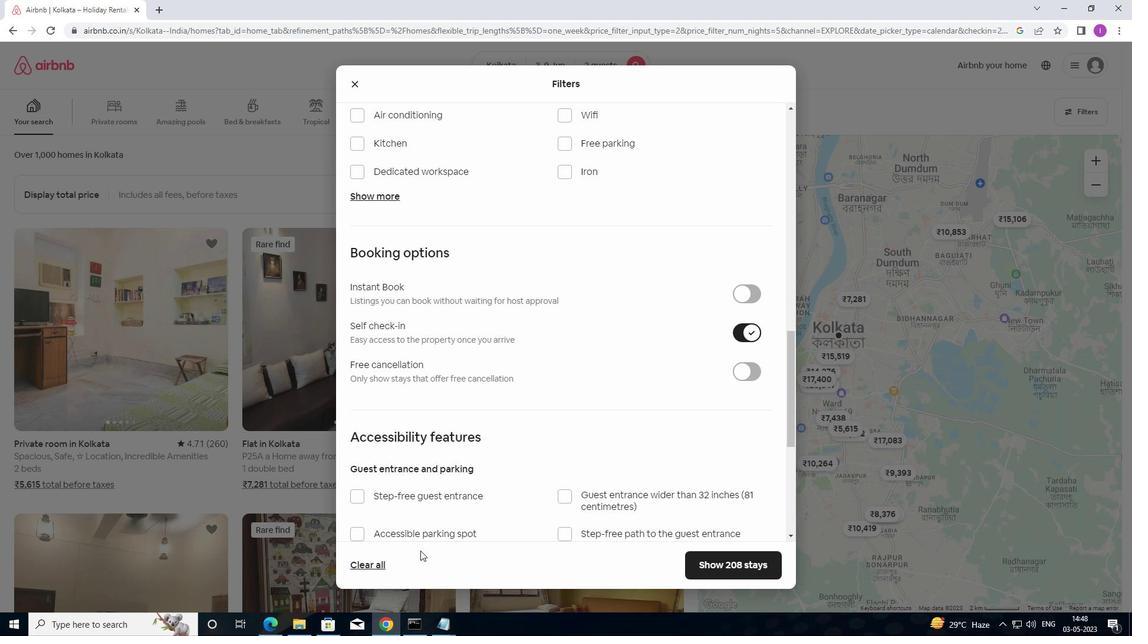 
Action: Mouse scrolled (421, 550) with delta (0, 0)
Screenshot: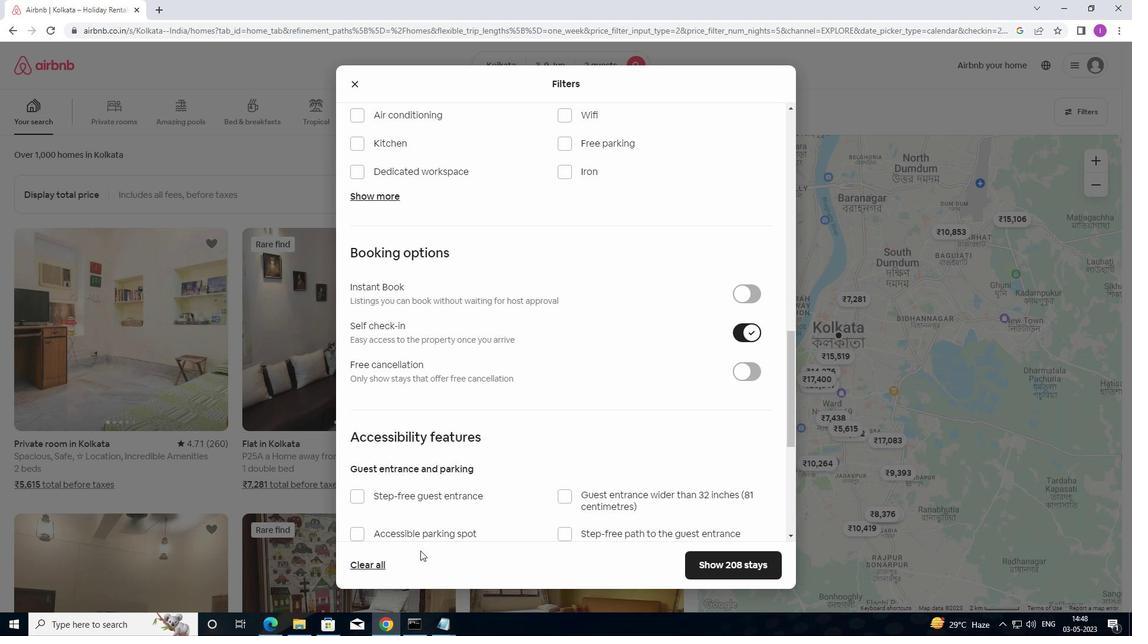 
Action: Mouse moved to (505, 439)
Screenshot: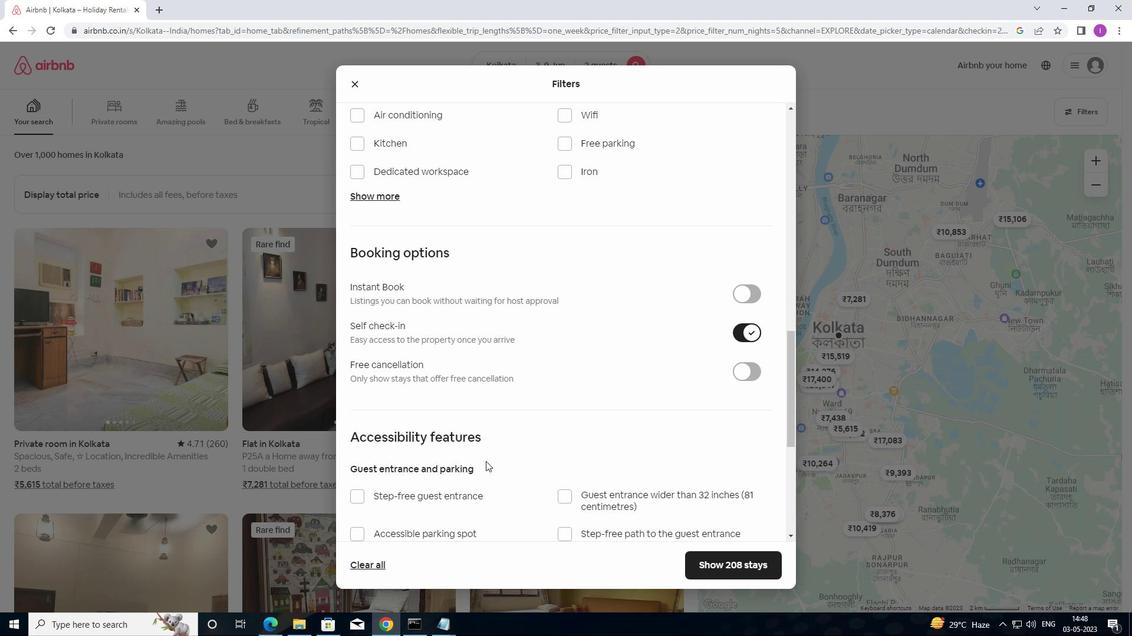 
Action: Mouse scrolled (505, 439) with delta (0, 0)
Screenshot: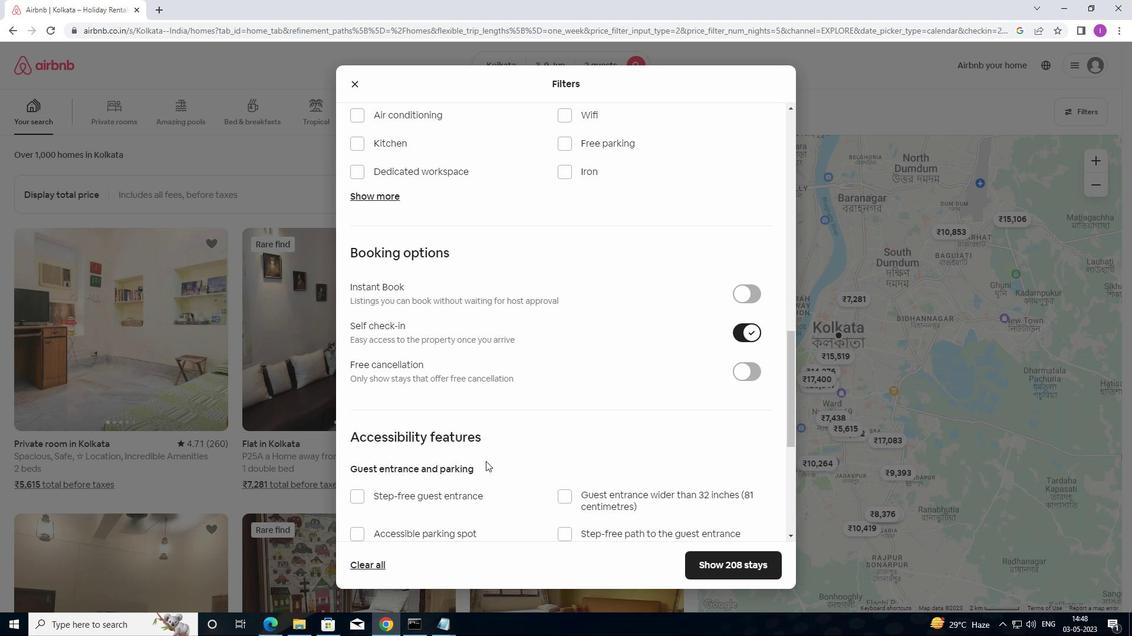 
Action: Mouse scrolled (505, 439) with delta (0, 0)
Screenshot: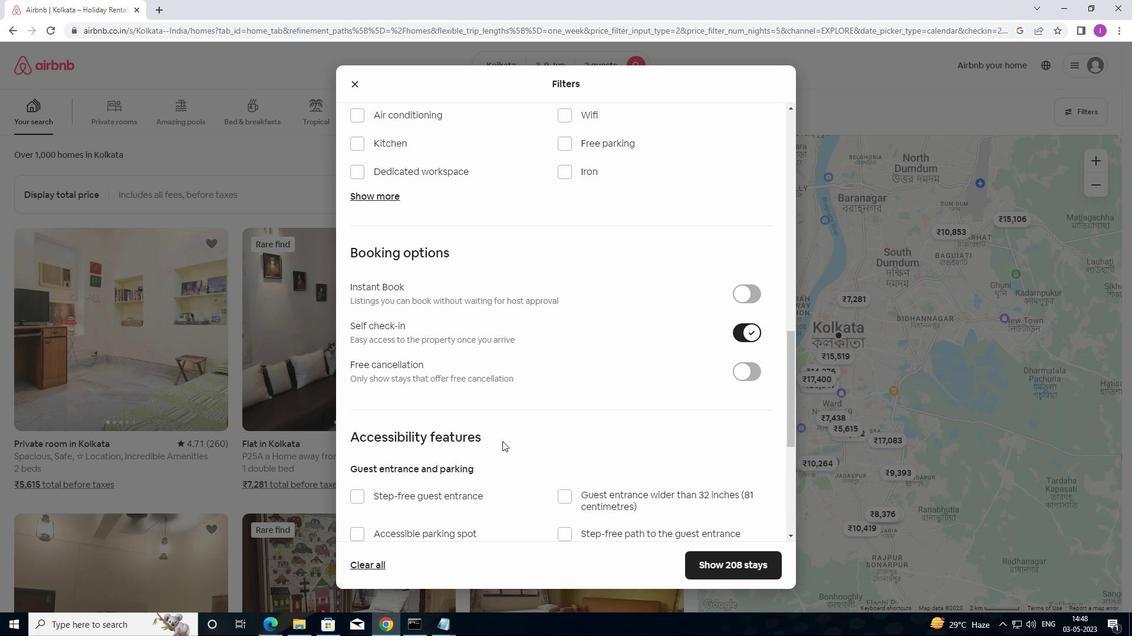 
Action: Mouse scrolled (505, 439) with delta (0, 0)
Screenshot: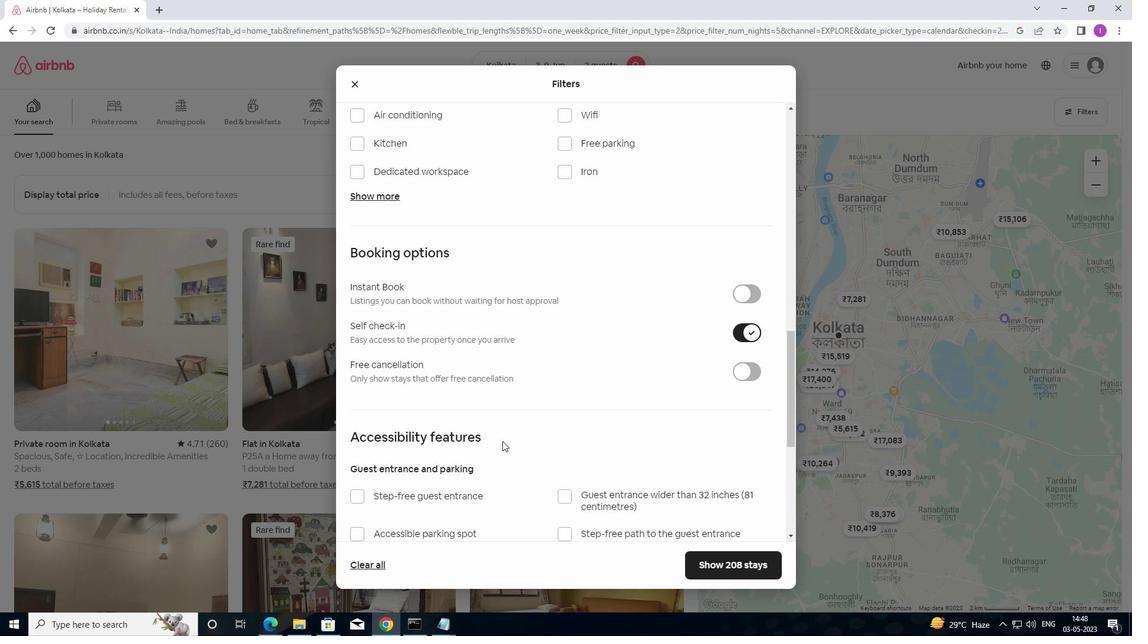 
Action: Mouse scrolled (505, 439) with delta (0, 0)
Screenshot: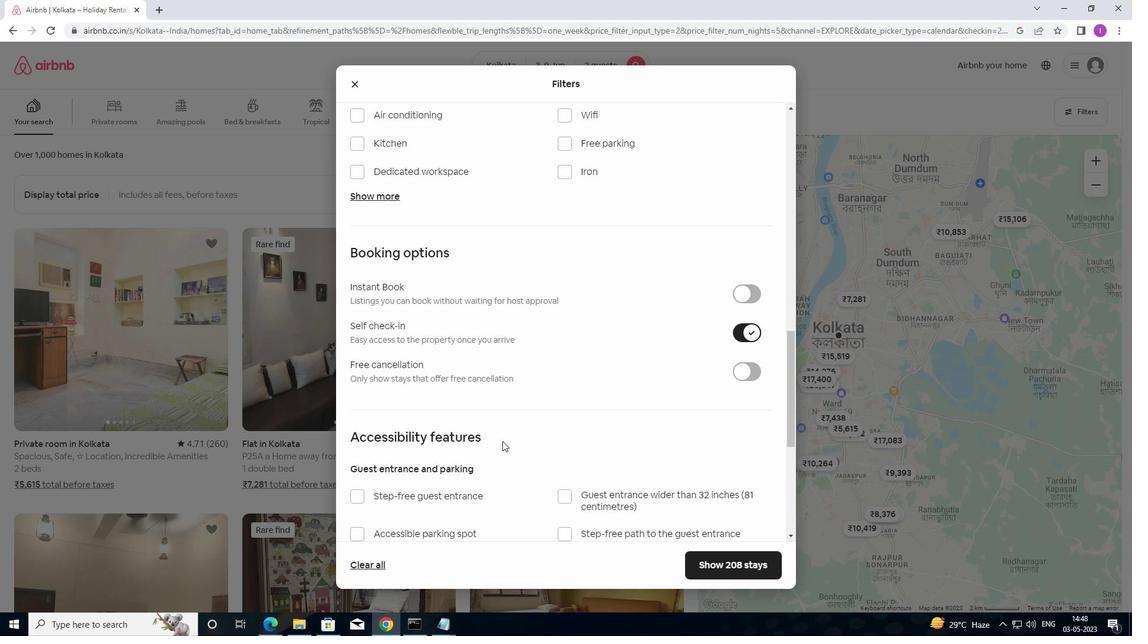 
Action: Mouse moved to (520, 456)
Screenshot: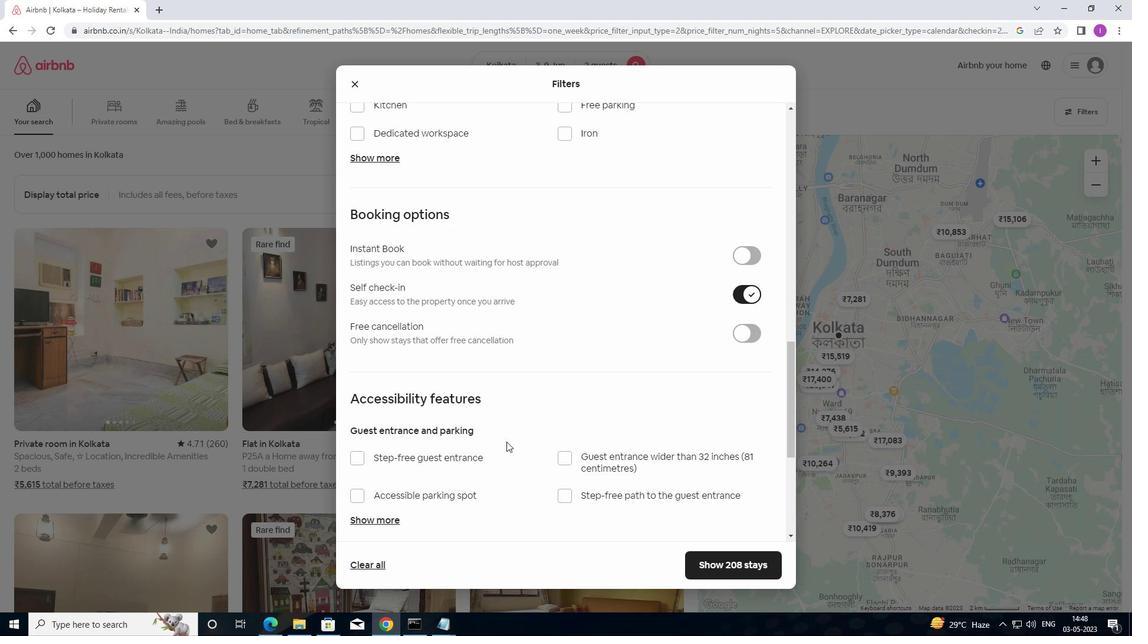 
Action: Mouse scrolled (520, 455) with delta (0, 0)
Screenshot: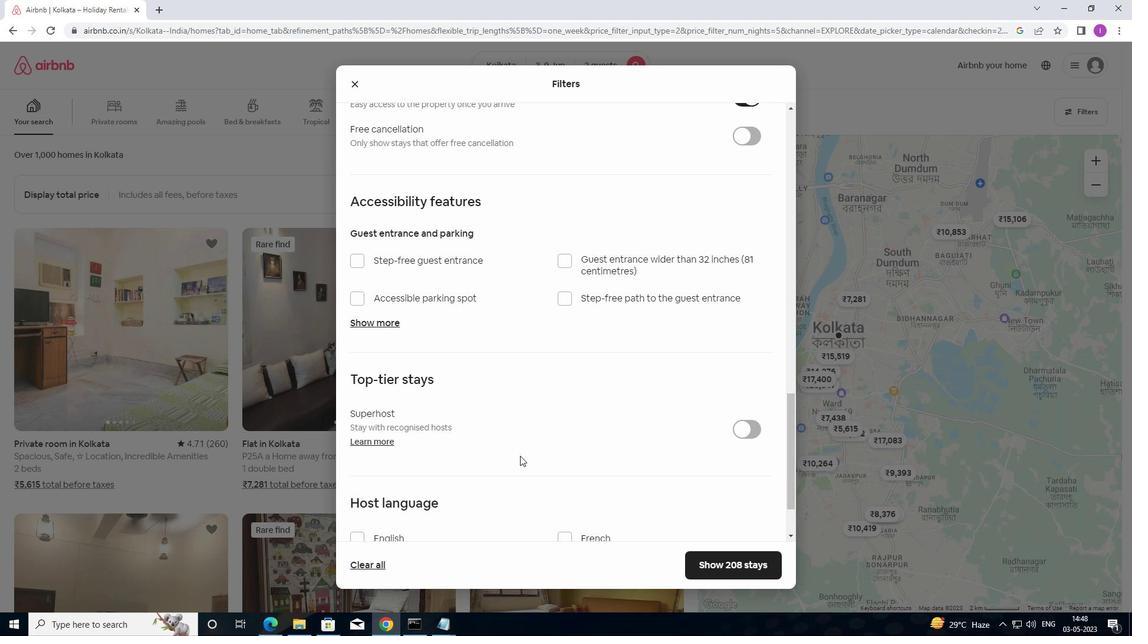 
Action: Mouse moved to (520, 456)
Screenshot: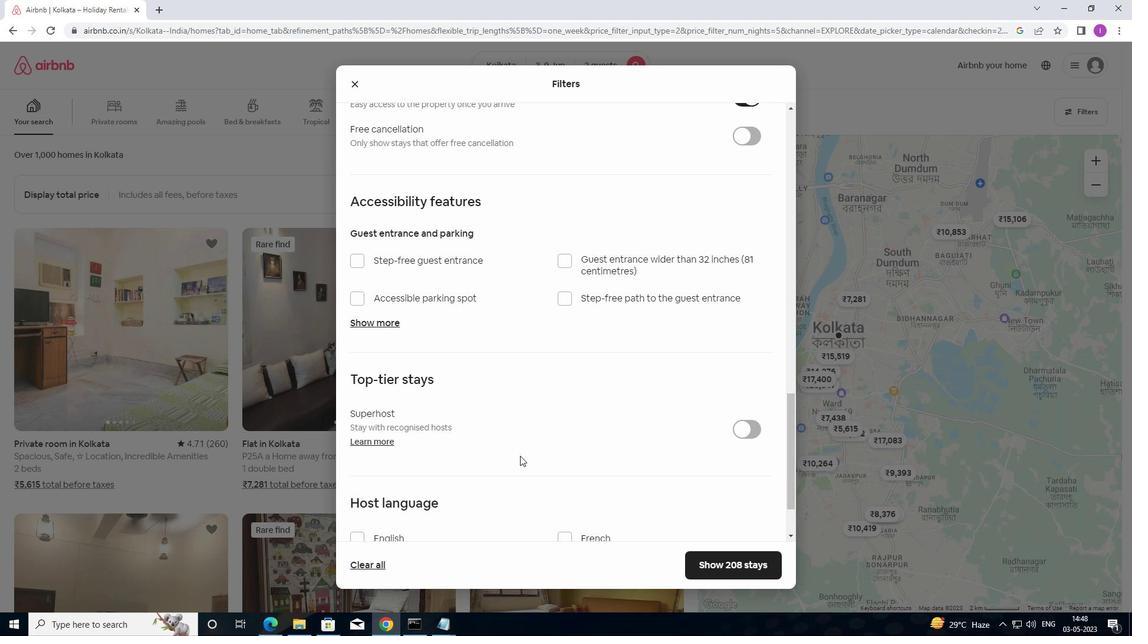 
Action: Mouse scrolled (520, 455) with delta (0, 0)
Screenshot: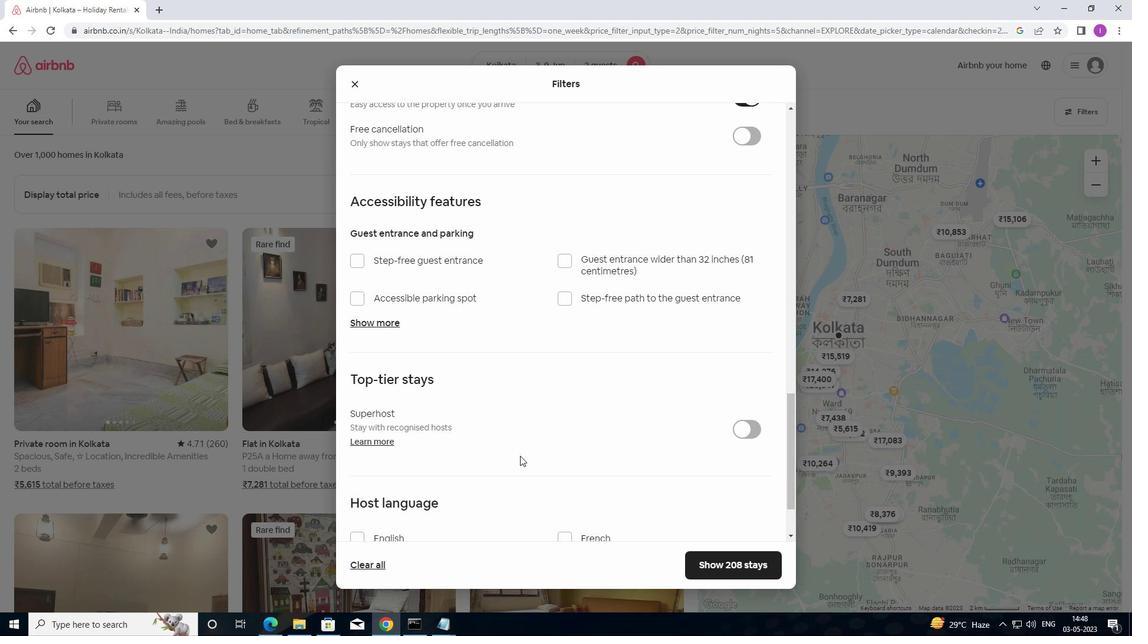 
Action: Mouse moved to (520, 456)
Screenshot: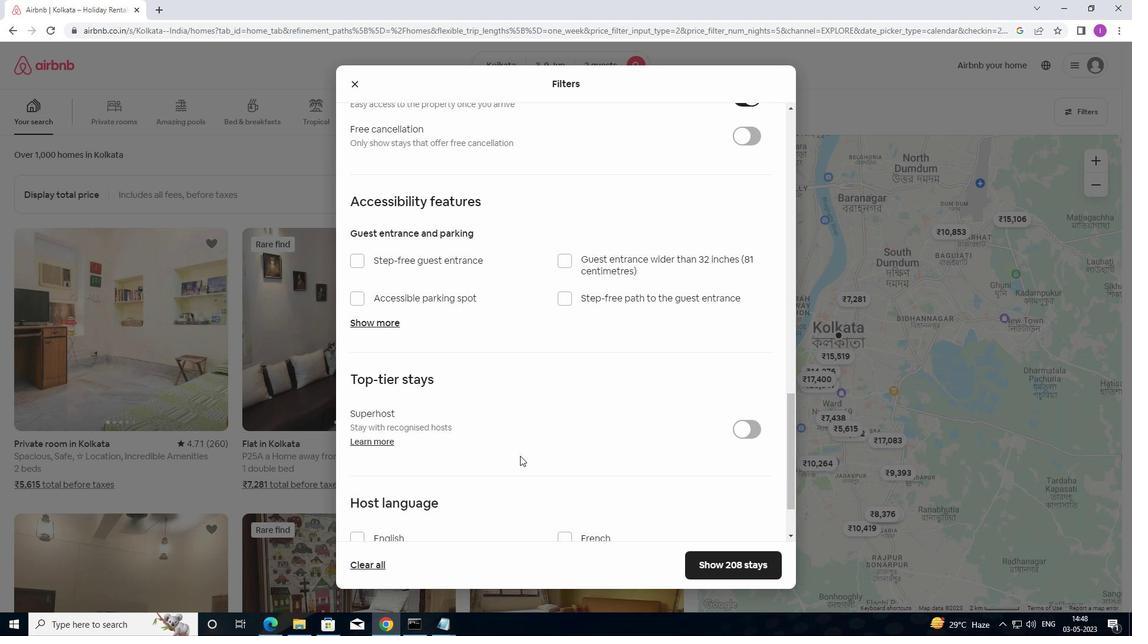 
Action: Mouse scrolled (520, 456) with delta (0, 0)
Screenshot: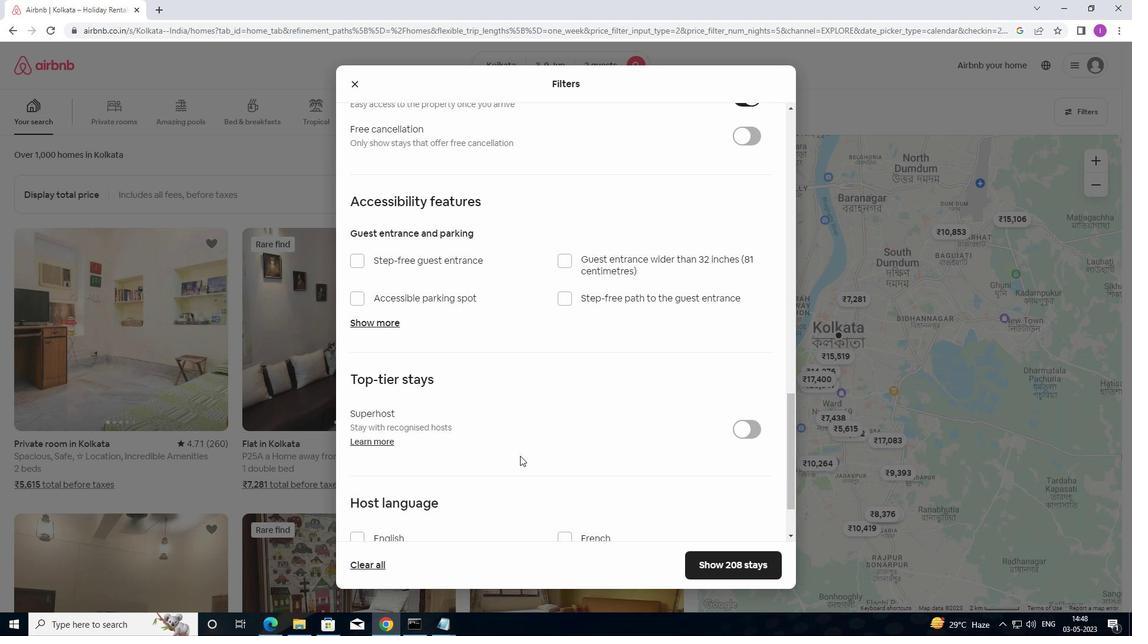 
Action: Mouse moved to (521, 459)
Screenshot: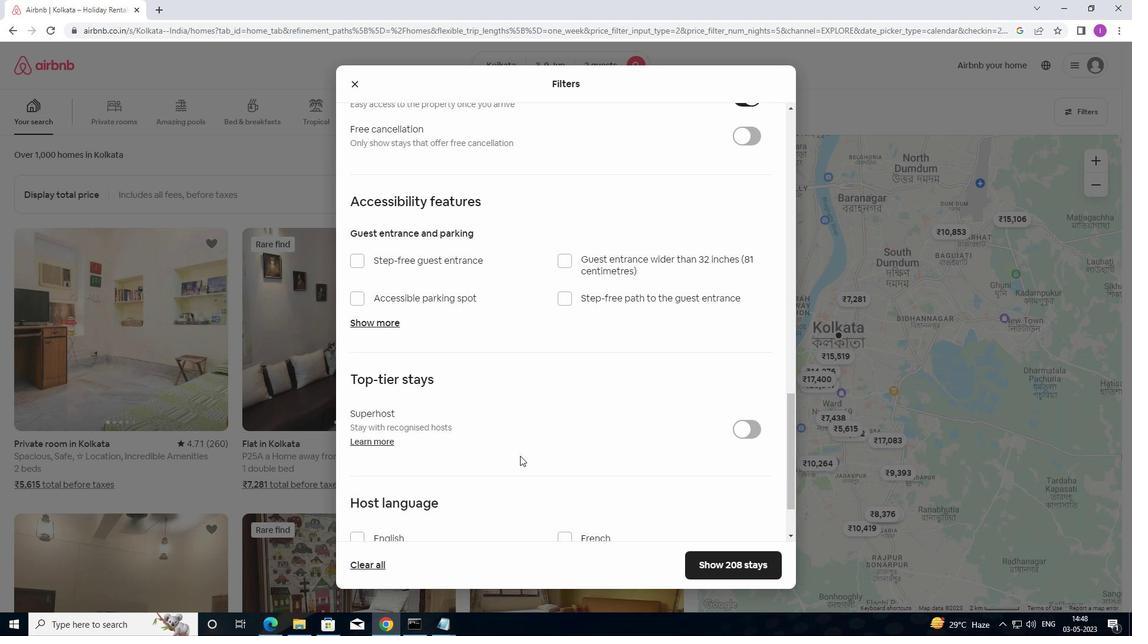 
Action: Mouse scrolled (521, 459) with delta (0, 0)
Screenshot: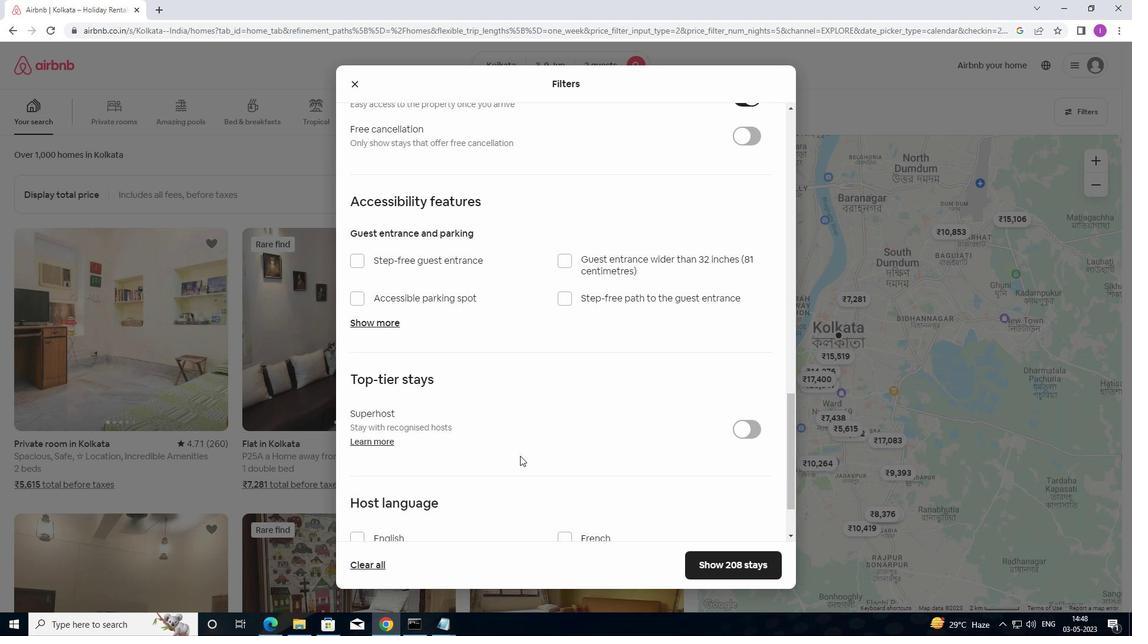 
Action: Mouse scrolled (521, 459) with delta (0, 0)
Screenshot: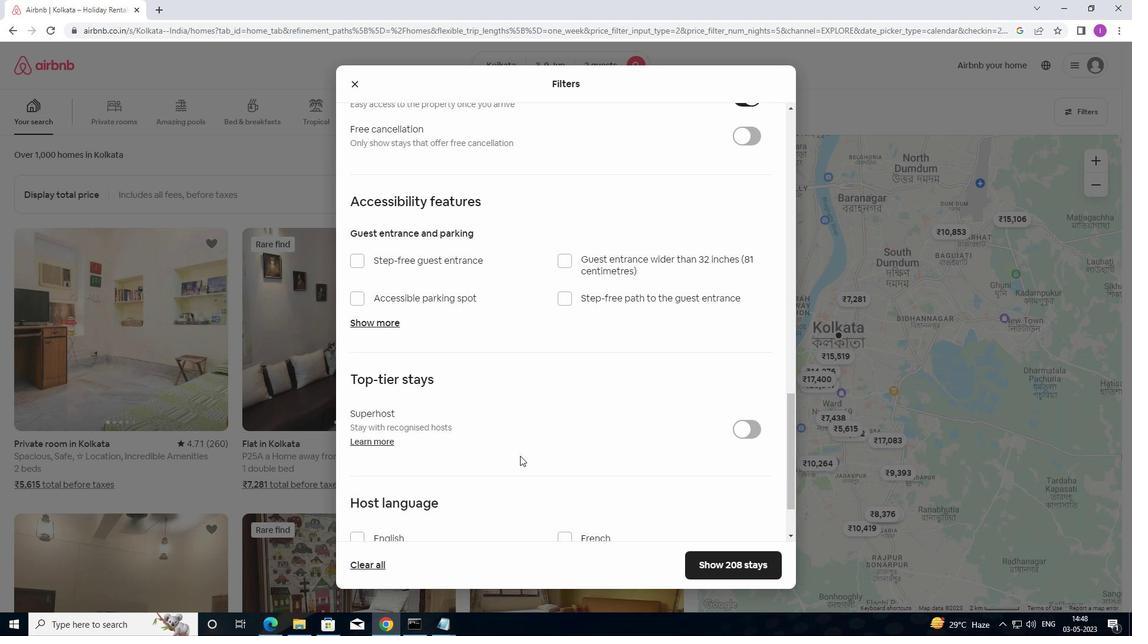 
Action: Mouse moved to (360, 464)
Screenshot: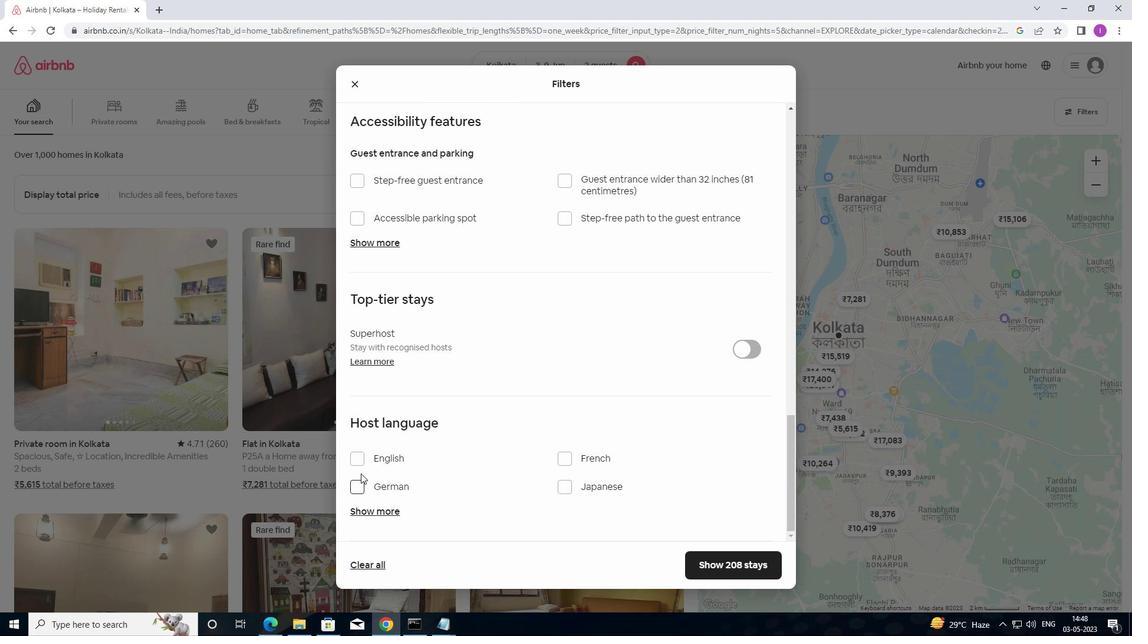 
Action: Mouse pressed left at (360, 464)
Screenshot: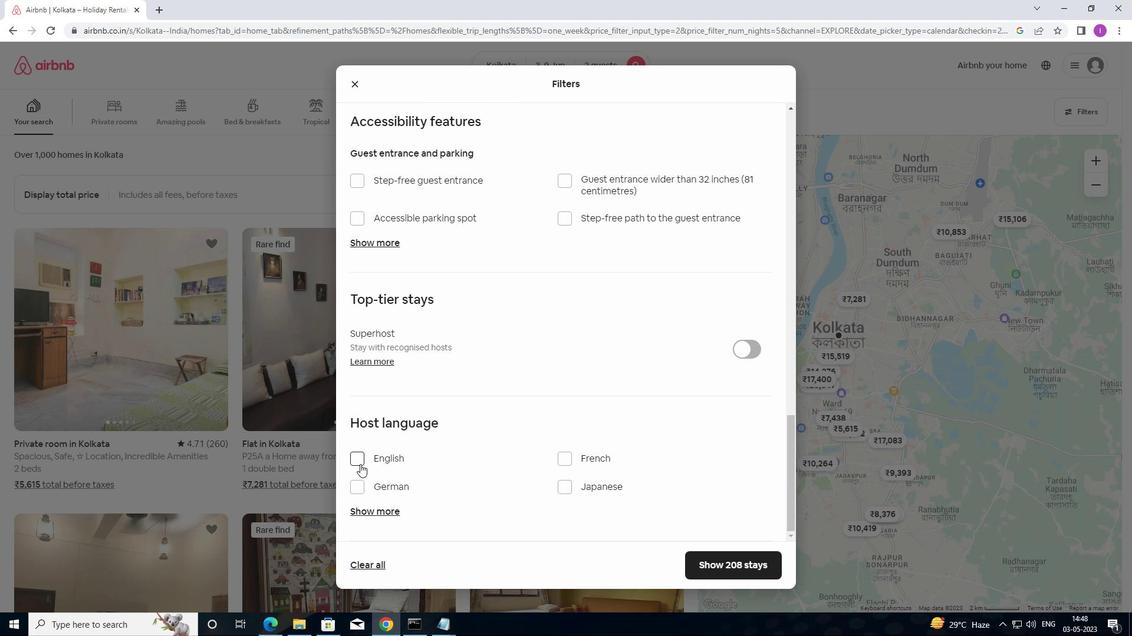 
Action: Mouse moved to (728, 568)
Screenshot: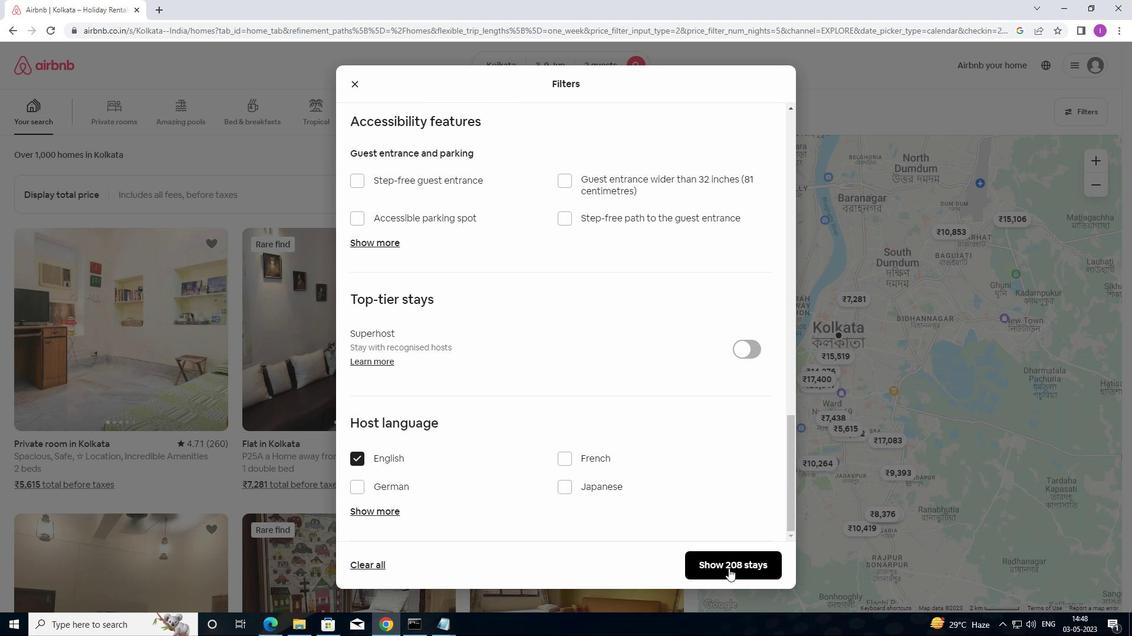 
Action: Mouse pressed left at (728, 568)
Screenshot: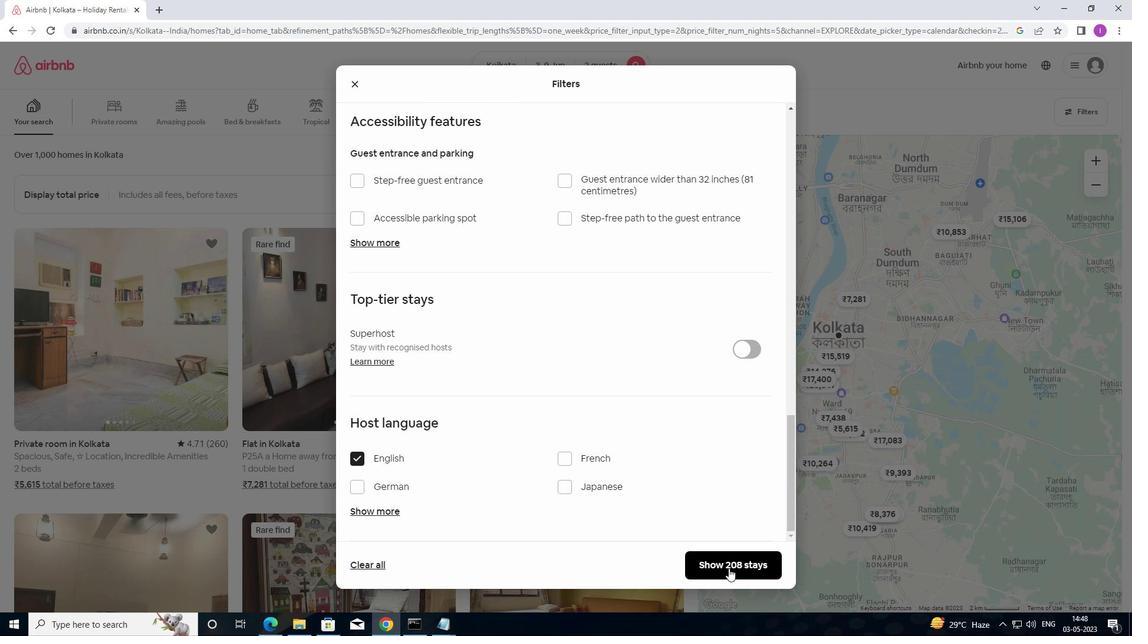 
Action: Mouse moved to (789, 559)
Screenshot: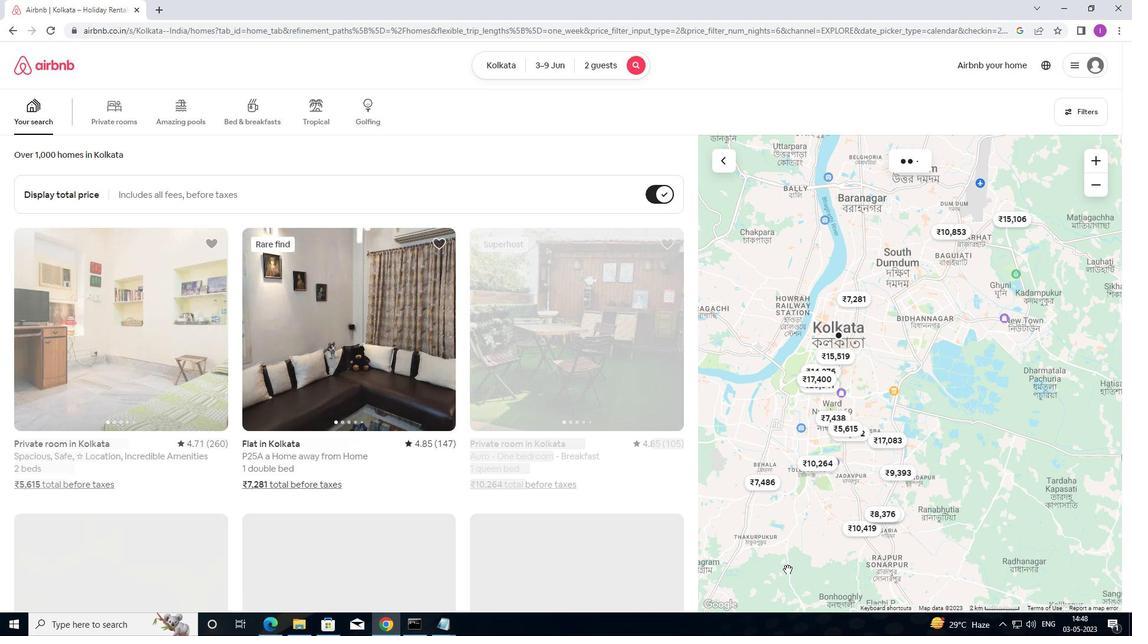 
